 Task: Look for space in East Patchogue, United States from 26th August, 2023 to 10th September, 2023 for 6 adults, 2 children in price range Rs.10000 to Rs.15000. Place can be entire place or shared room with 6 bedrooms having 6 beds and 6 bathrooms. Property type can be house, flat, guest house. Amenities needed are: wifi, TV, free parkinig on premises, gym, breakfast. Booking option can be shelf check-in. Required host language is English.
Action: Mouse moved to (584, 145)
Screenshot: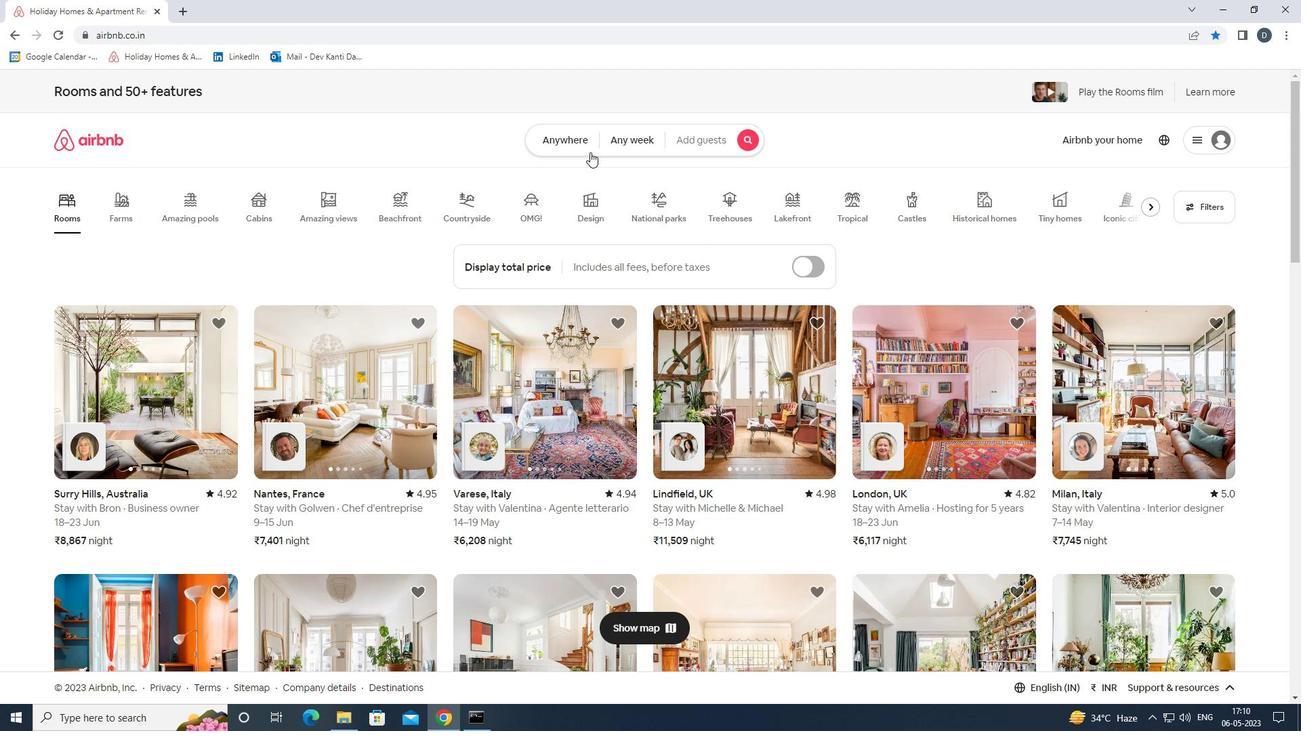 
Action: Mouse pressed left at (584, 145)
Screenshot: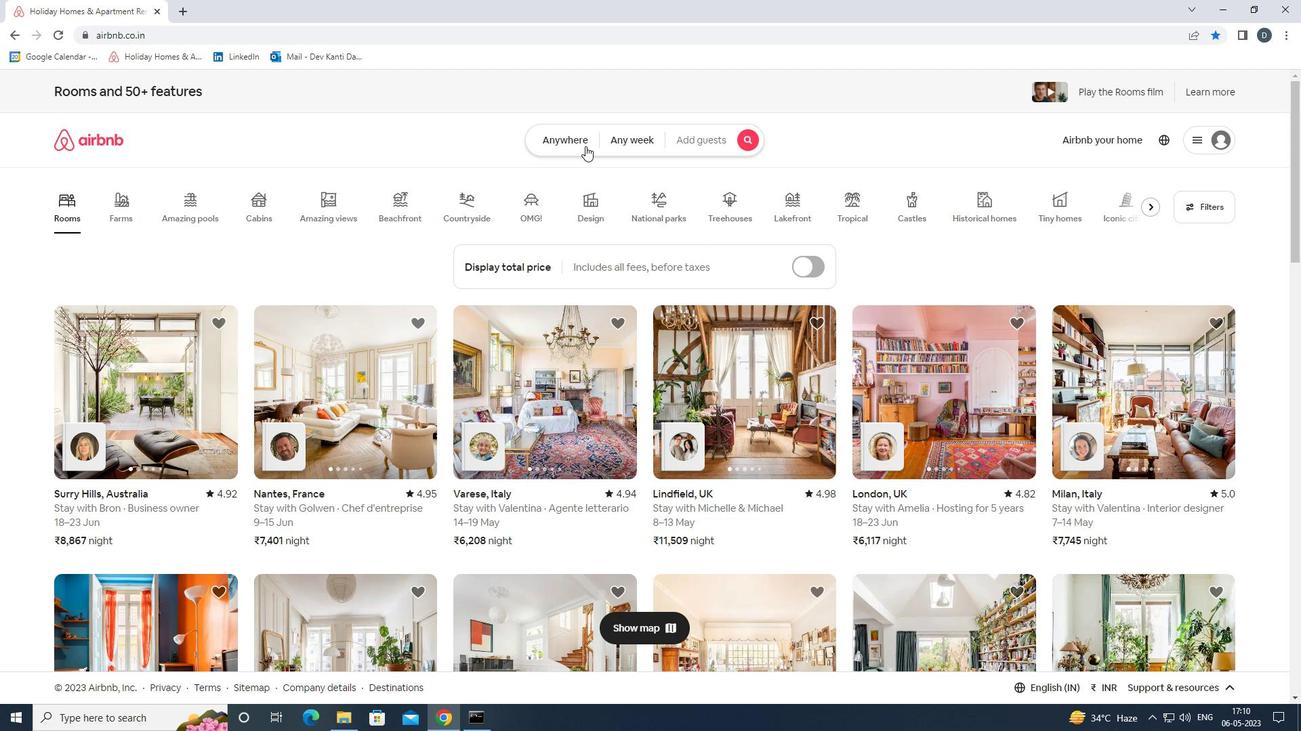 
Action: Mouse moved to (427, 194)
Screenshot: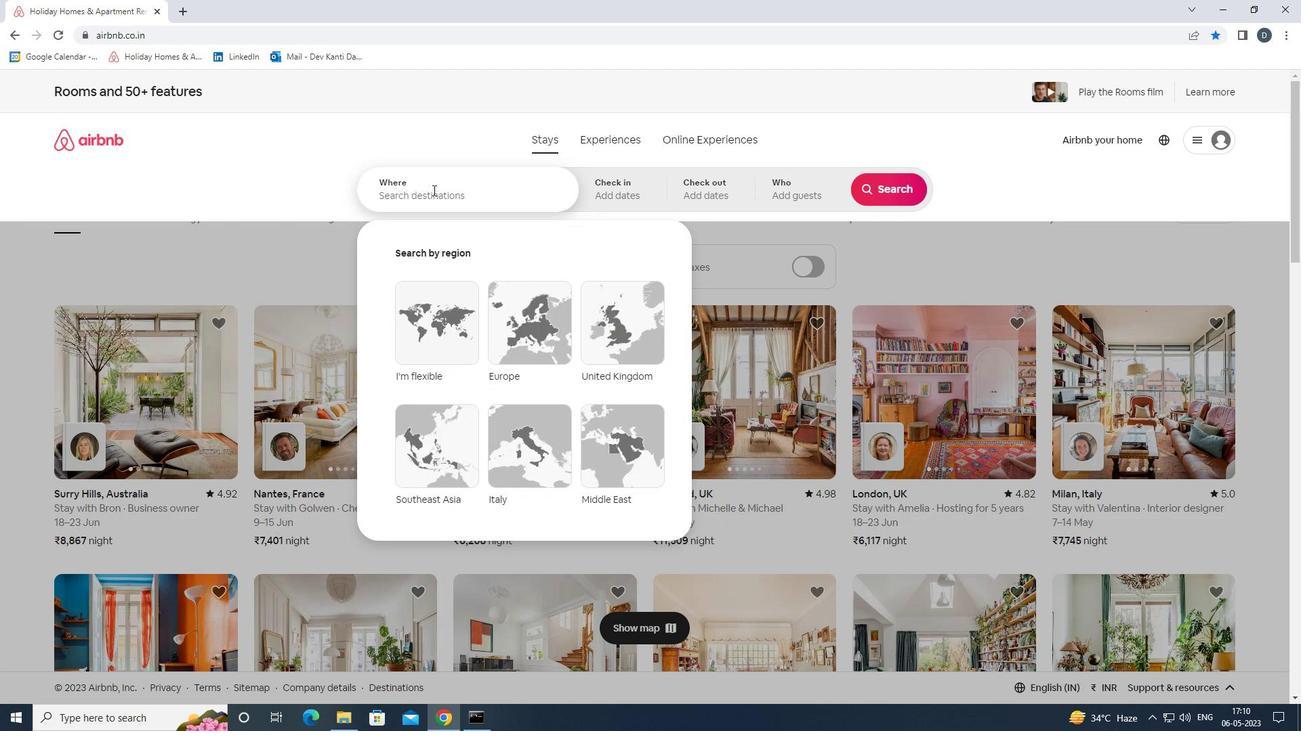 
Action: Mouse pressed left at (427, 194)
Screenshot: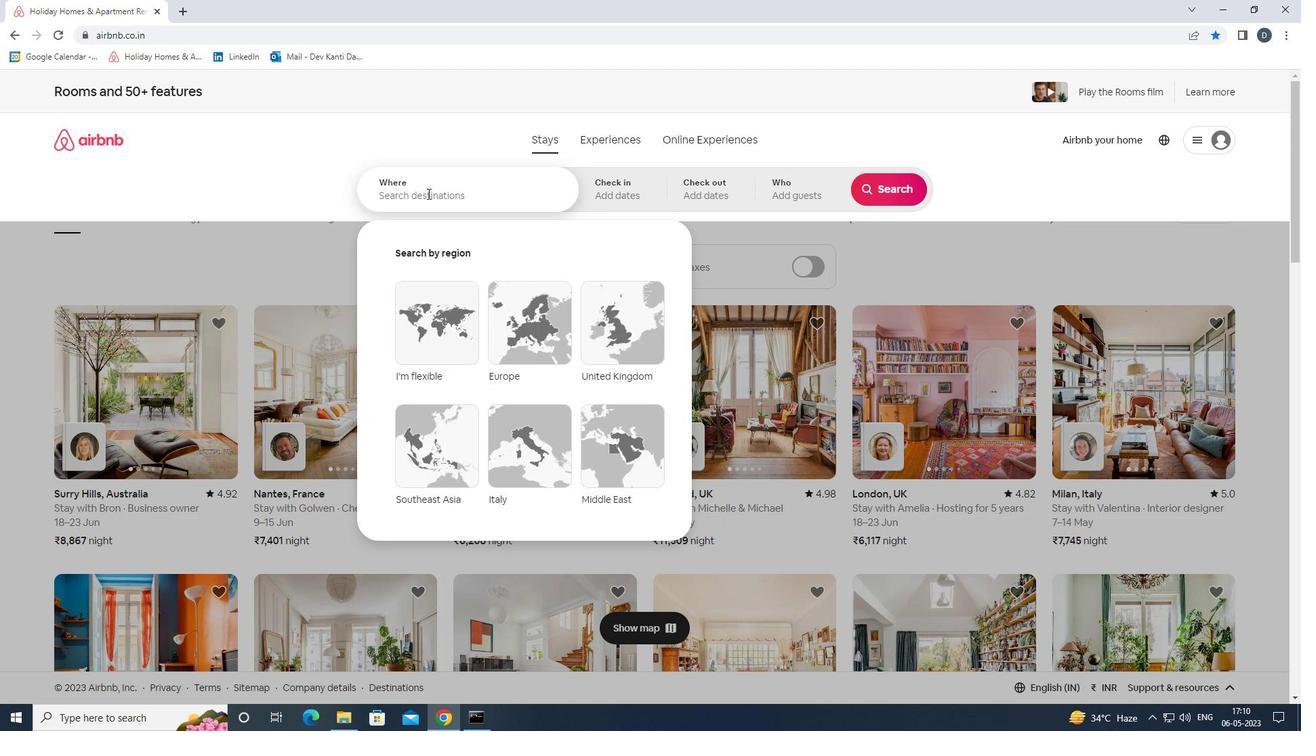 
Action: Mouse moved to (445, 190)
Screenshot: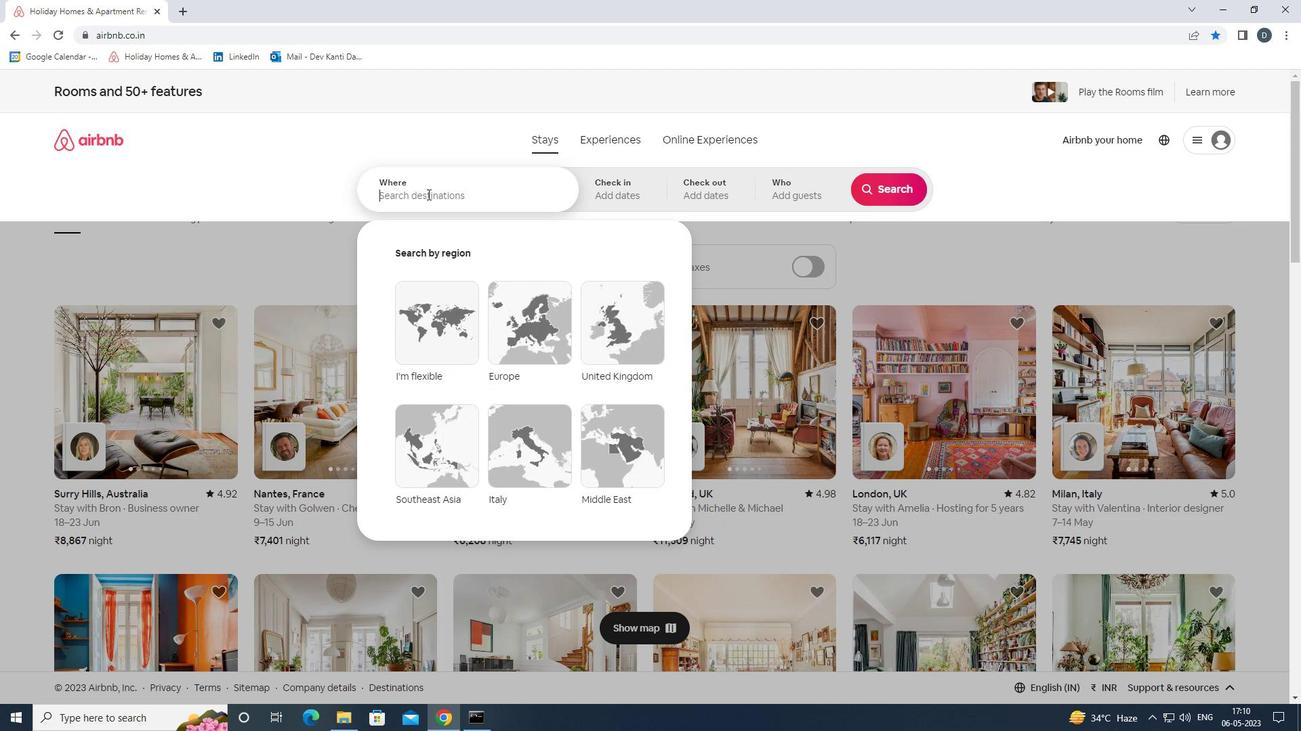 
Action: Key pressed <Key.shift><Key.shift><Key.shift><Key.shift>EAST<Key.space><Key.shift>PATCHOGUE,<Key.shift>UNITED<Key.space><Key.shift>STATES<Key.enter>
Screenshot: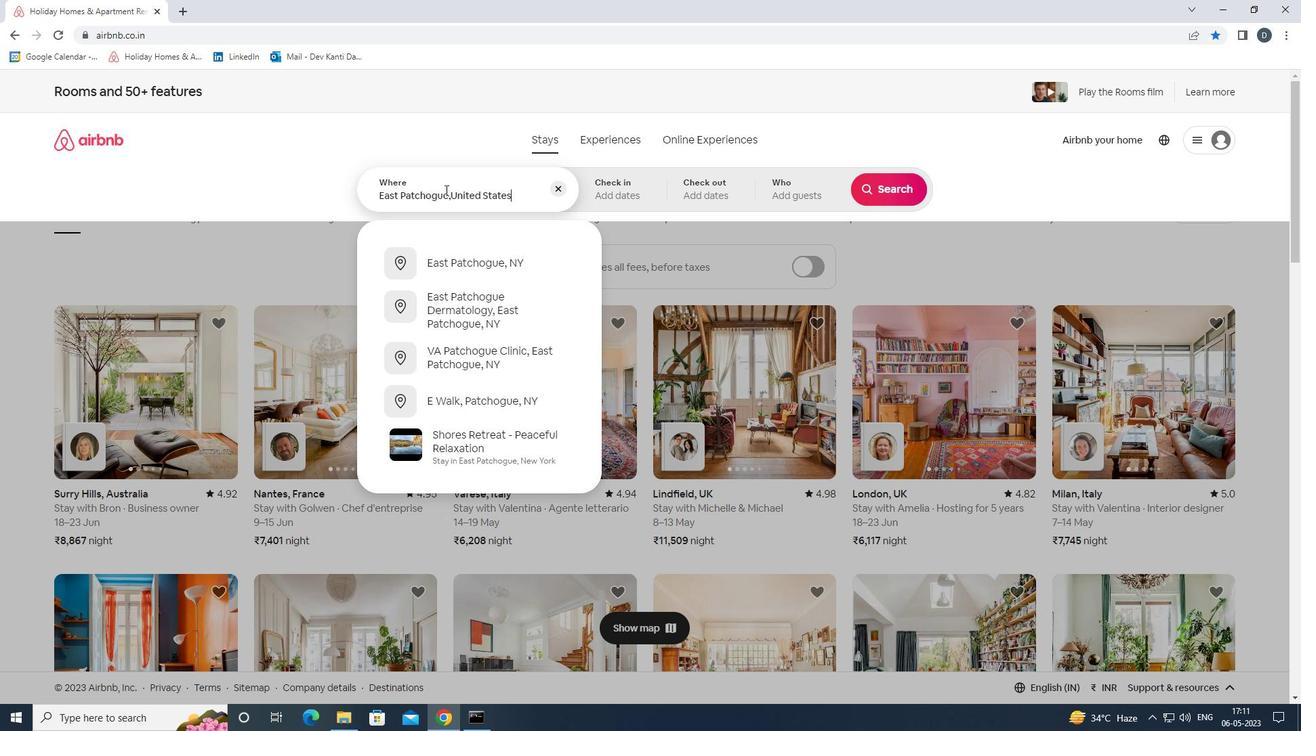 
Action: Mouse moved to (882, 290)
Screenshot: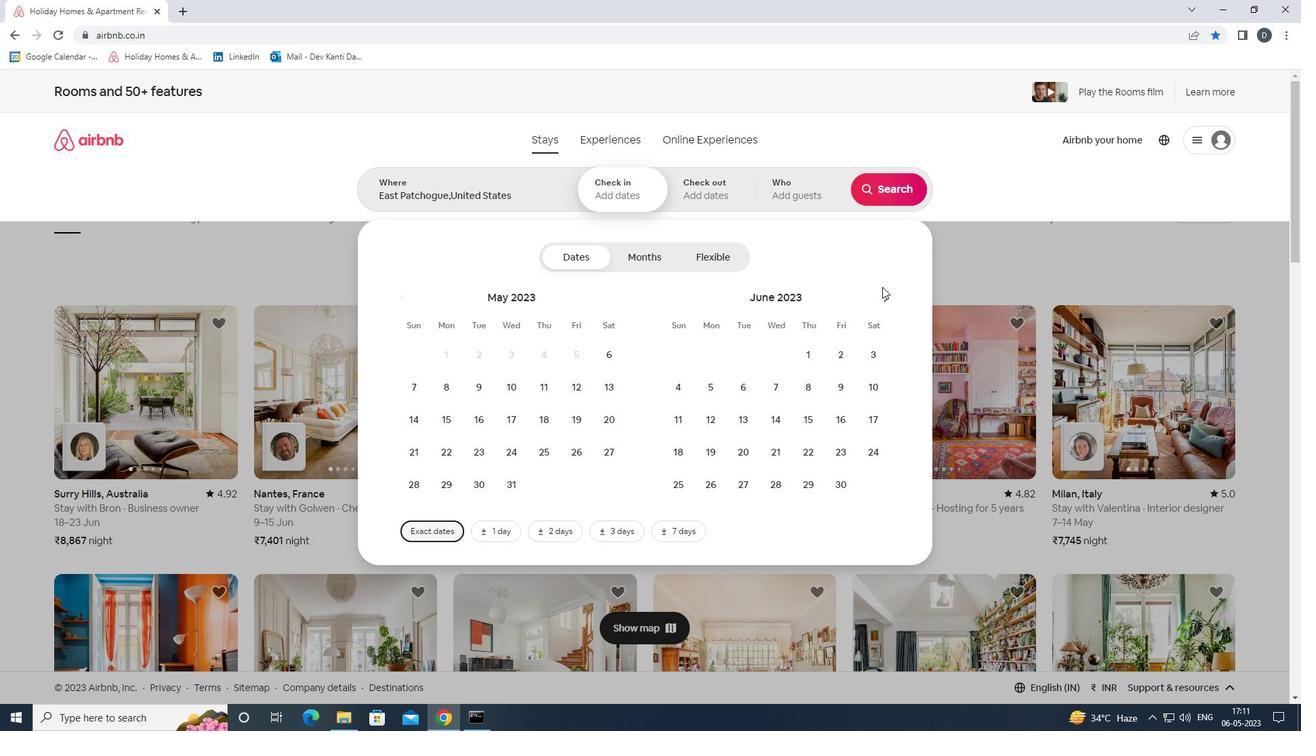 
Action: Mouse pressed left at (882, 290)
Screenshot: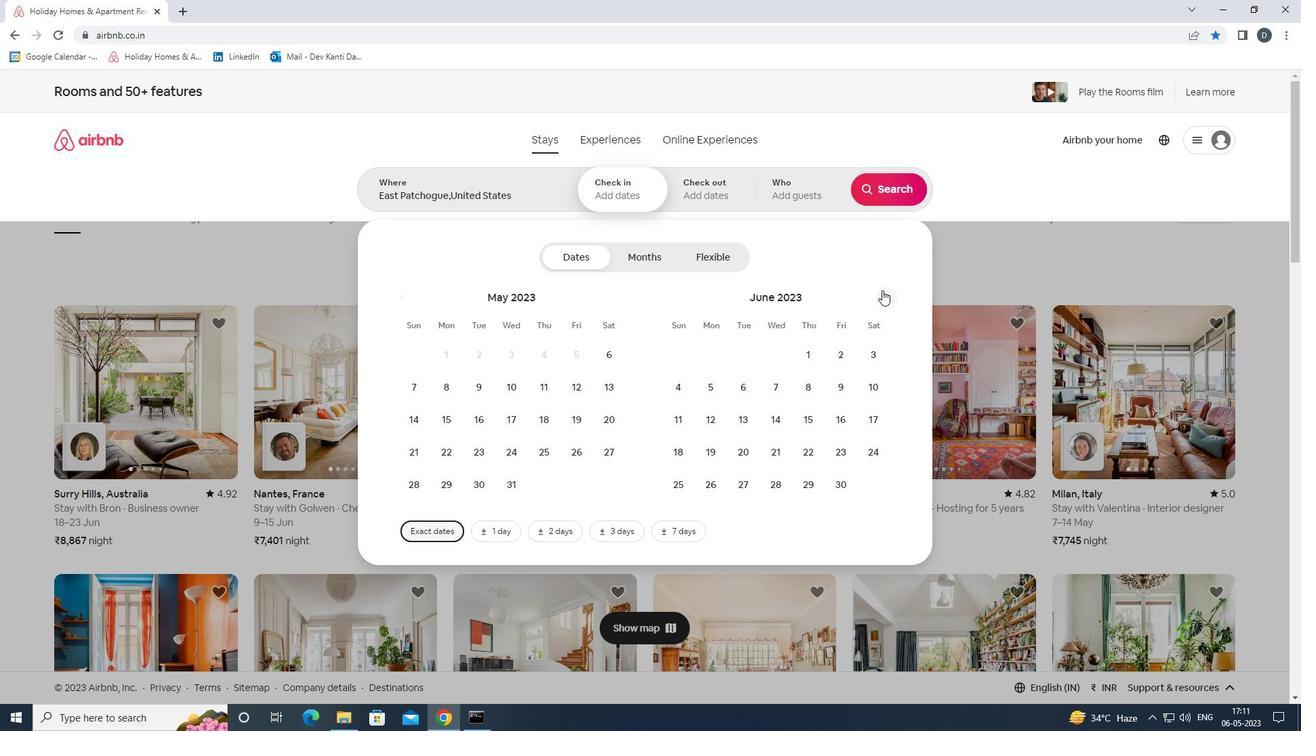 
Action: Mouse moved to (891, 296)
Screenshot: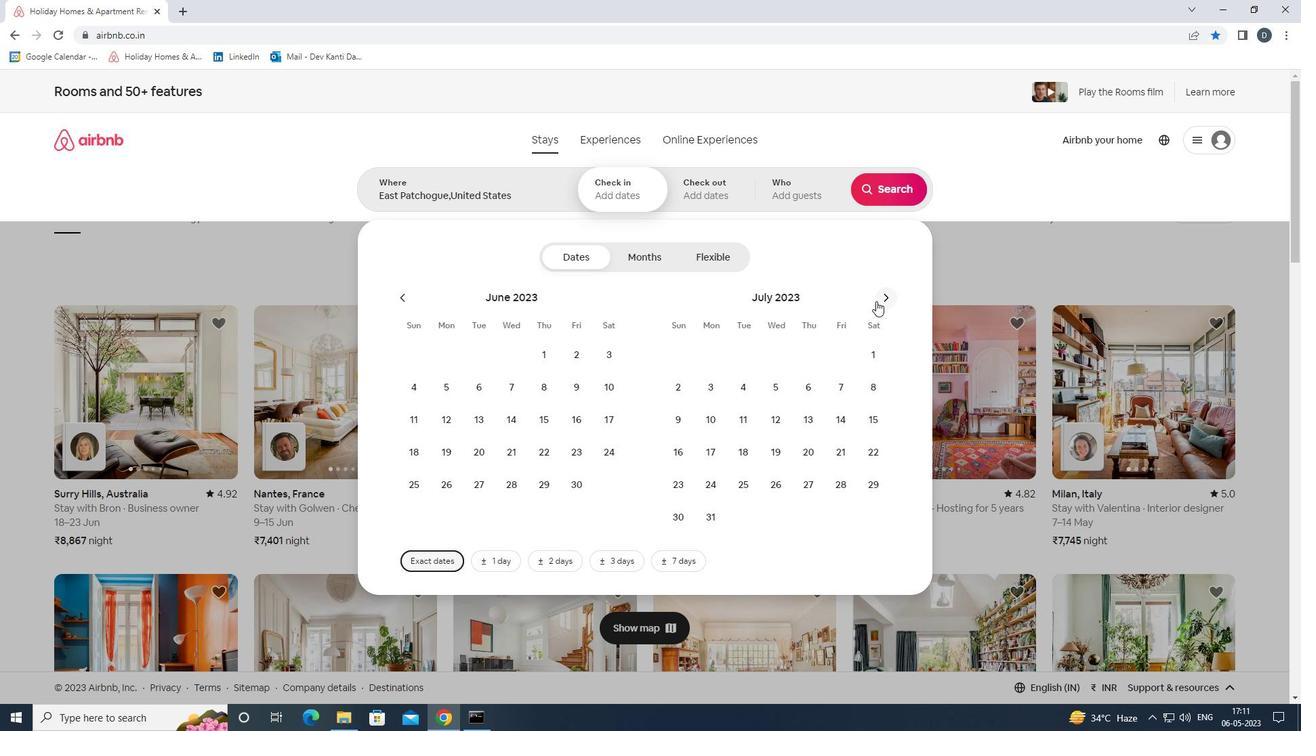
Action: Mouse pressed left at (891, 296)
Screenshot: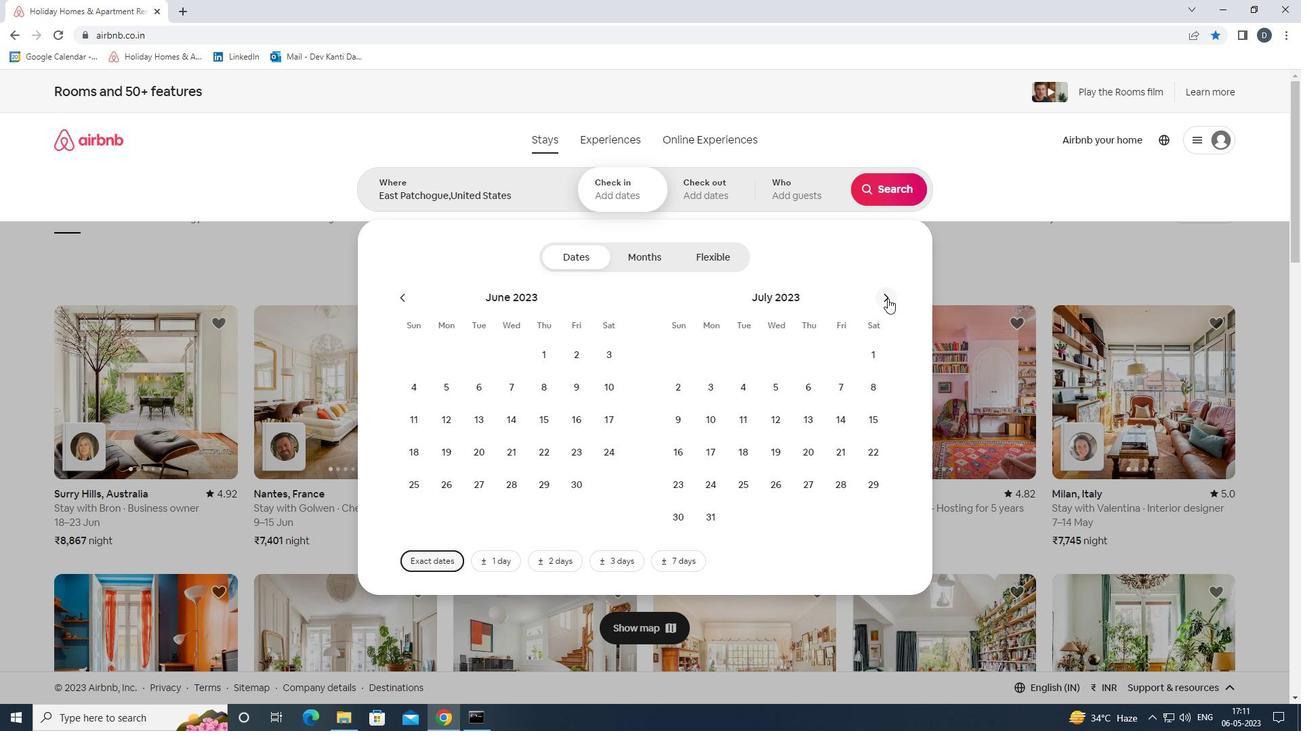 
Action: Mouse pressed left at (891, 296)
Screenshot: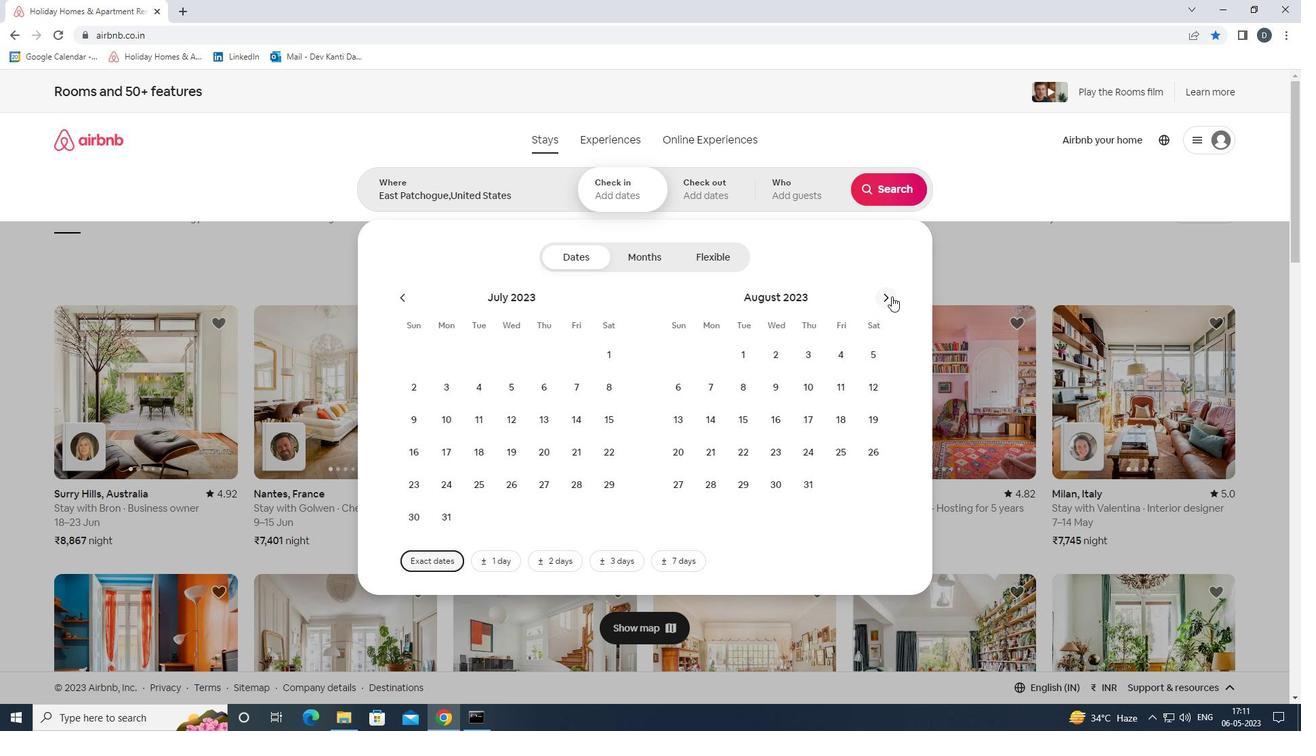 
Action: Mouse moved to (606, 451)
Screenshot: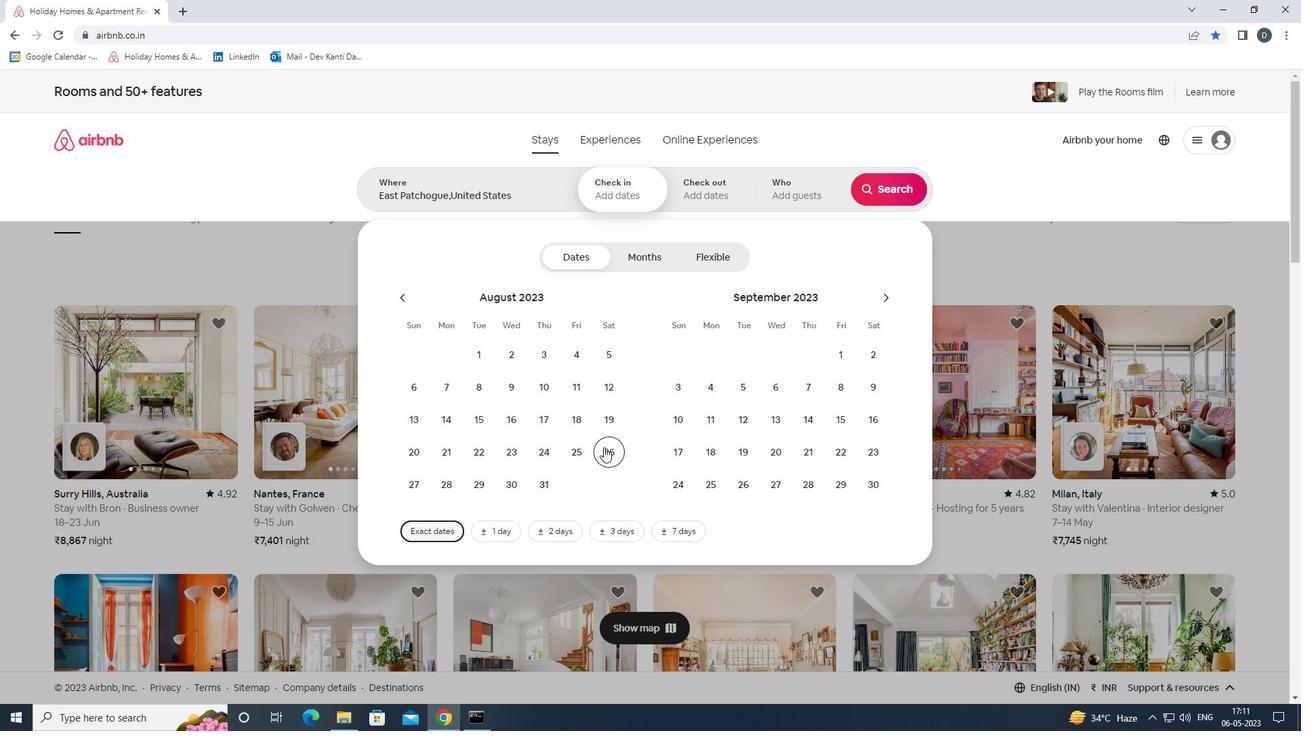 
Action: Mouse pressed left at (606, 451)
Screenshot: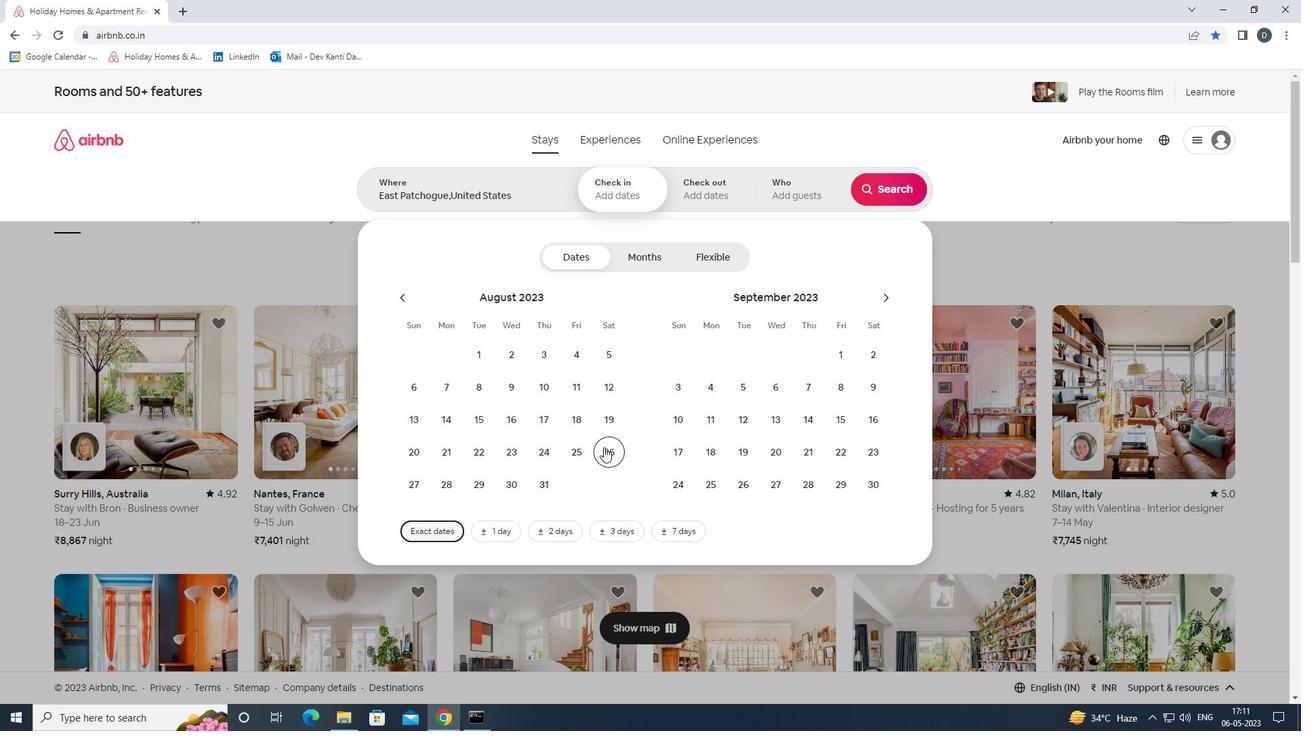 
Action: Mouse moved to (681, 419)
Screenshot: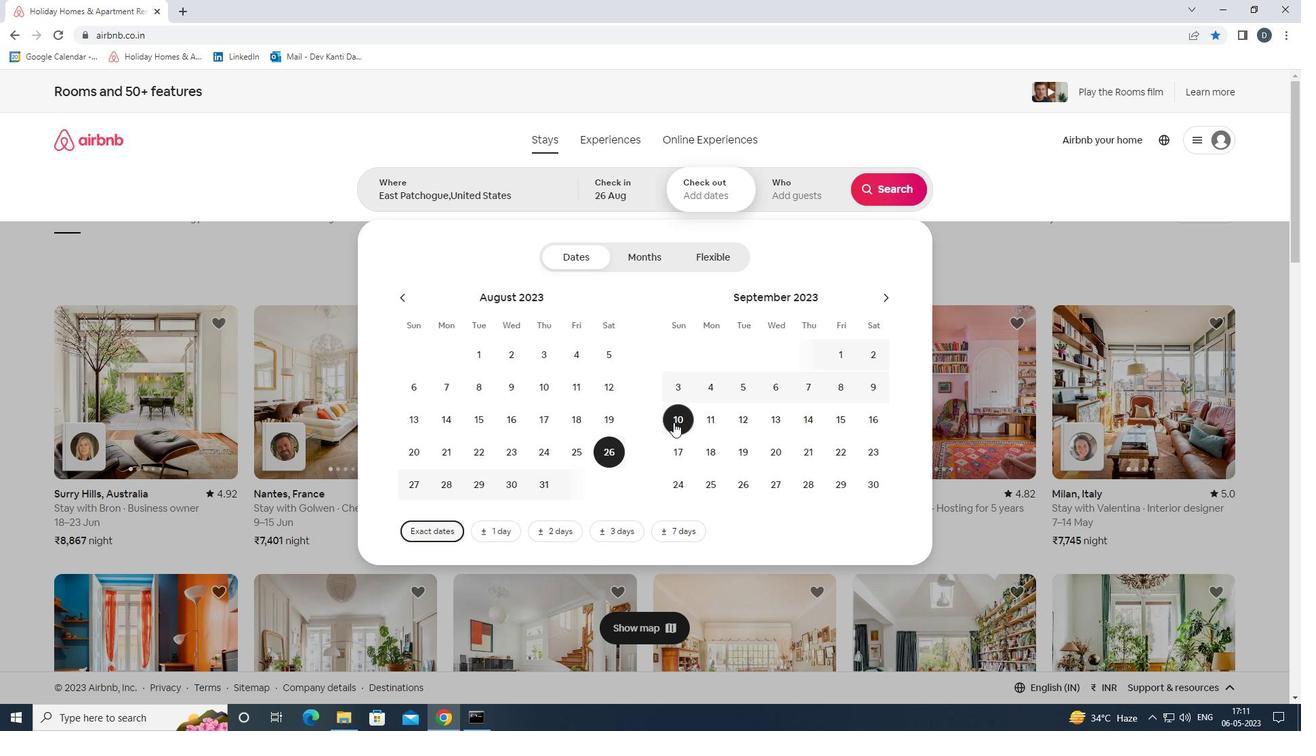 
Action: Mouse pressed left at (681, 419)
Screenshot: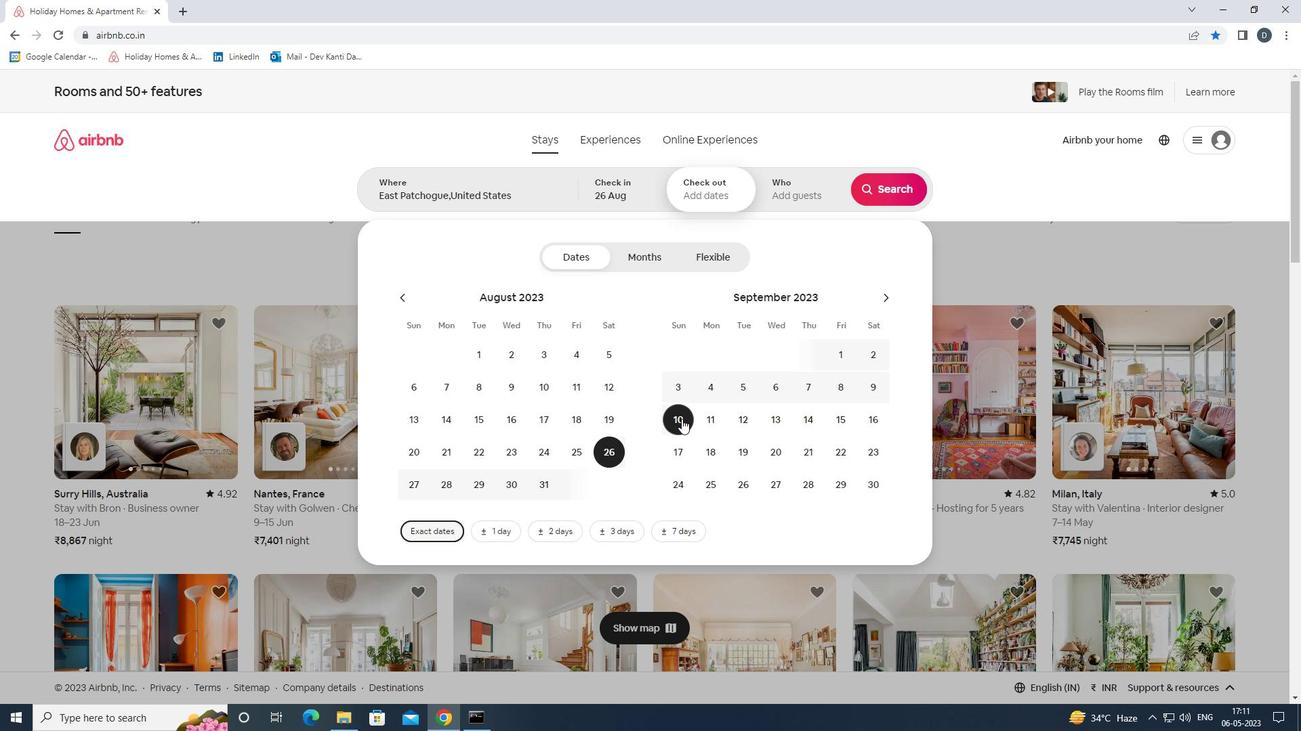 
Action: Mouse moved to (792, 201)
Screenshot: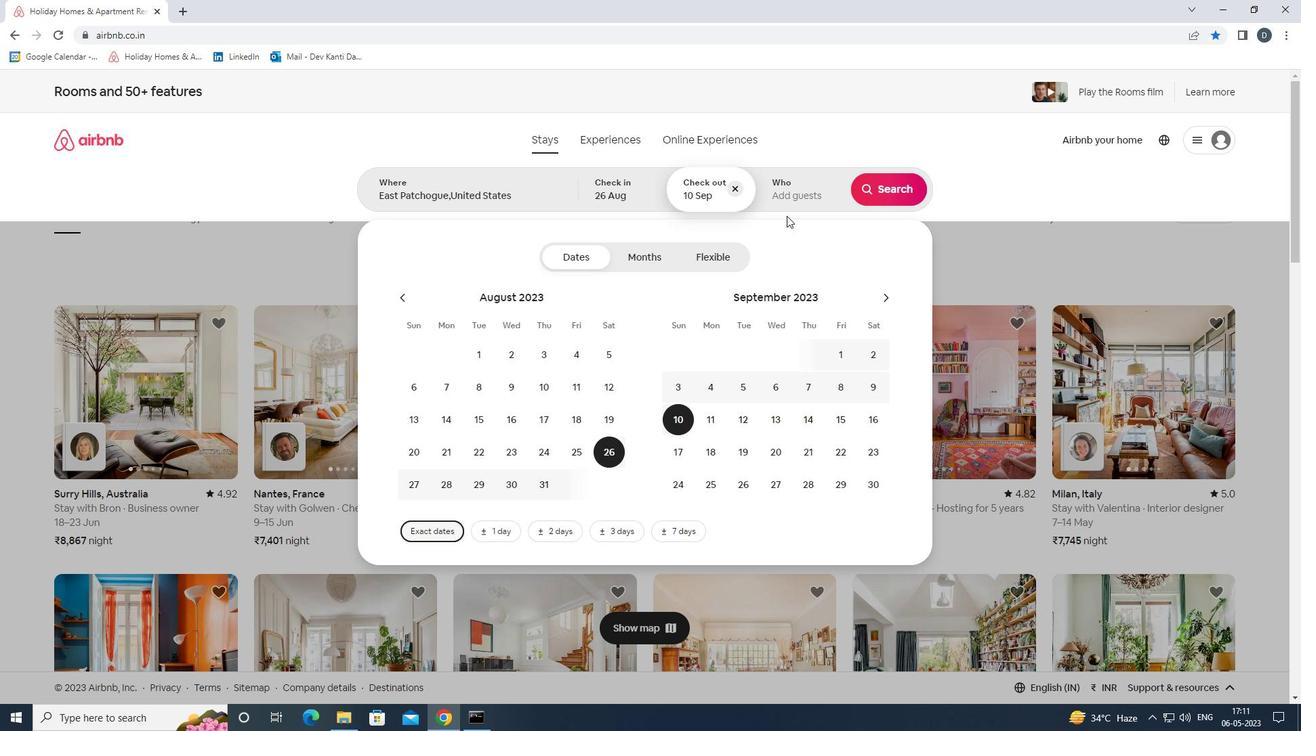 
Action: Mouse pressed left at (792, 201)
Screenshot: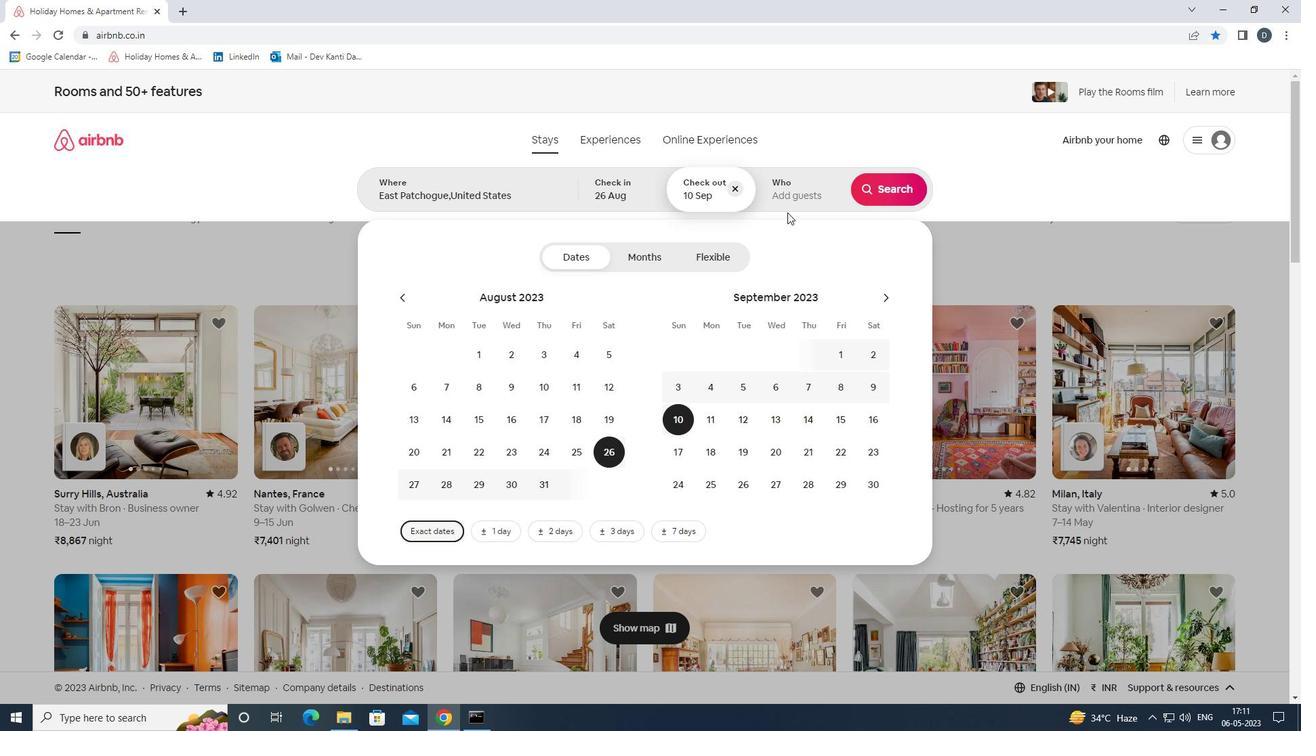 
Action: Mouse moved to (892, 257)
Screenshot: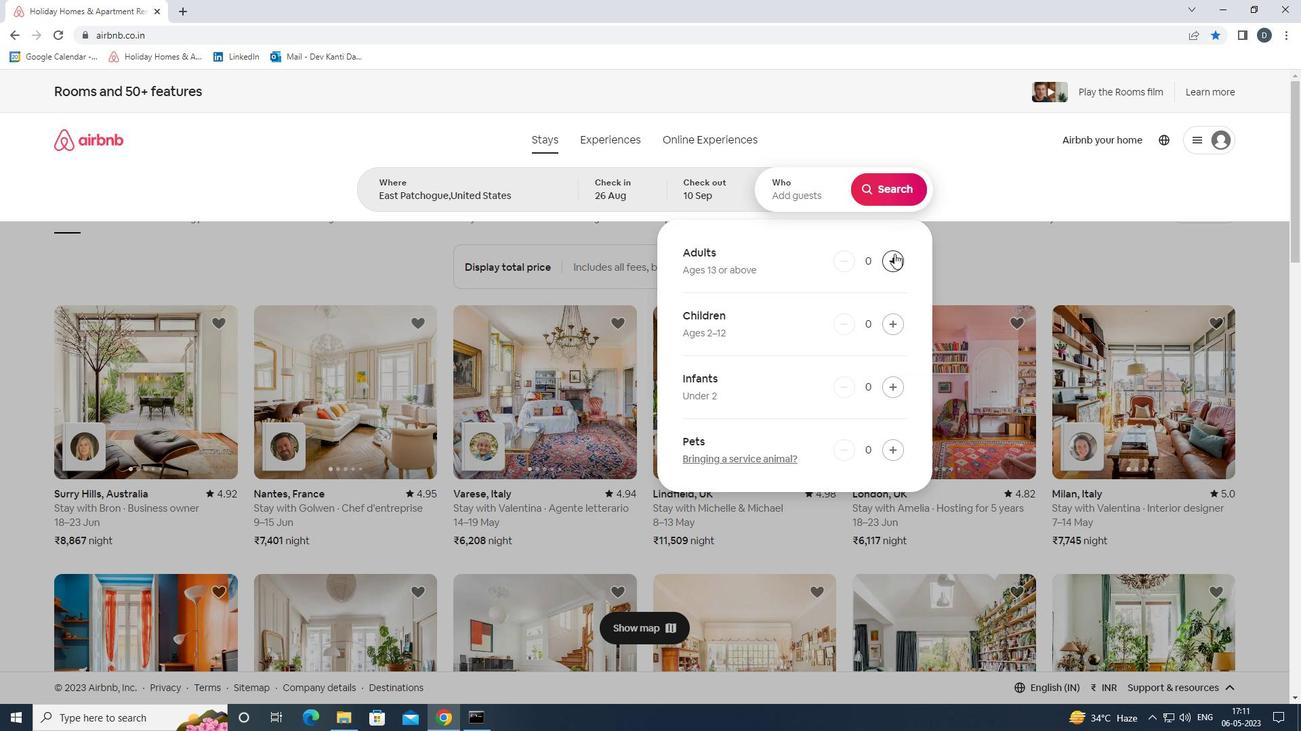
Action: Mouse pressed left at (892, 257)
Screenshot: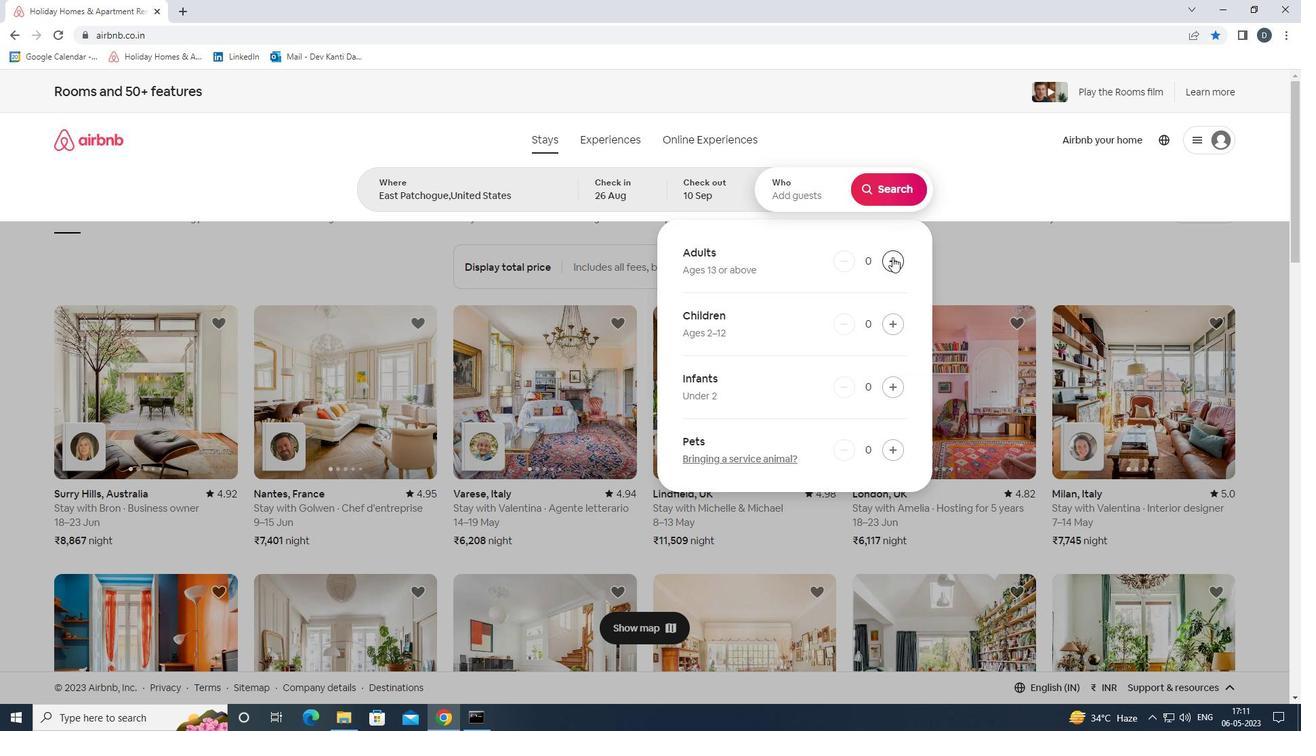 
Action: Mouse pressed left at (892, 257)
Screenshot: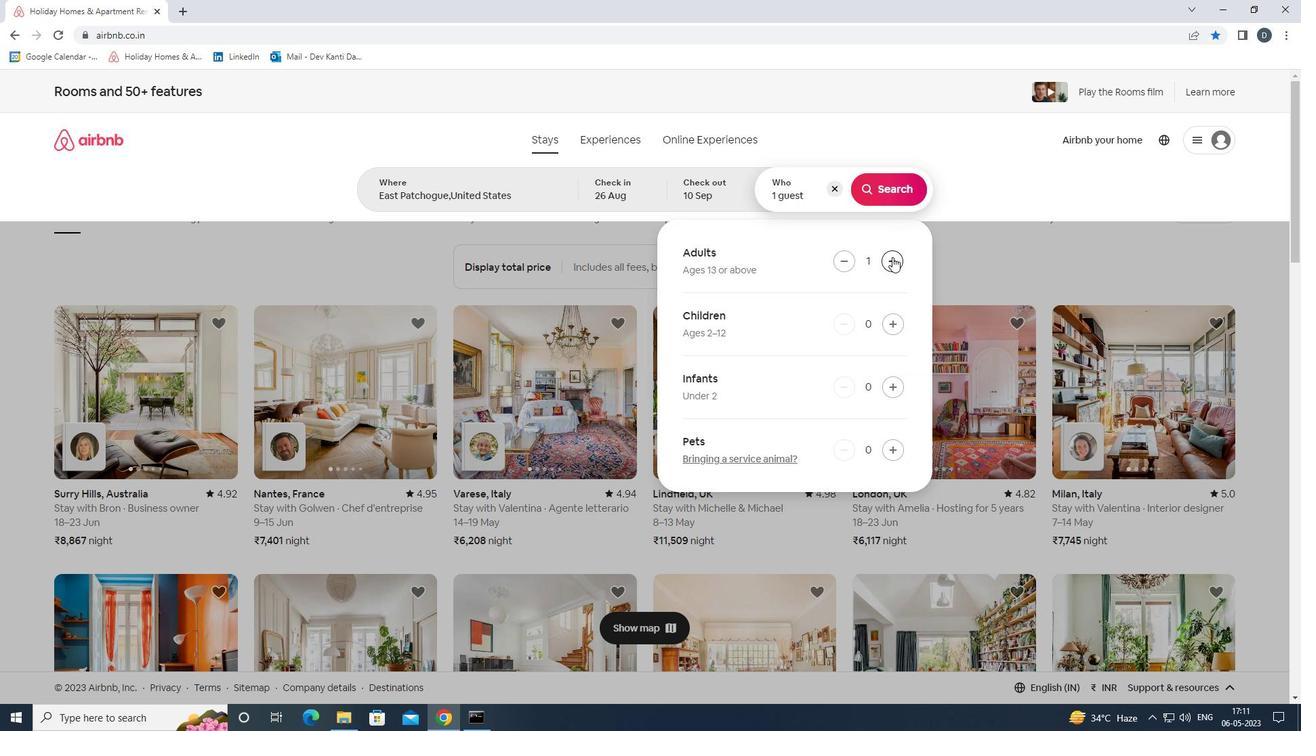 
Action: Mouse pressed left at (892, 257)
Screenshot: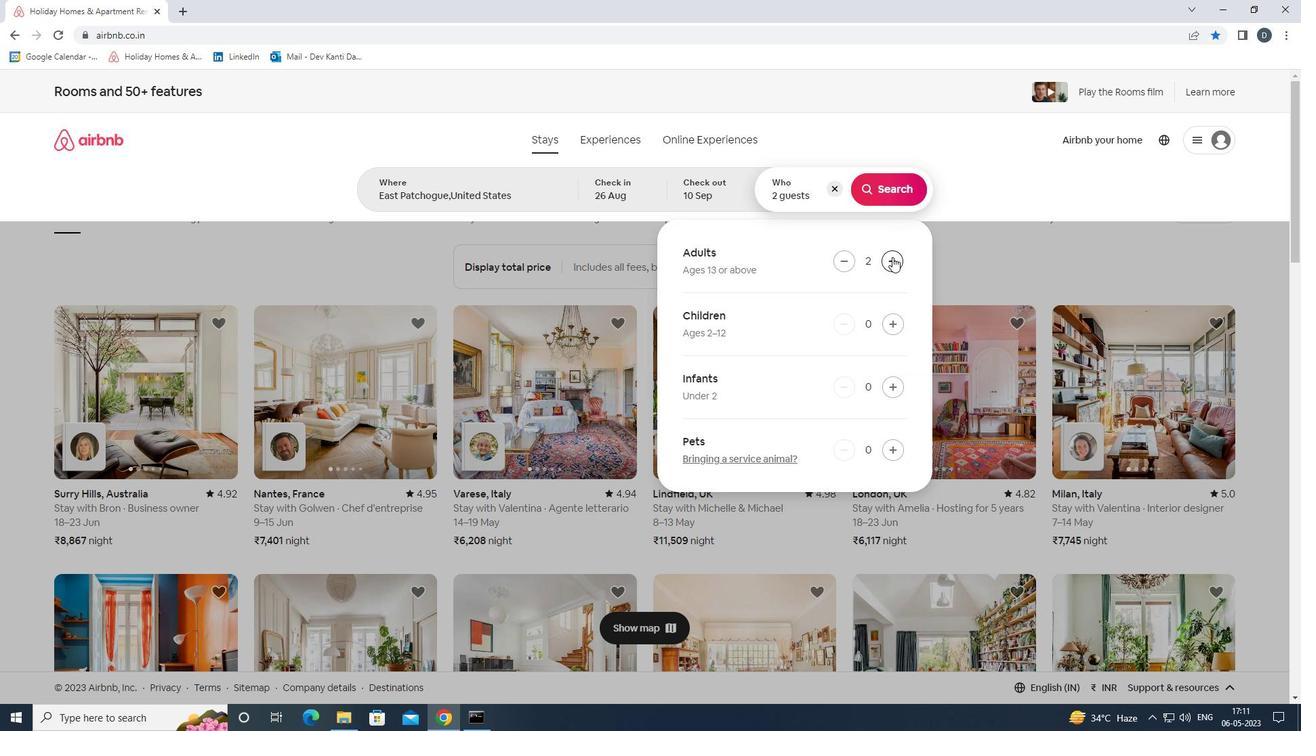 
Action: Mouse pressed left at (892, 257)
Screenshot: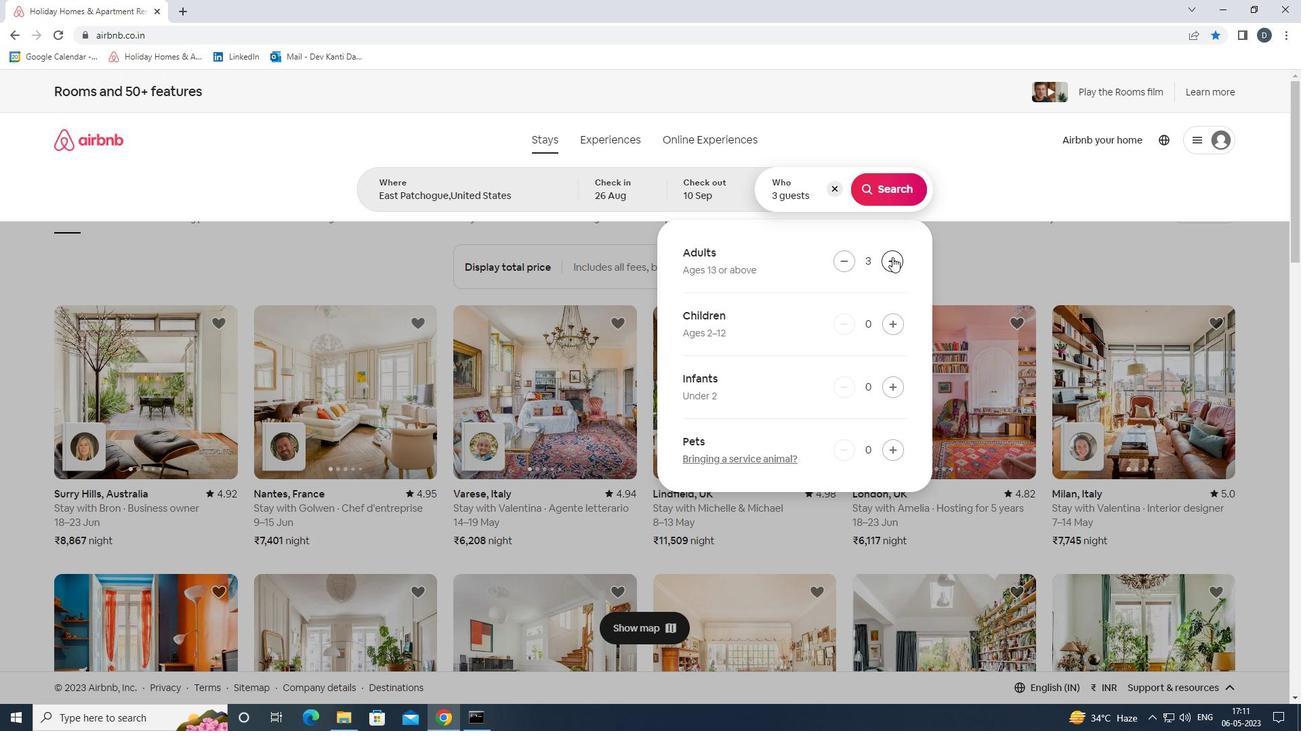 
Action: Mouse pressed left at (892, 257)
Screenshot: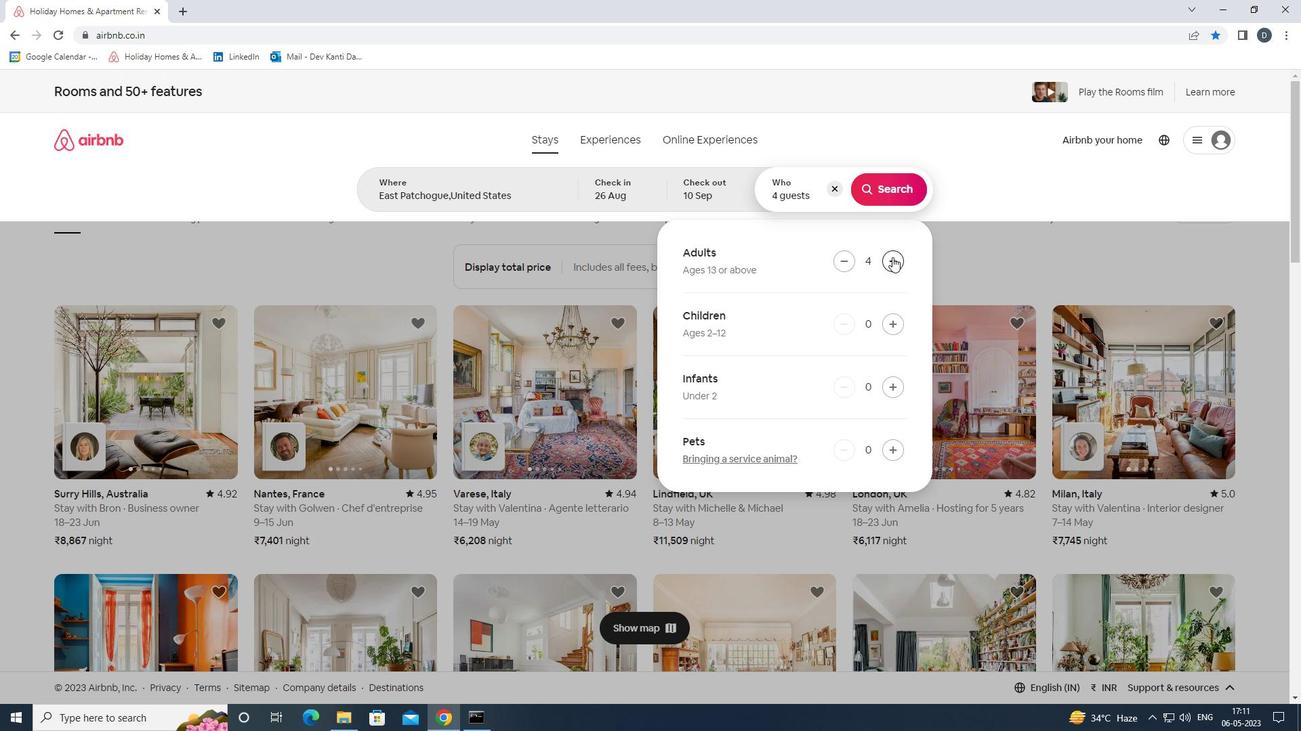 
Action: Mouse pressed left at (892, 257)
Screenshot: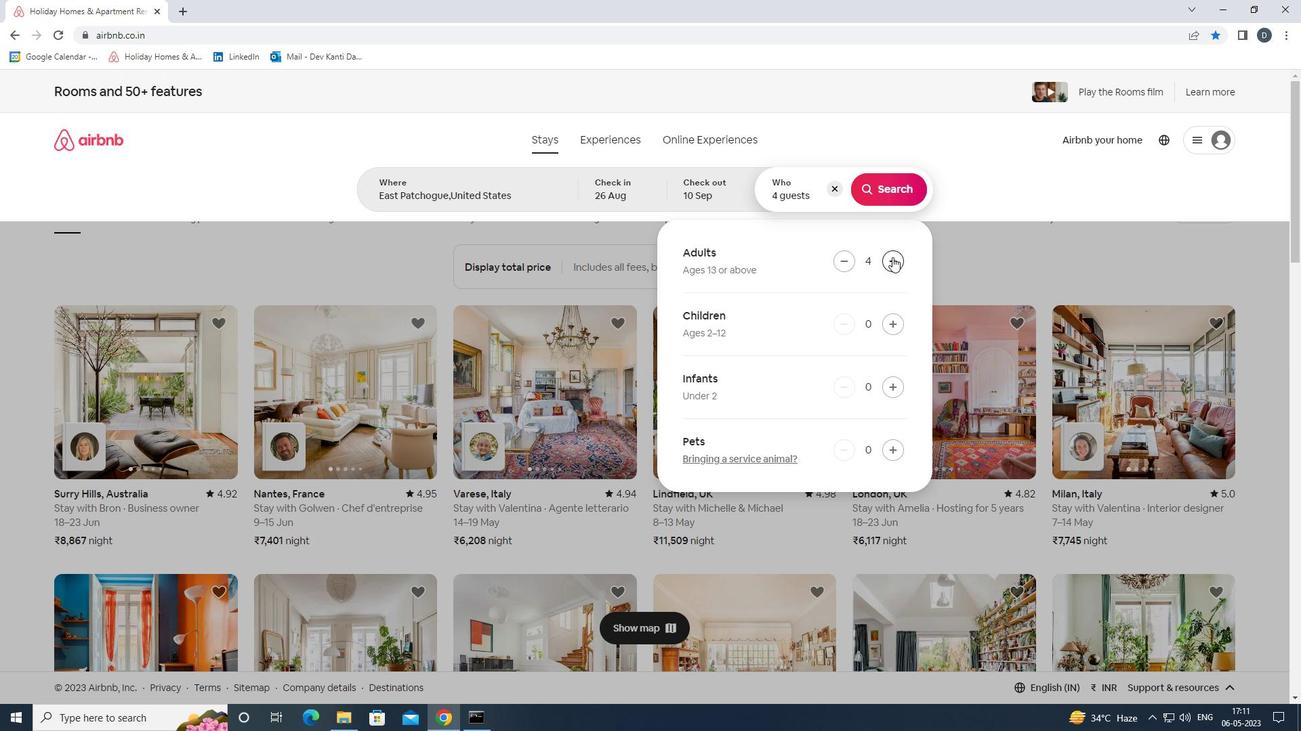 
Action: Mouse moved to (891, 325)
Screenshot: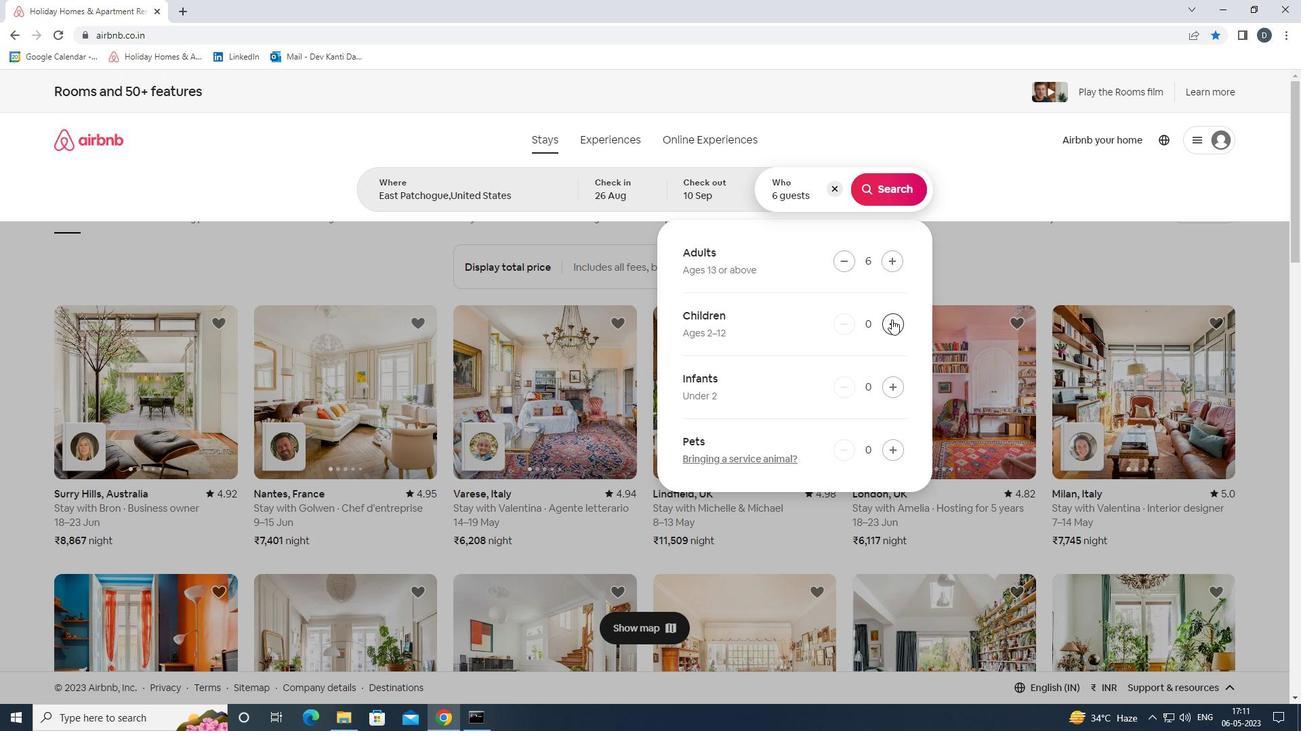 
Action: Mouse pressed left at (891, 325)
Screenshot: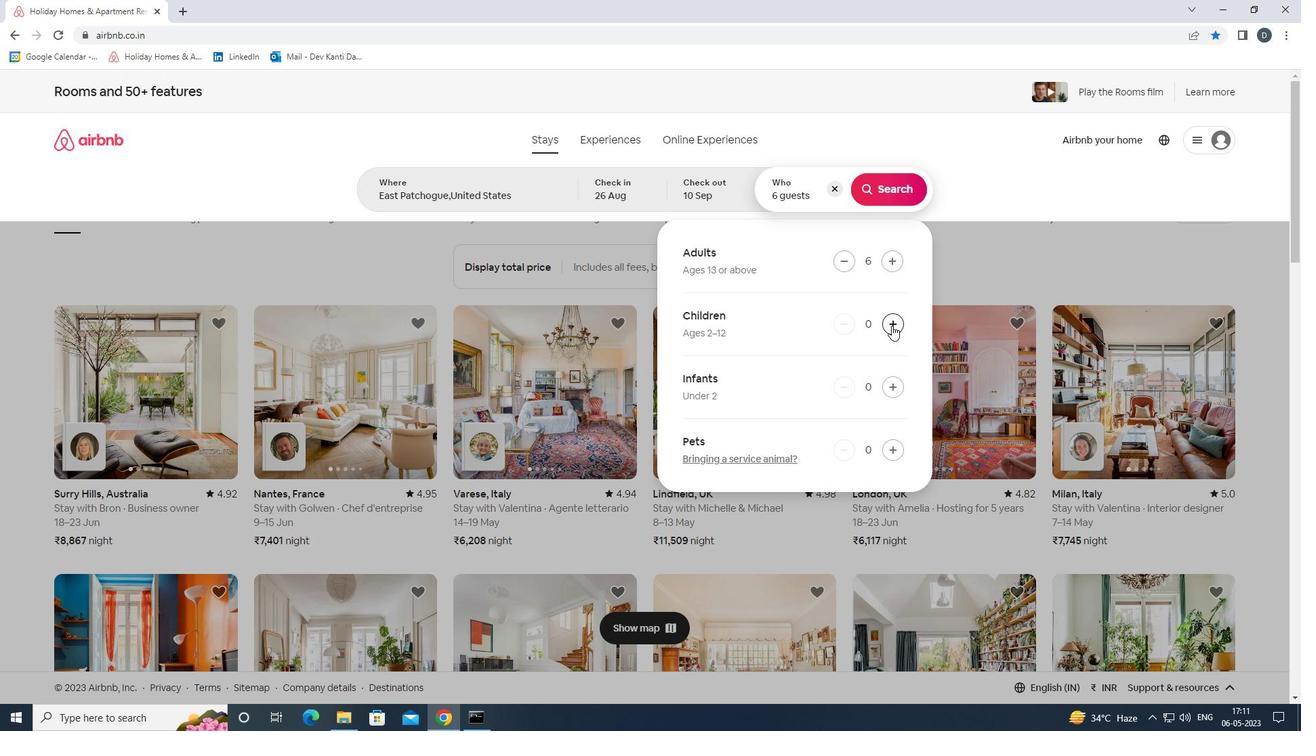 
Action: Mouse moved to (891, 326)
Screenshot: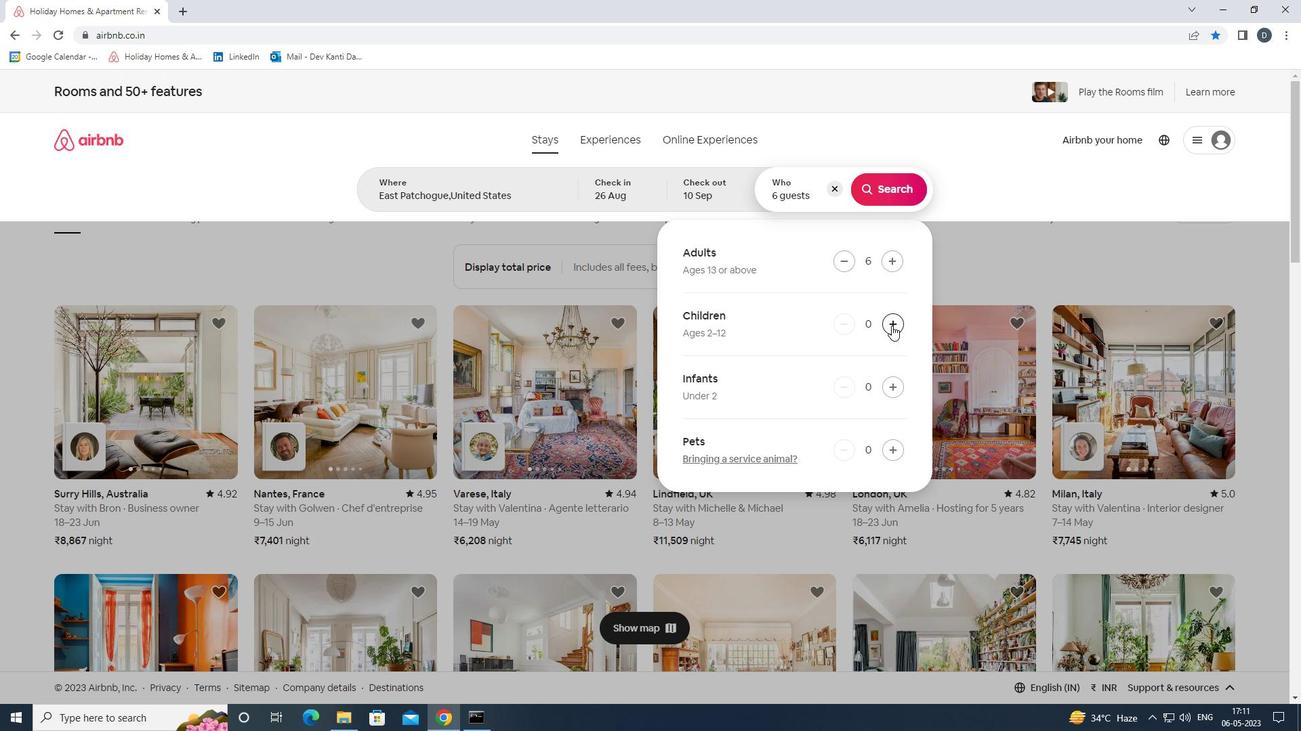 
Action: Mouse pressed left at (891, 326)
Screenshot: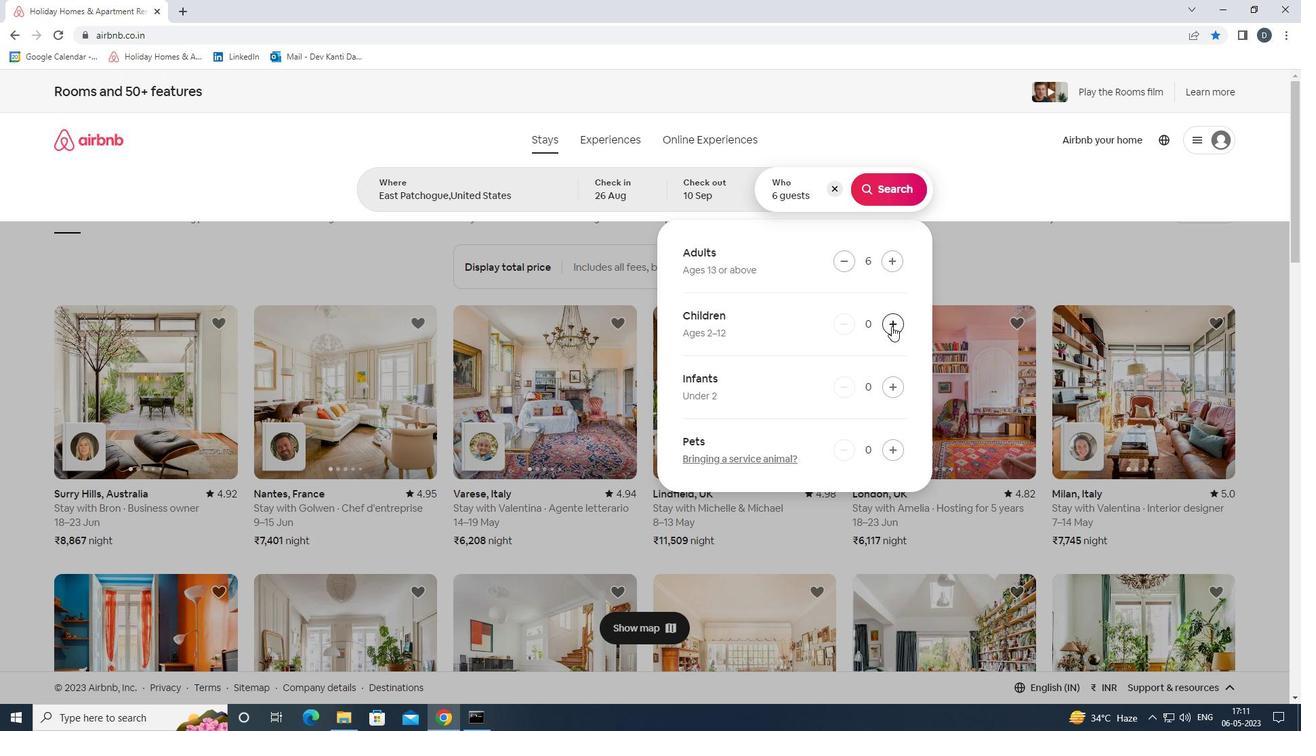 
Action: Mouse moved to (898, 198)
Screenshot: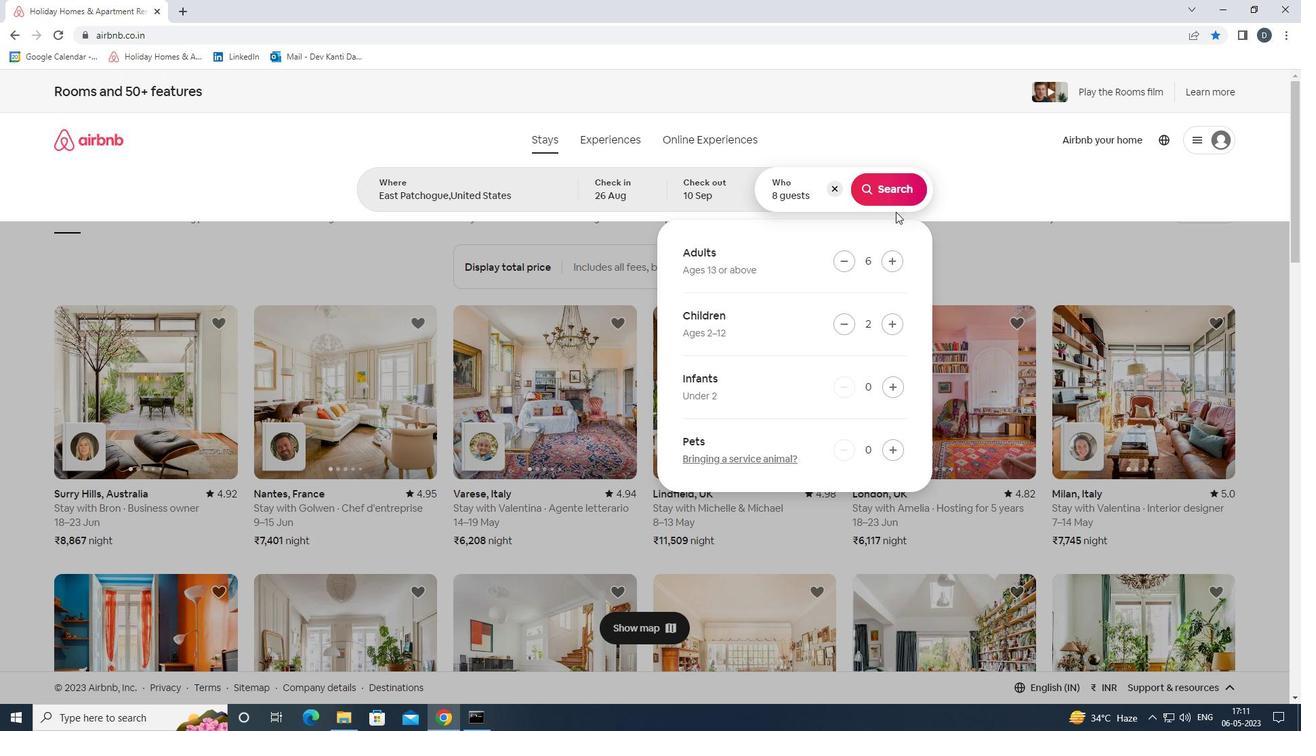 
Action: Mouse pressed left at (898, 198)
Screenshot: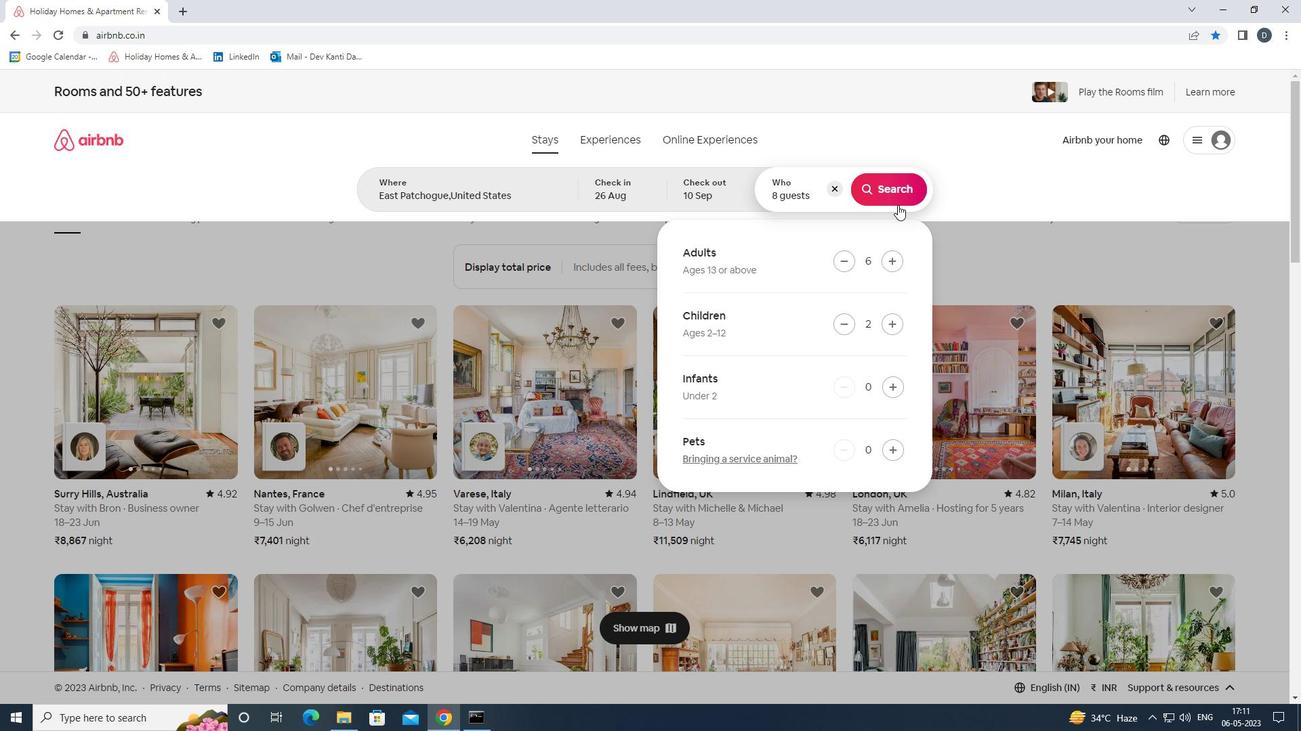 
Action: Mouse moved to (1230, 161)
Screenshot: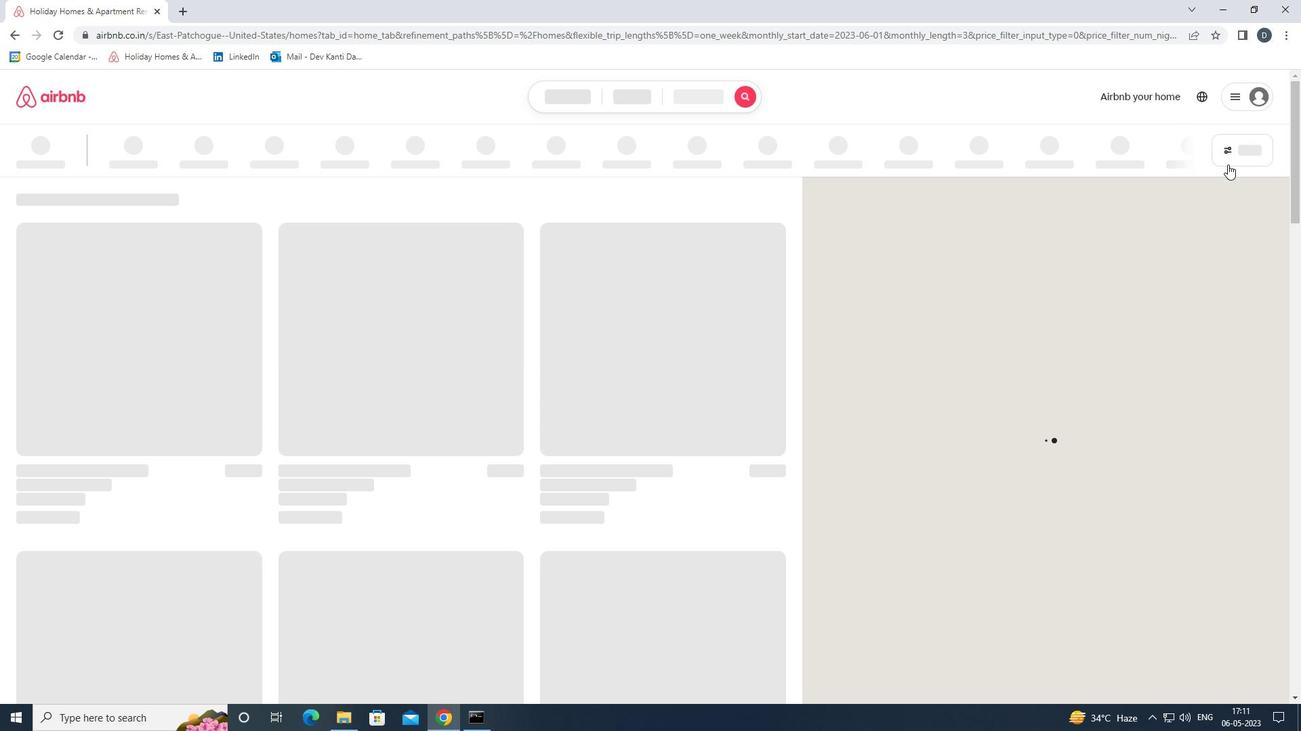 
Action: Mouse pressed left at (1230, 161)
Screenshot: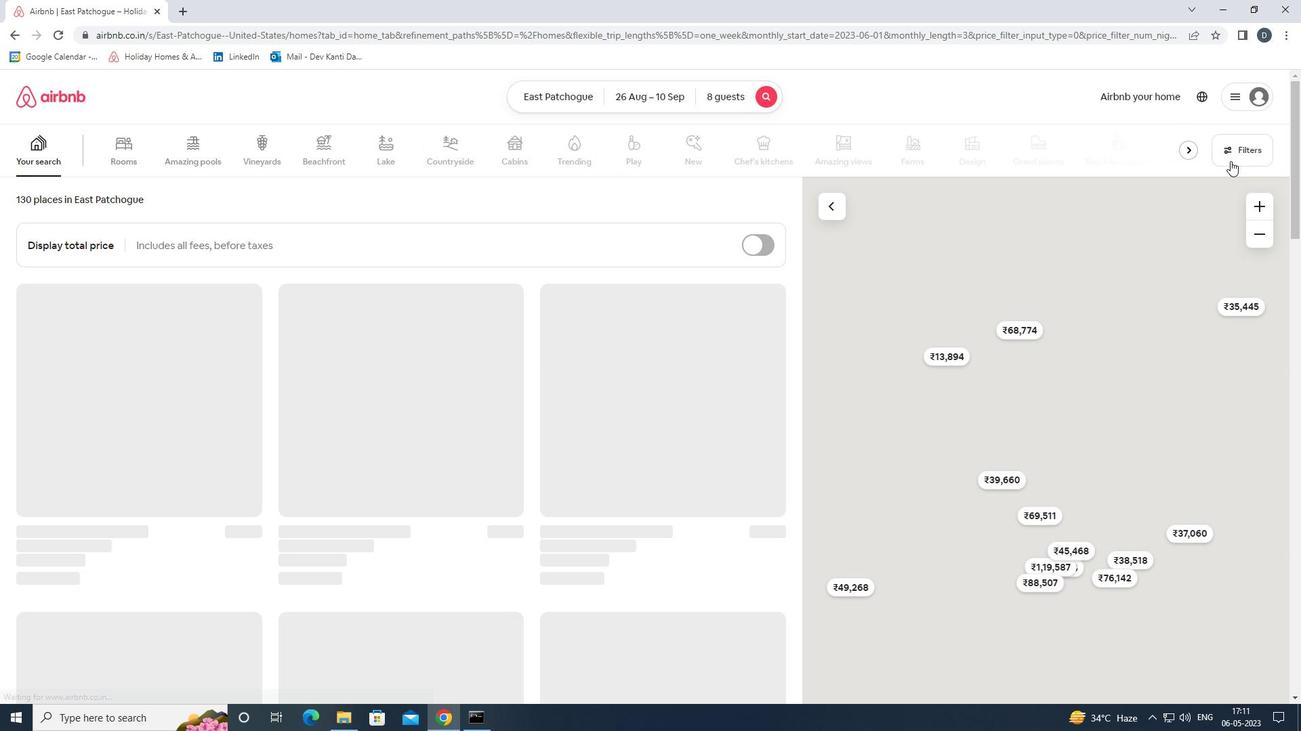 
Action: Mouse moved to (498, 483)
Screenshot: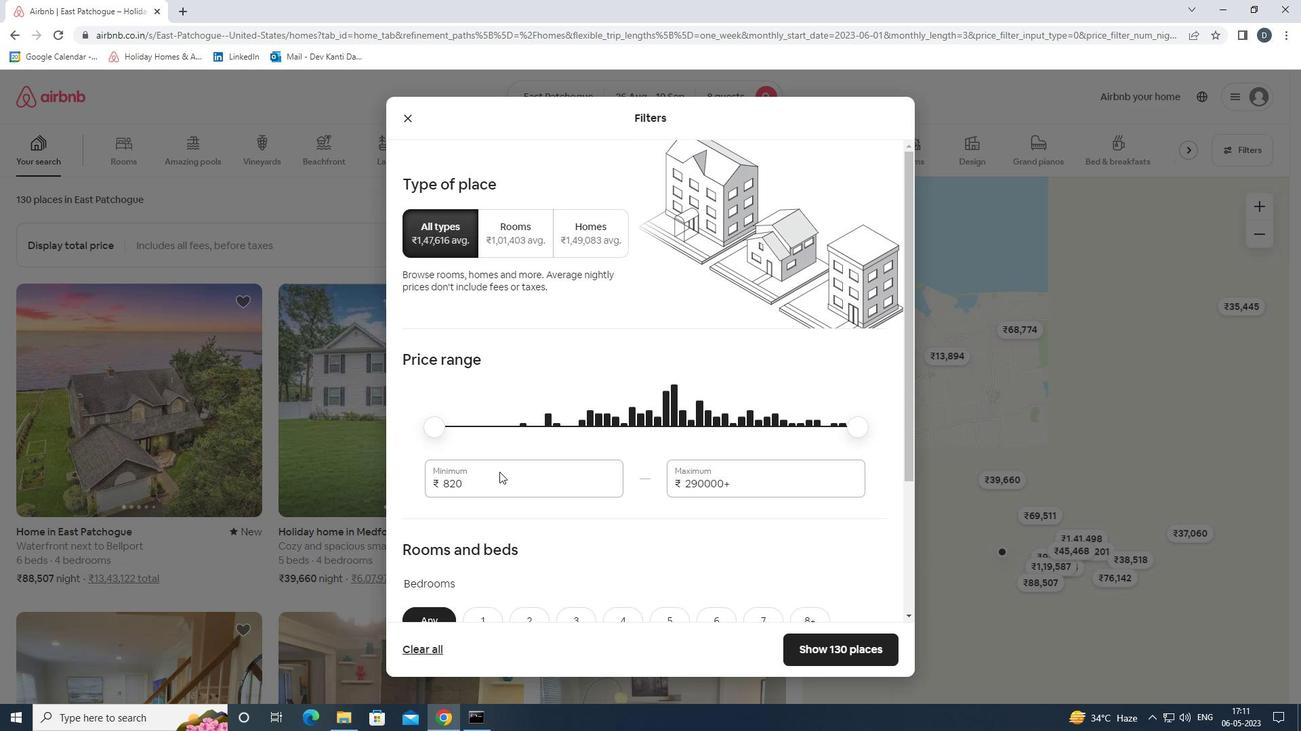 
Action: Mouse pressed left at (498, 483)
Screenshot: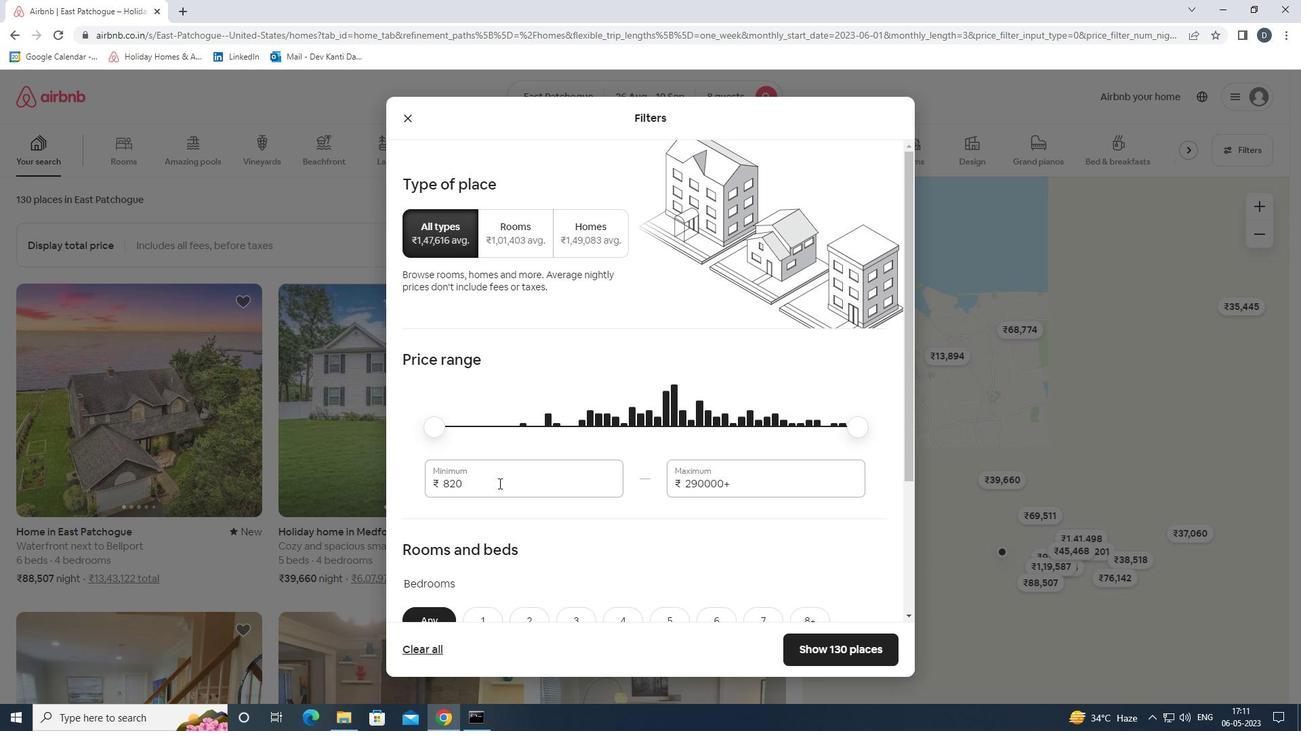 
Action: Mouse pressed left at (498, 483)
Screenshot: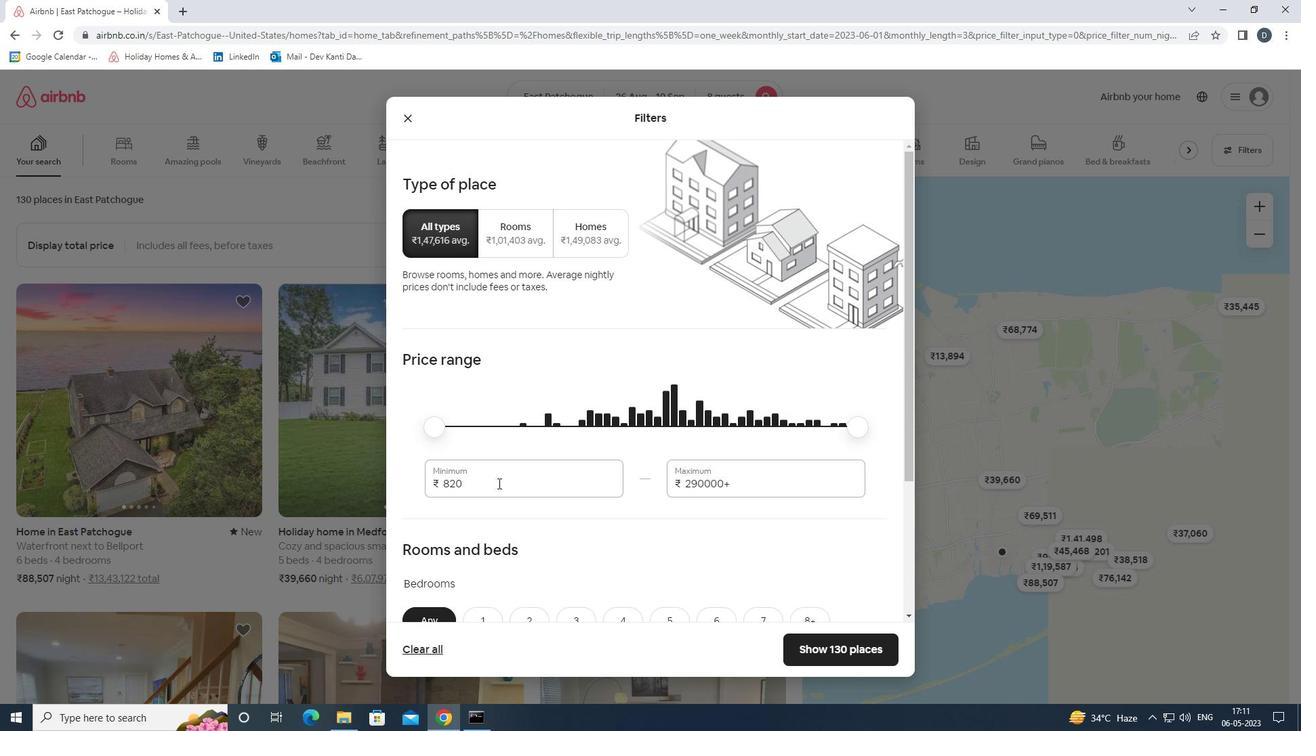 
Action: Key pressed 10000<Key.tab>15000
Screenshot: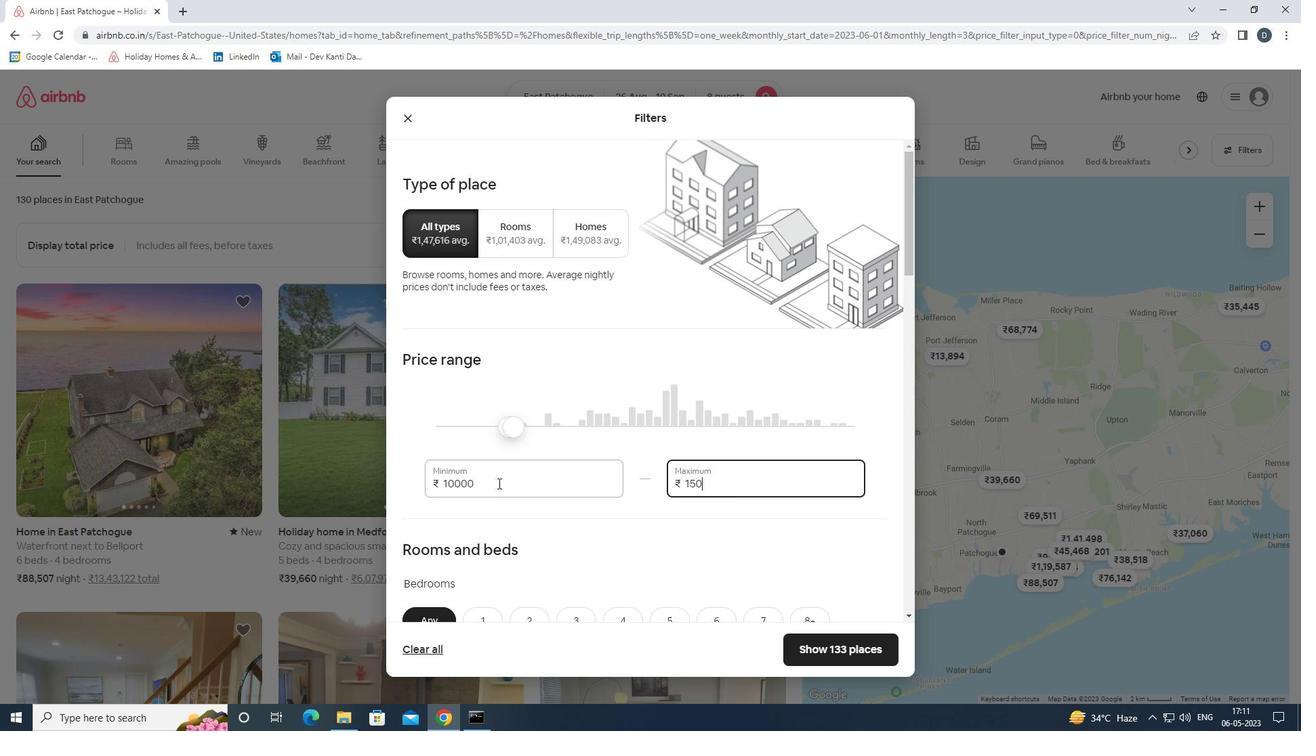 
Action: Mouse scrolled (498, 483) with delta (0, 0)
Screenshot: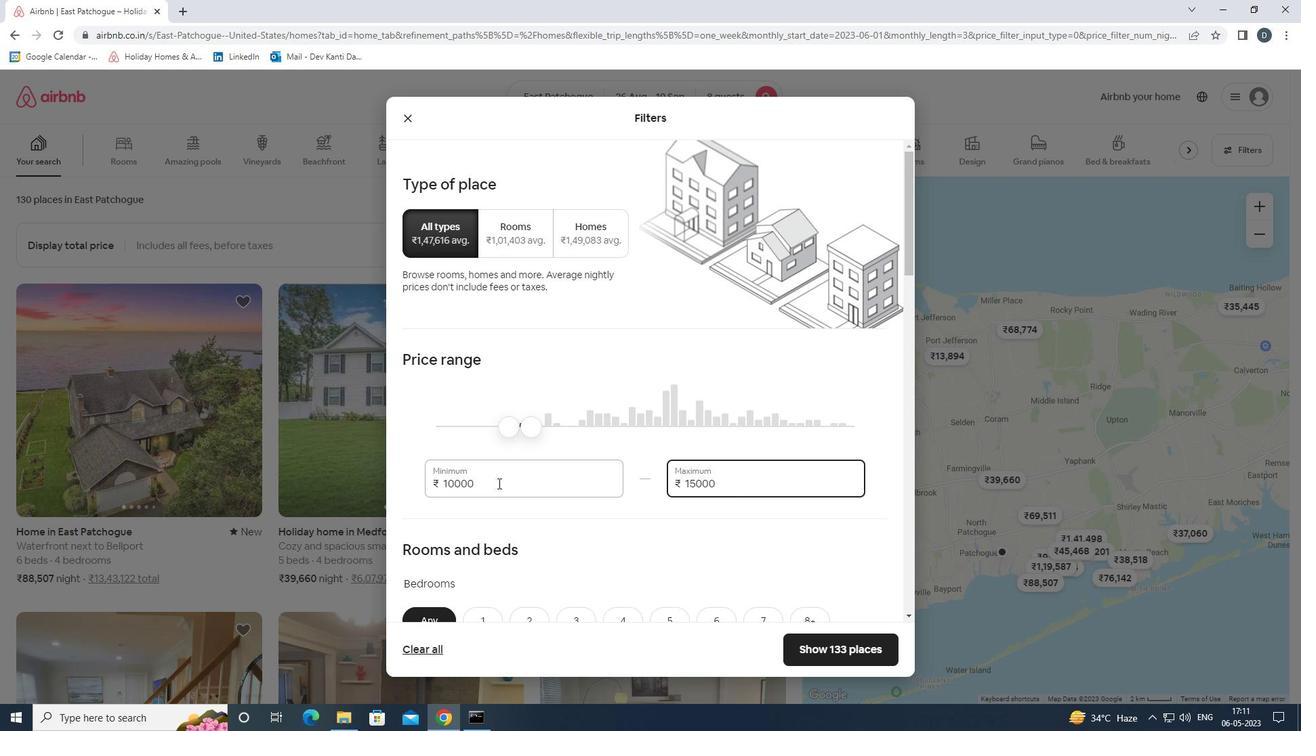 
Action: Mouse scrolled (498, 483) with delta (0, 0)
Screenshot: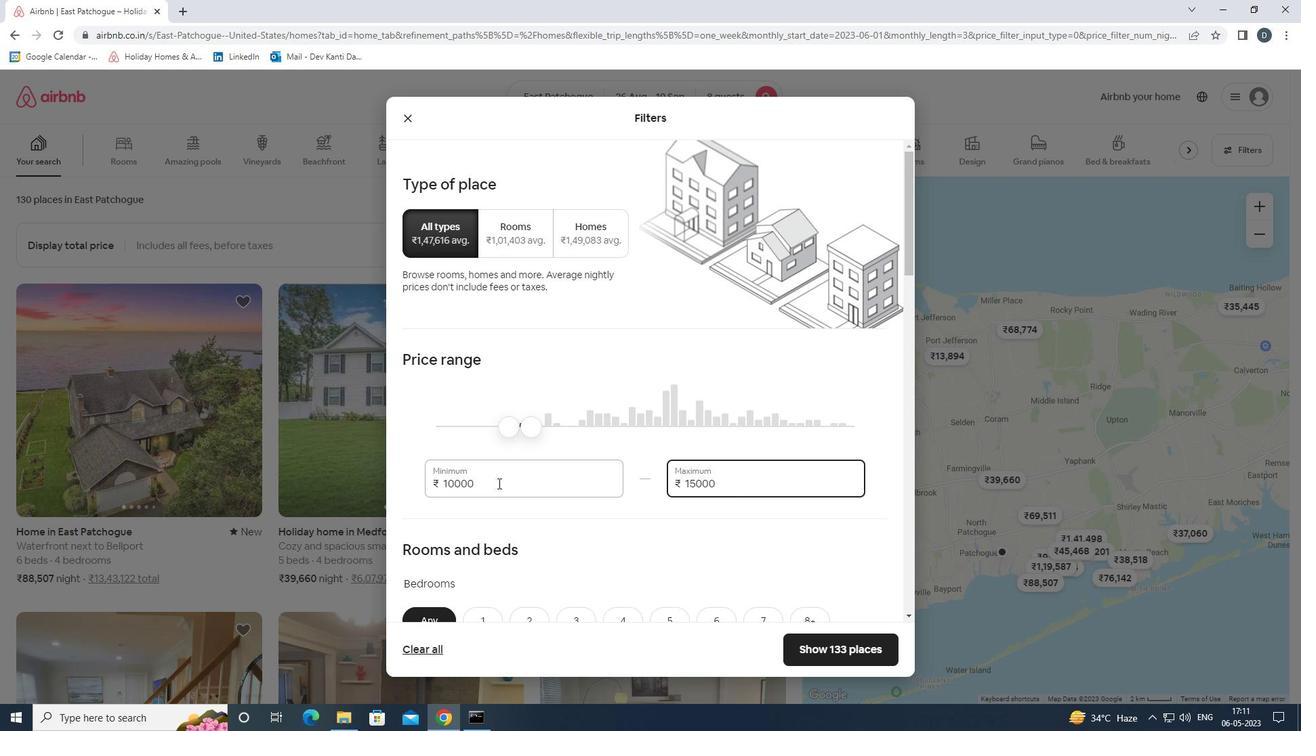 
Action: Mouse scrolled (498, 483) with delta (0, 0)
Screenshot: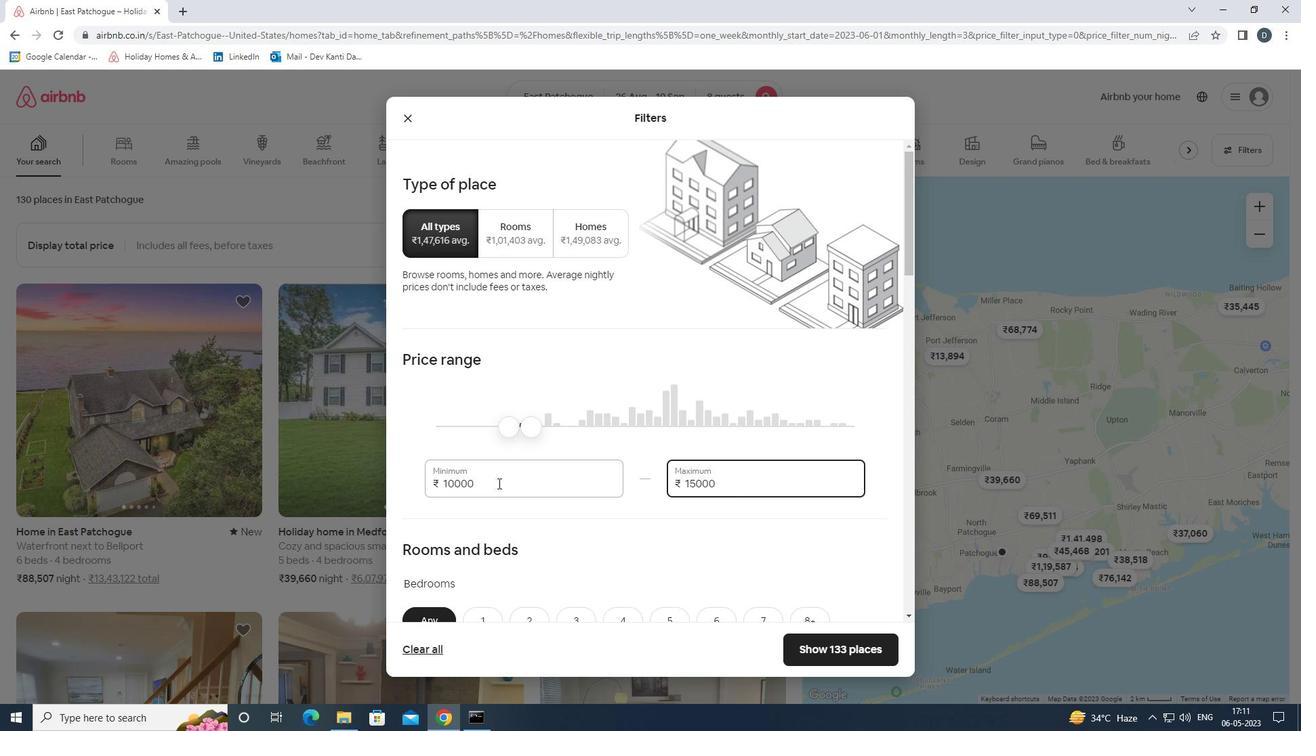 
Action: Mouse moved to (708, 412)
Screenshot: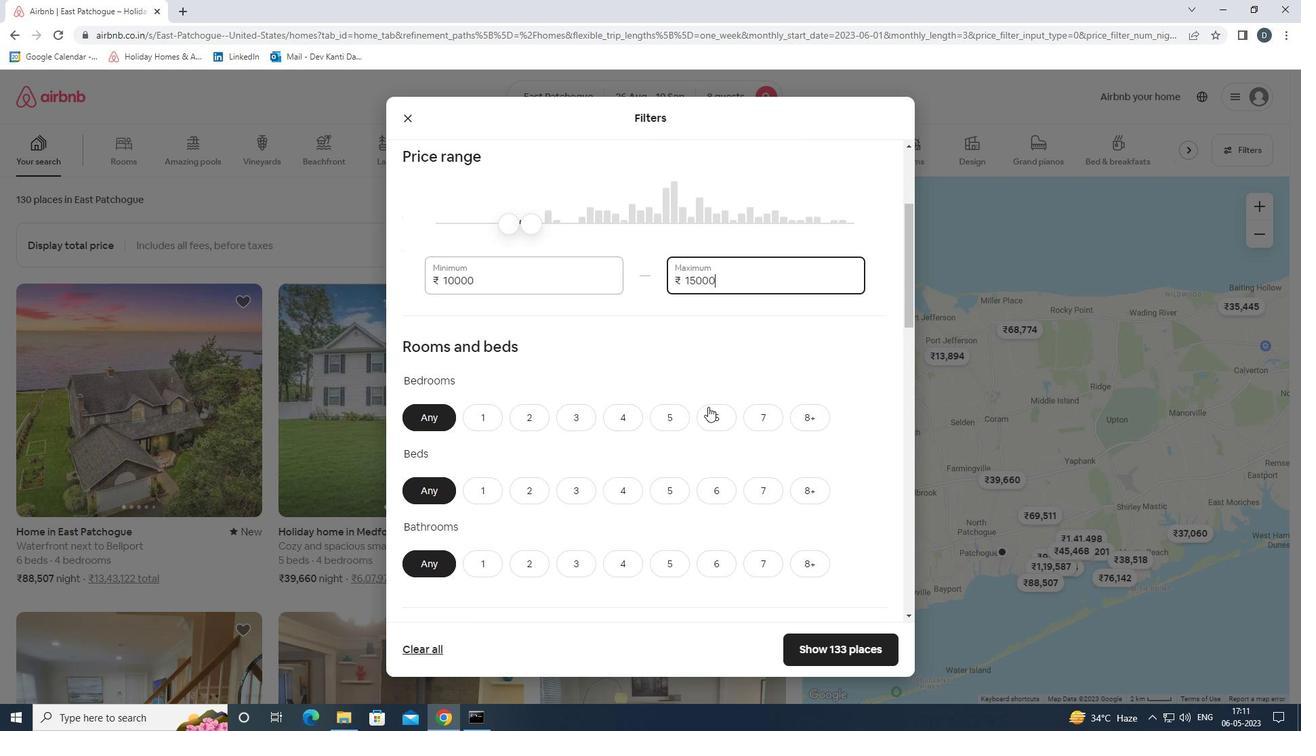 
Action: Mouse pressed left at (708, 412)
Screenshot: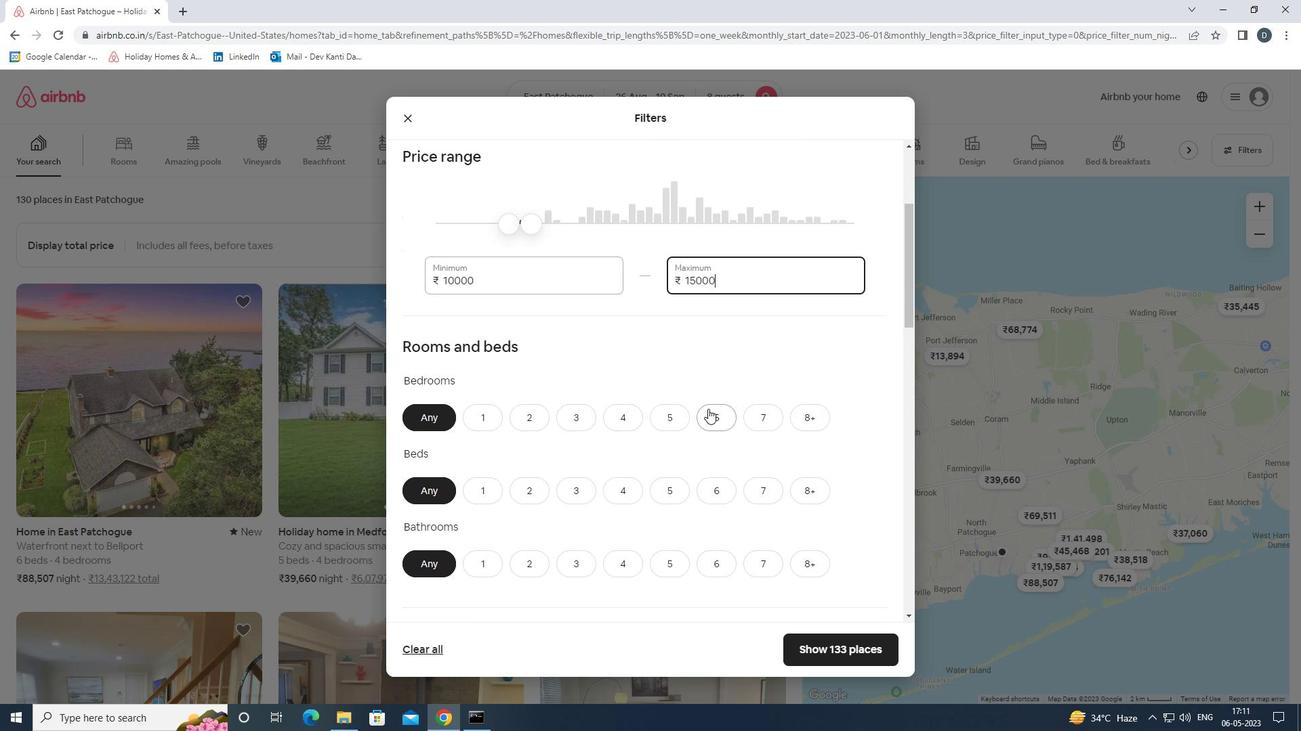 
Action: Mouse moved to (711, 485)
Screenshot: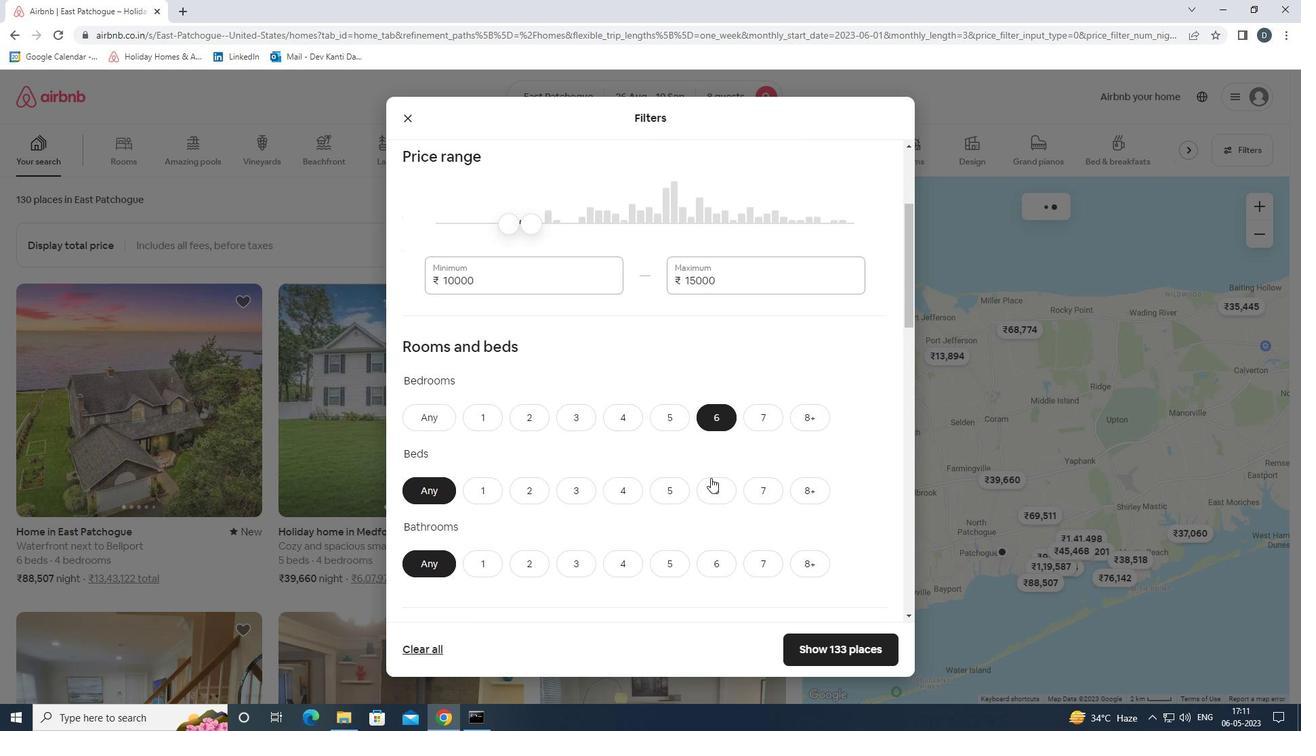 
Action: Mouse pressed left at (711, 485)
Screenshot: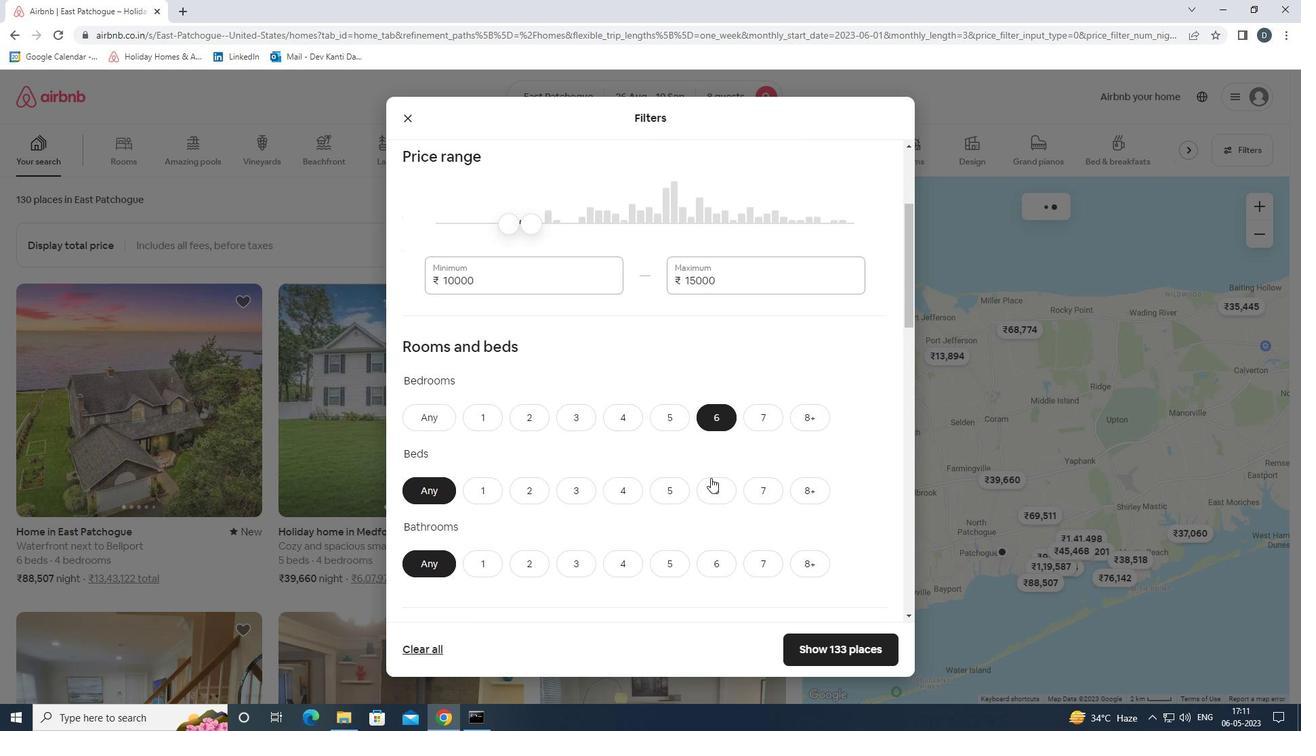 
Action: Mouse moved to (706, 560)
Screenshot: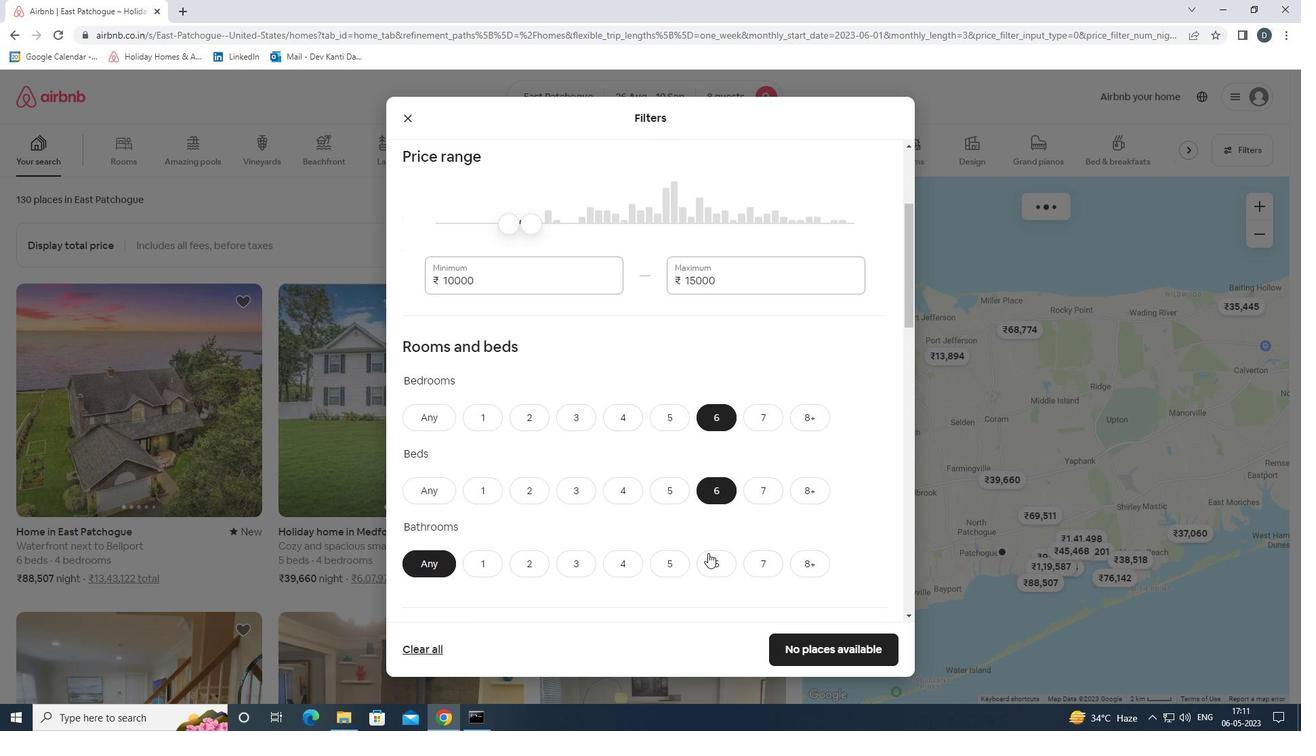 
Action: Mouse pressed left at (706, 560)
Screenshot: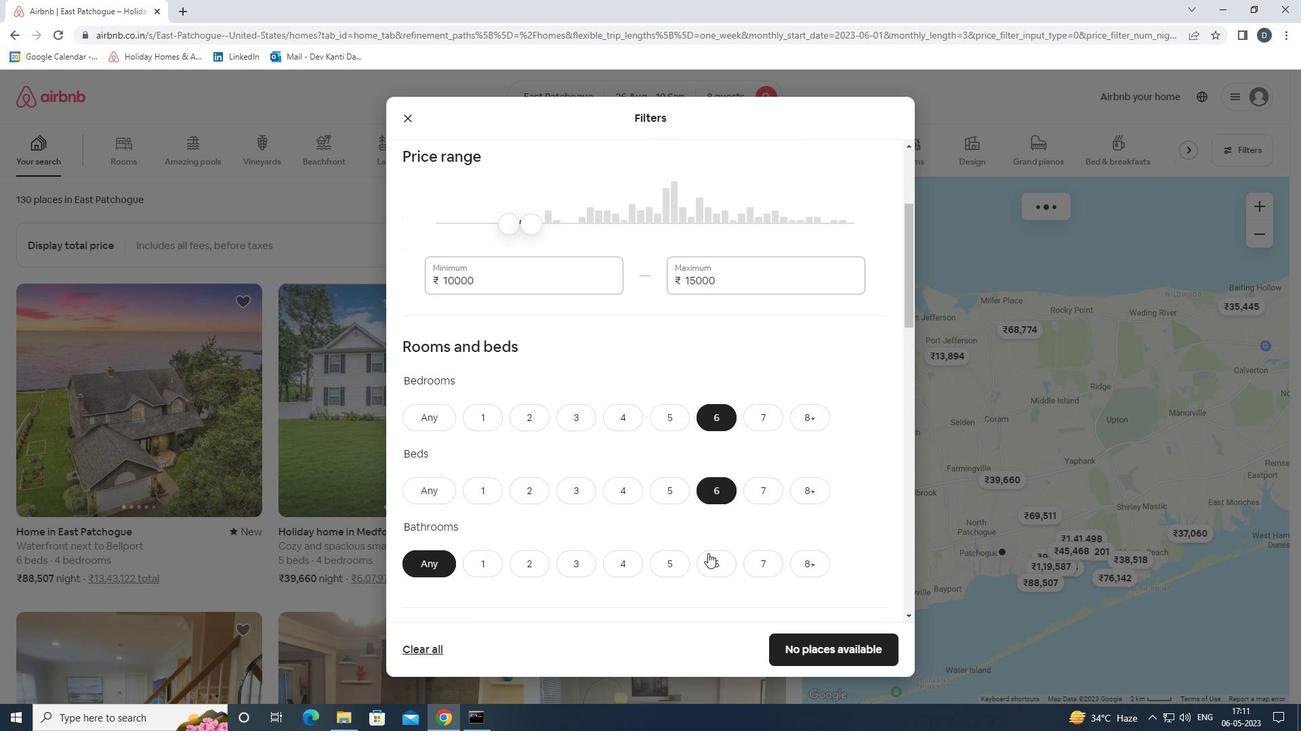 
Action: Mouse moved to (712, 524)
Screenshot: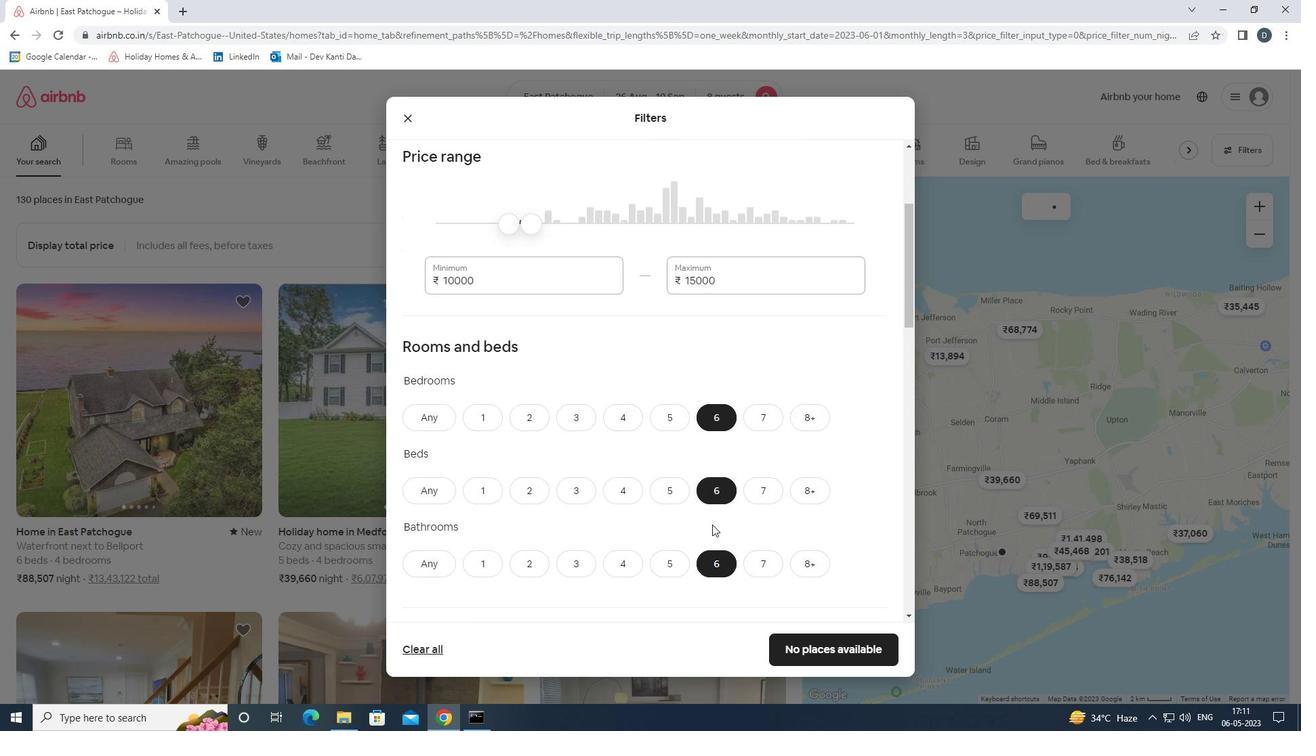 
Action: Mouse scrolled (712, 523) with delta (0, 0)
Screenshot: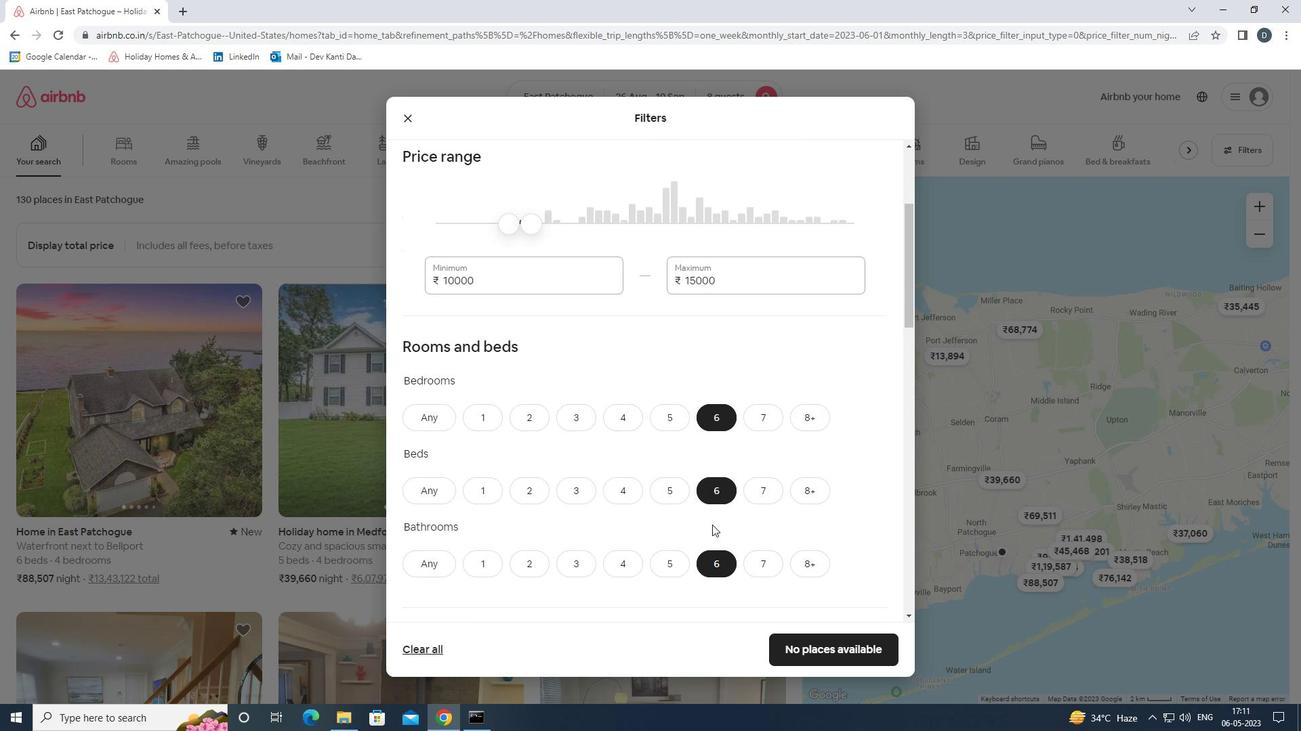 
Action: Mouse scrolled (712, 523) with delta (0, 0)
Screenshot: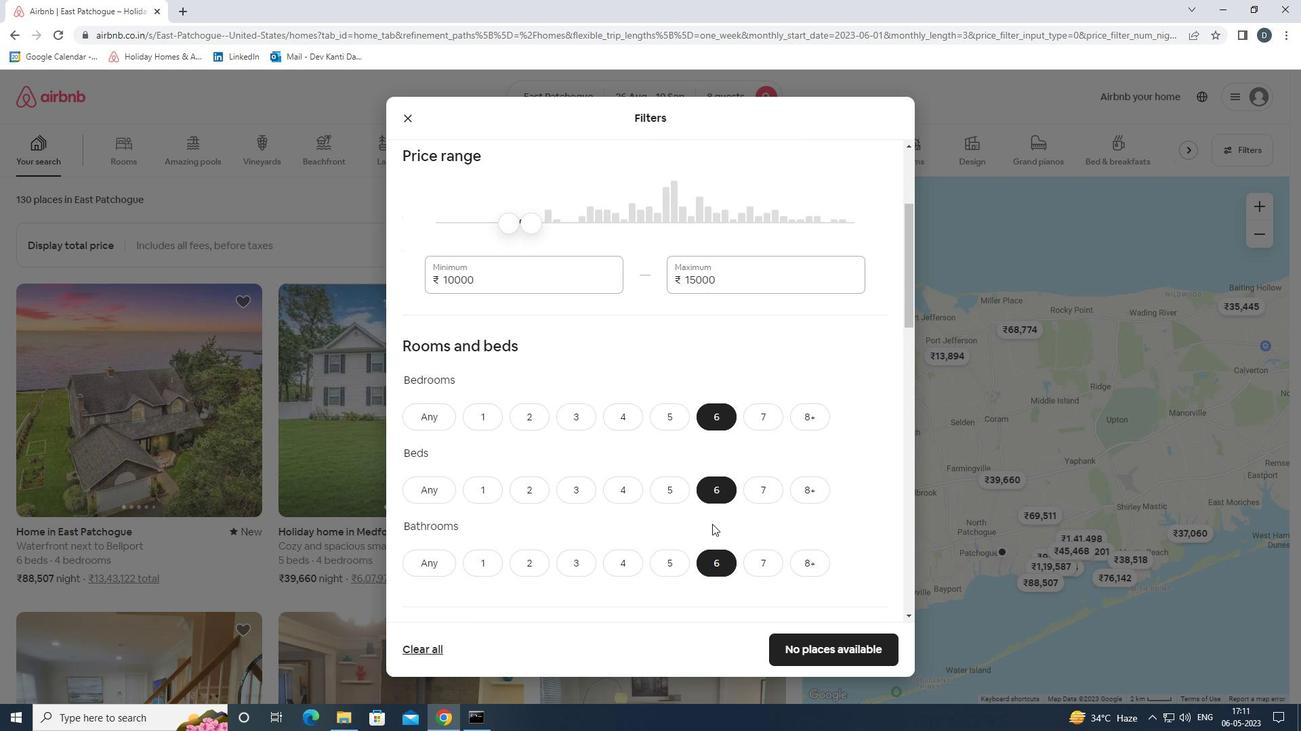 
Action: Mouse scrolled (712, 523) with delta (0, 0)
Screenshot: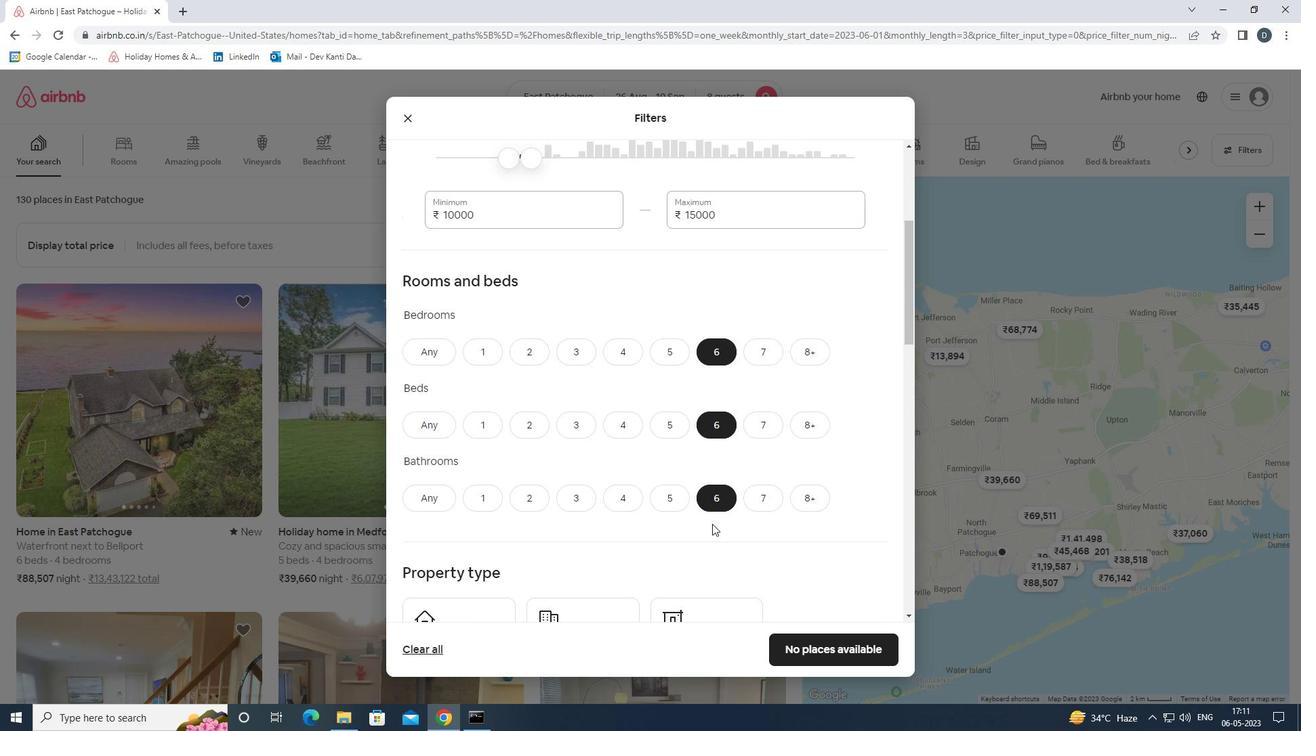 
Action: Mouse scrolled (712, 523) with delta (0, 0)
Screenshot: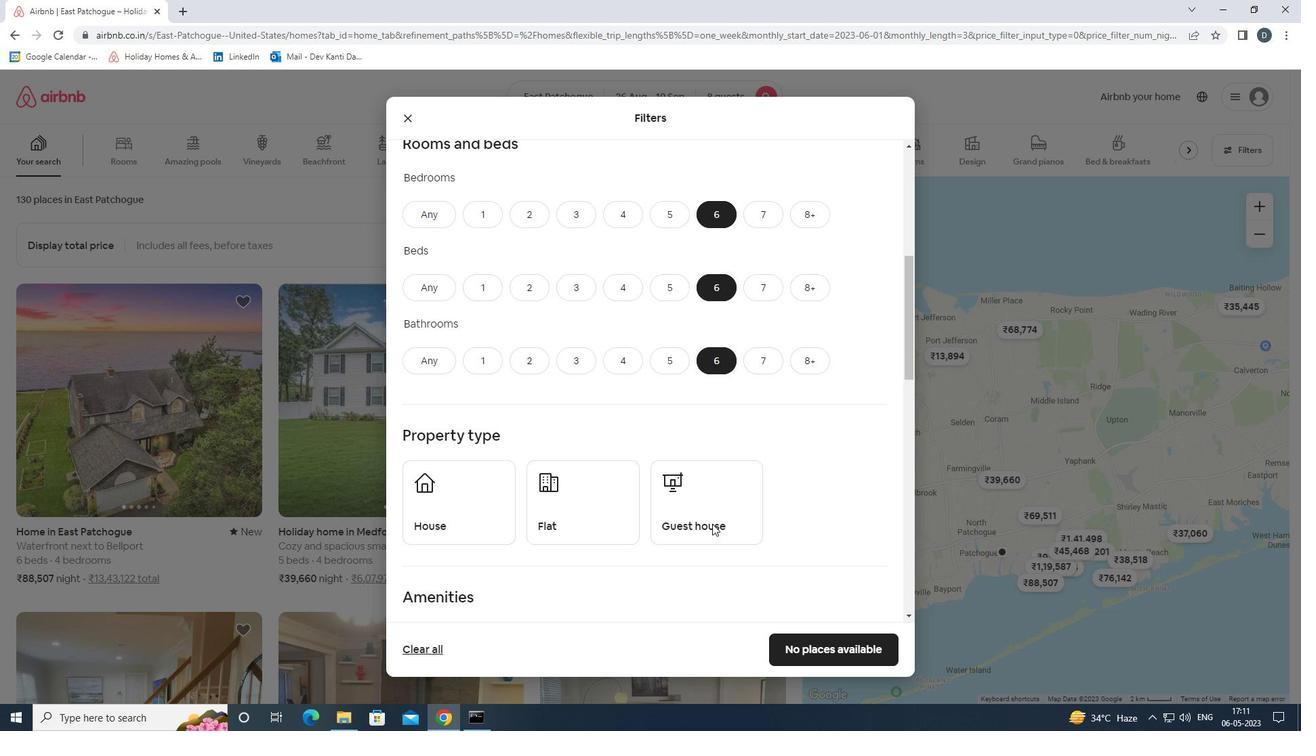 
Action: Mouse scrolled (712, 523) with delta (0, 0)
Screenshot: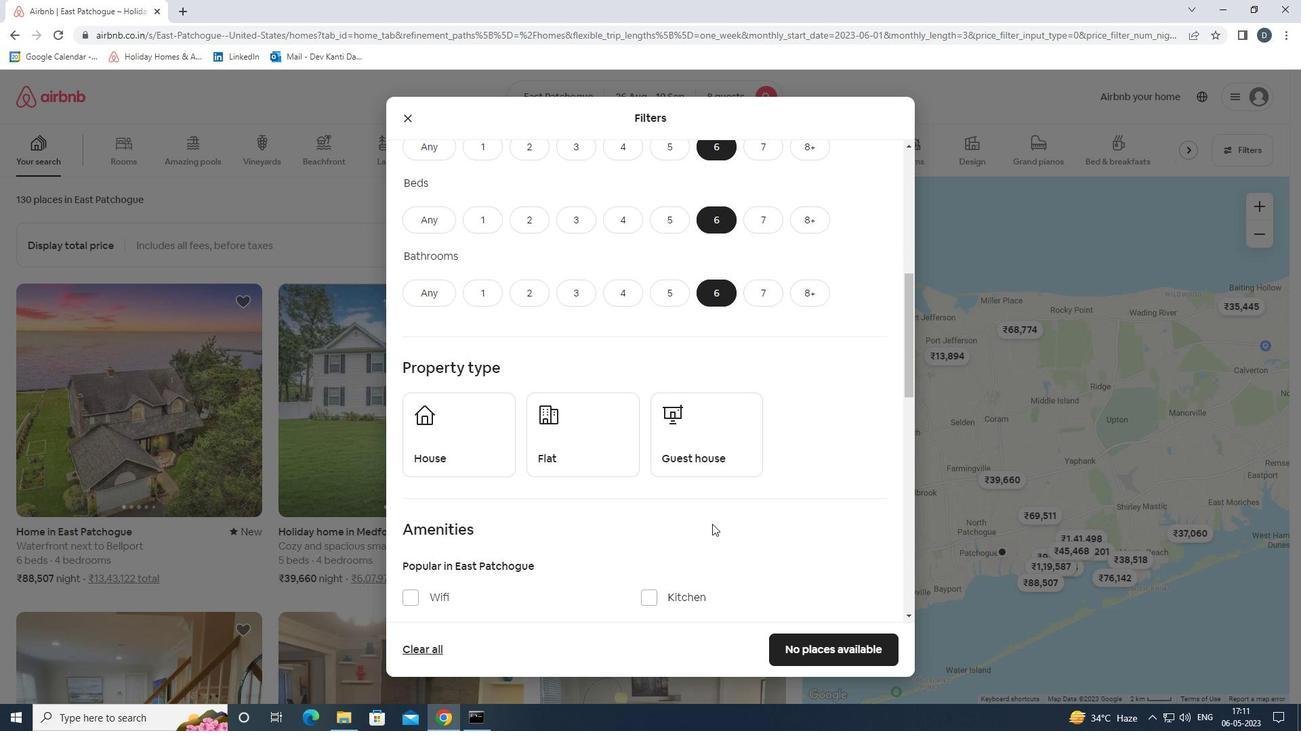 
Action: Mouse moved to (496, 390)
Screenshot: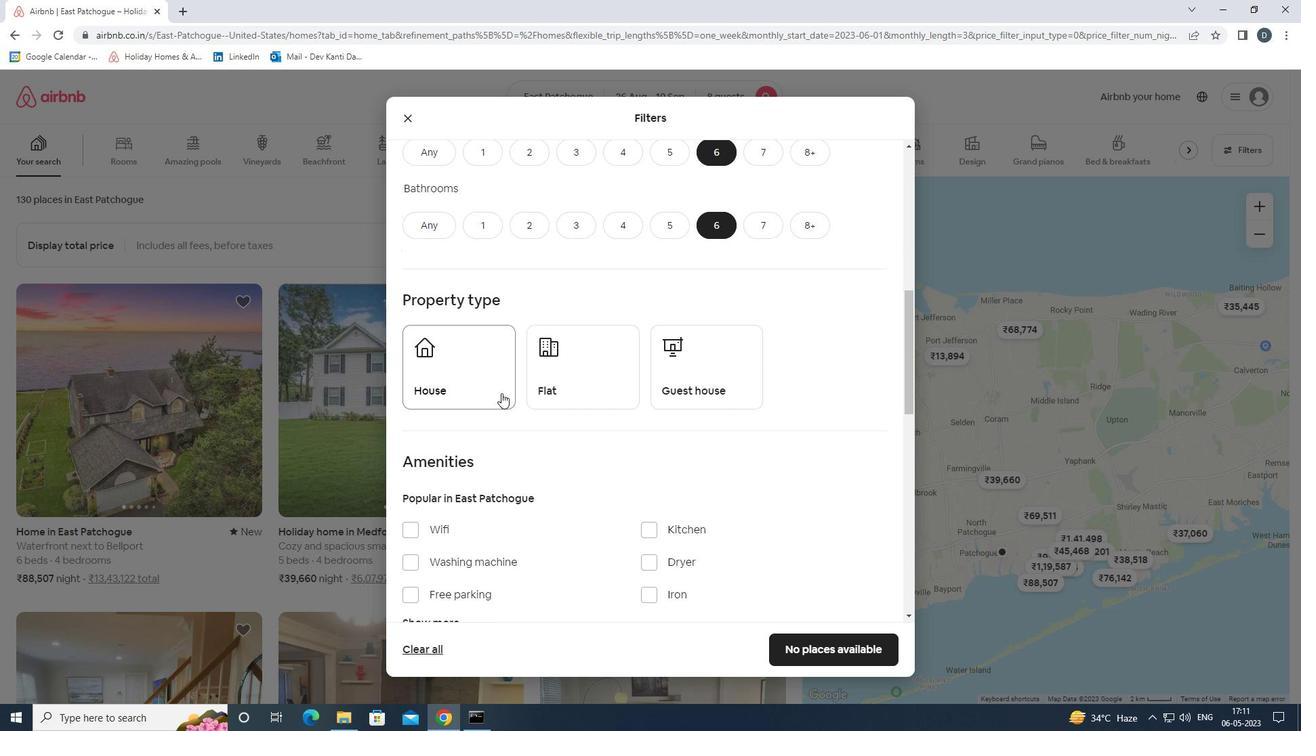 
Action: Mouse pressed left at (496, 390)
Screenshot: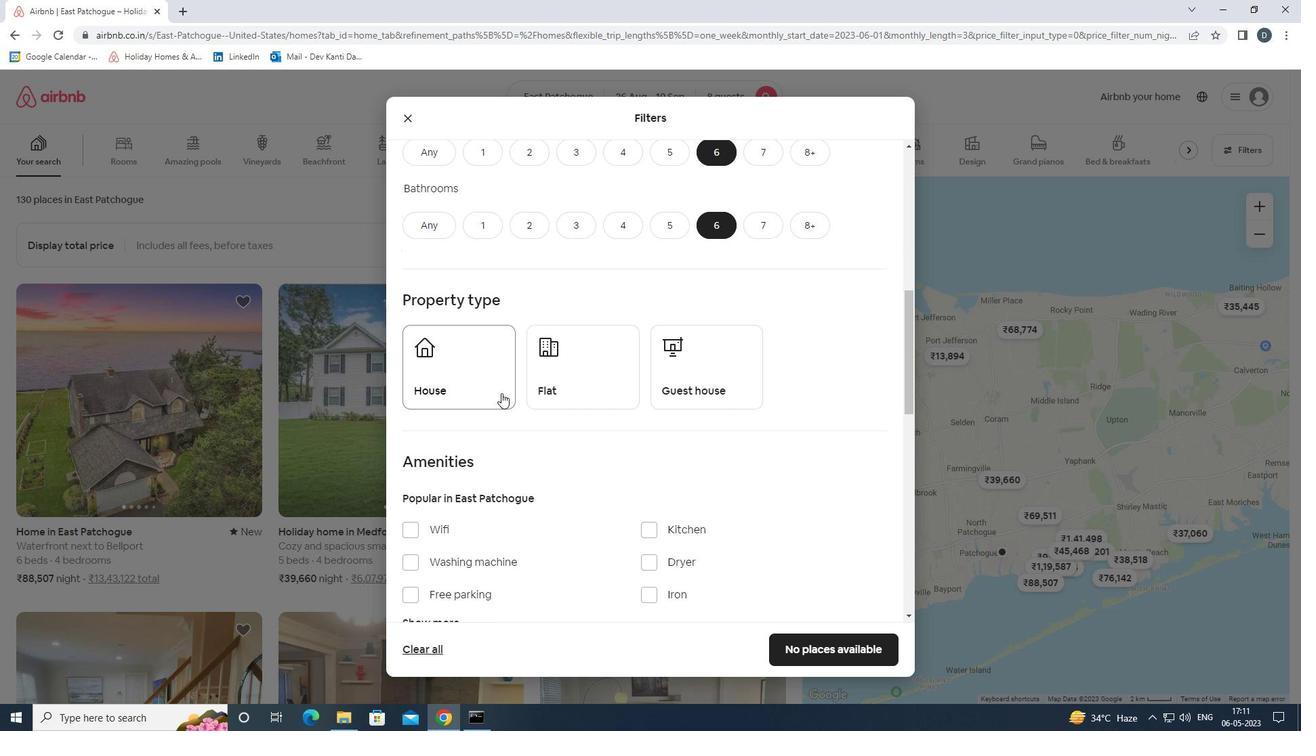 
Action: Mouse moved to (568, 384)
Screenshot: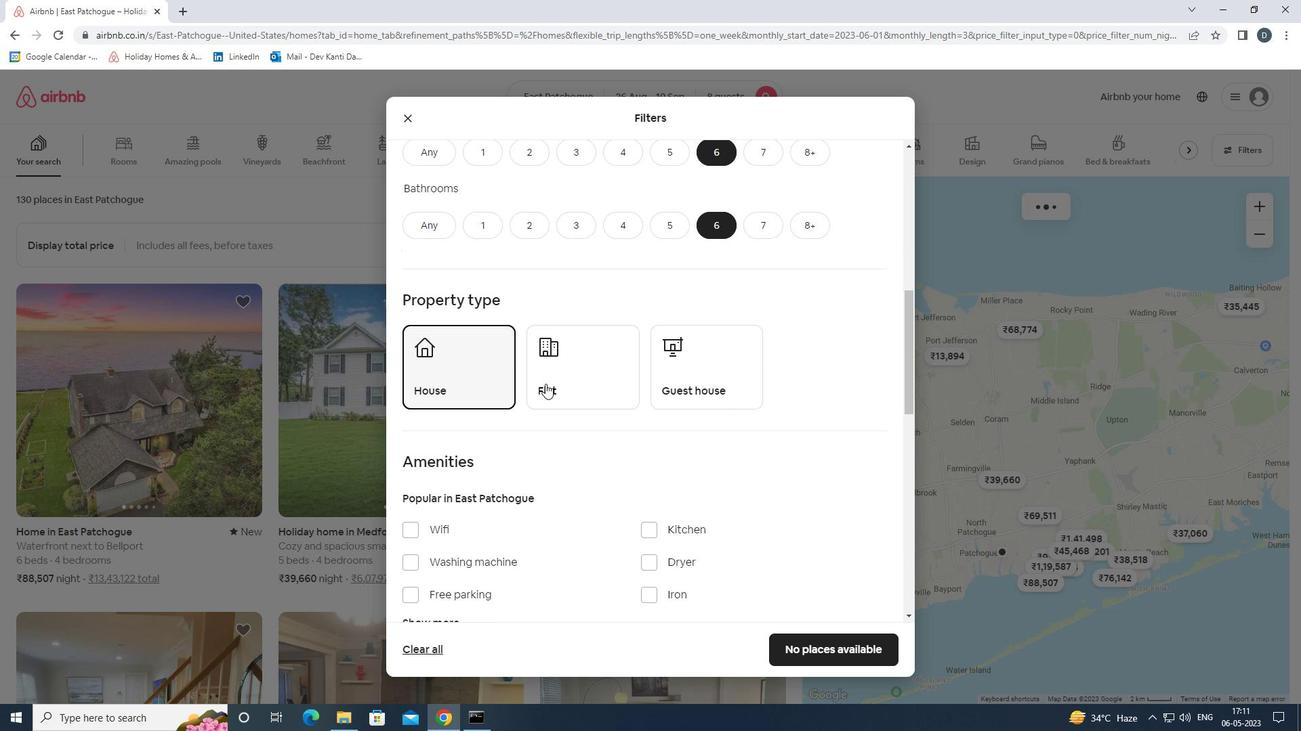 
Action: Mouse pressed left at (568, 384)
Screenshot: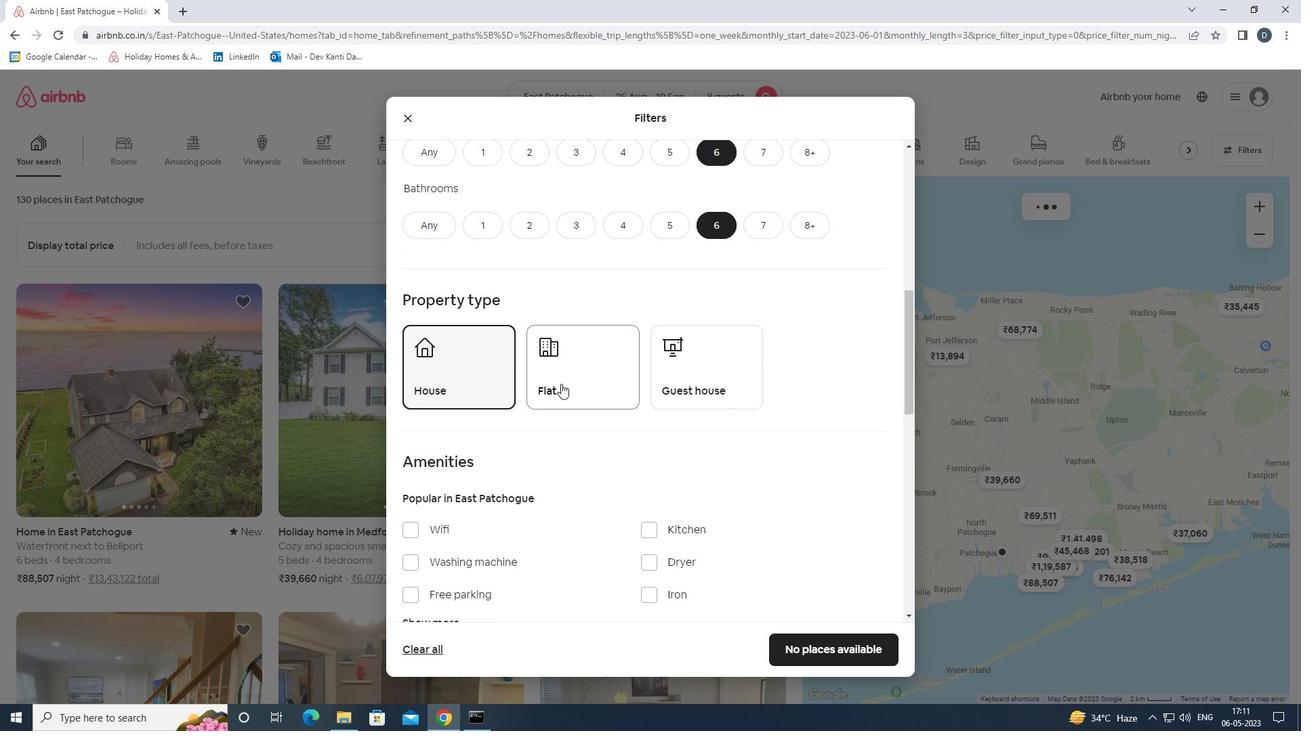 
Action: Mouse moved to (695, 372)
Screenshot: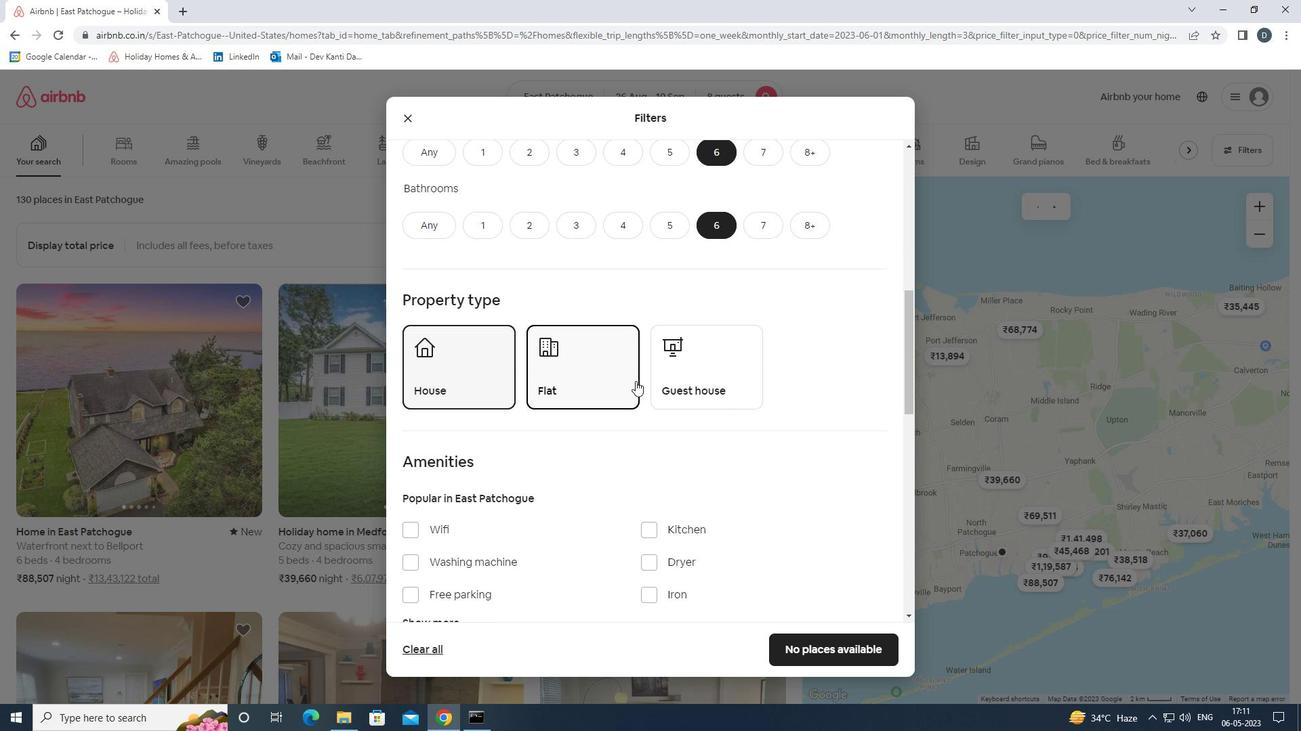 
Action: Mouse pressed left at (695, 372)
Screenshot: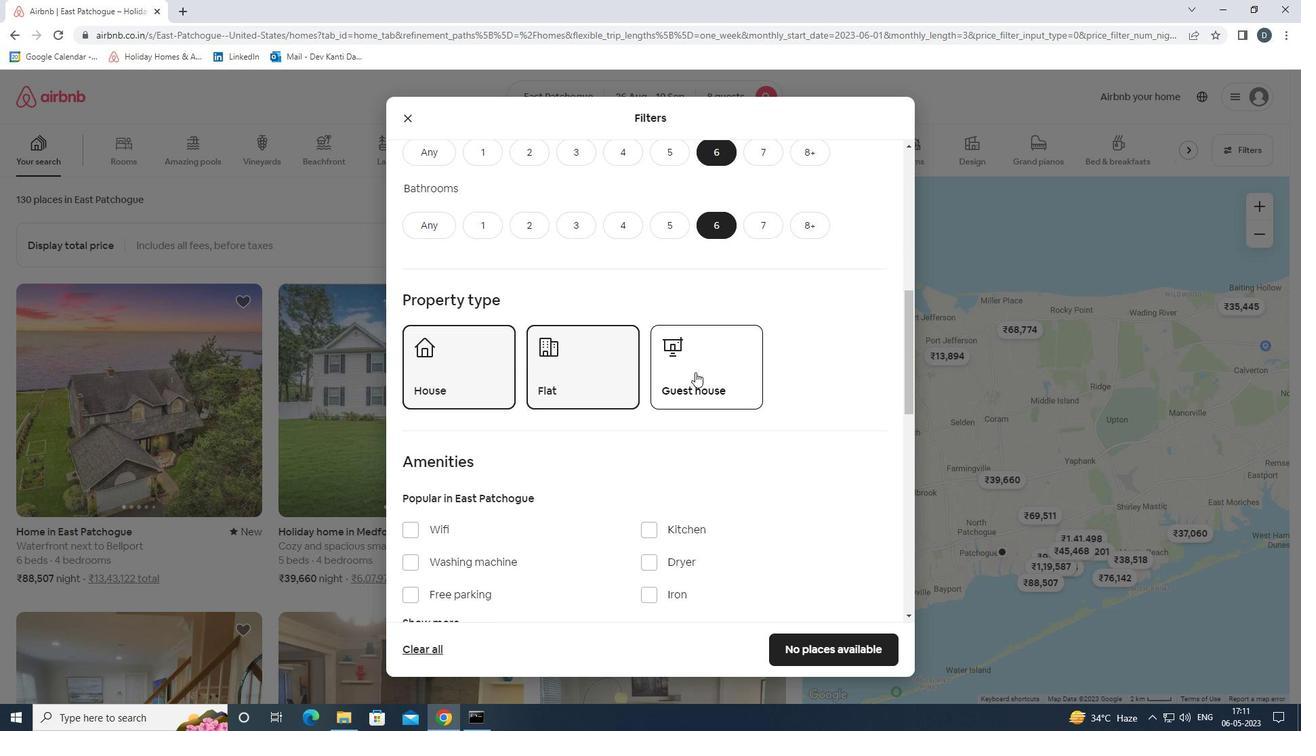 
Action: Mouse scrolled (695, 372) with delta (0, 0)
Screenshot: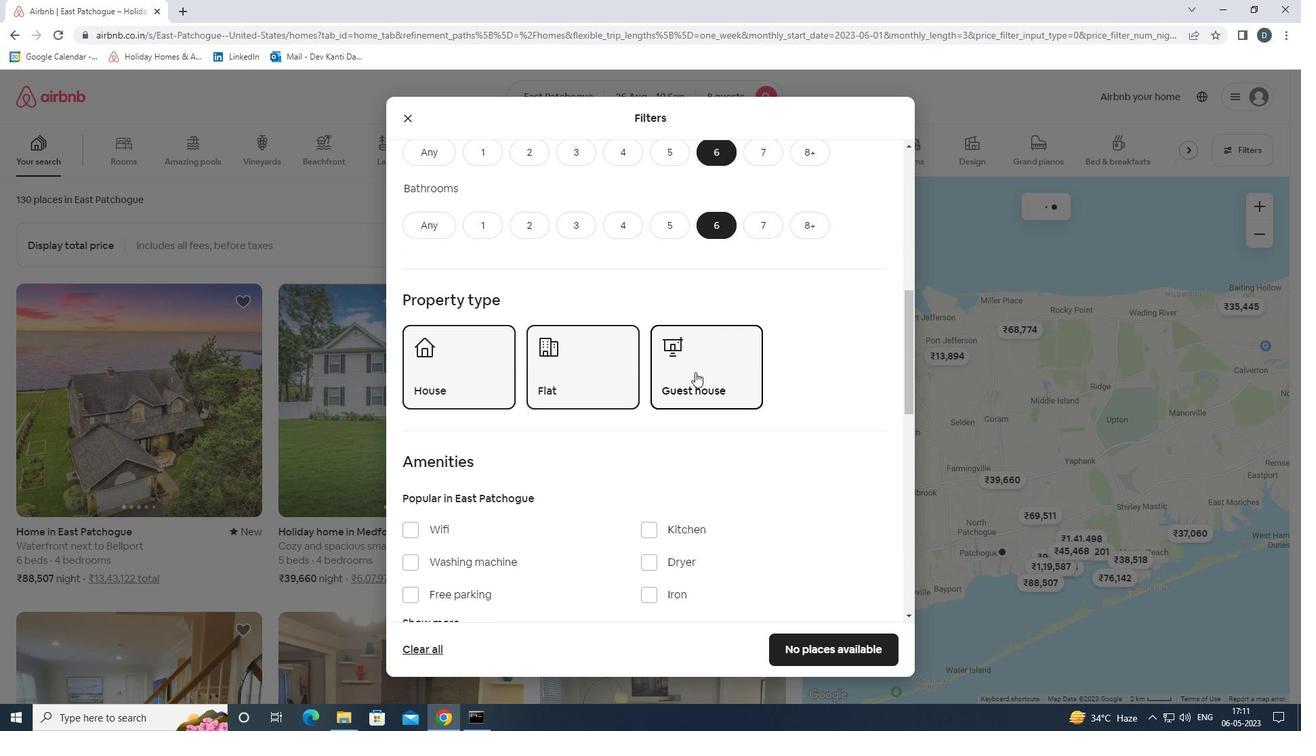 
Action: Mouse scrolled (695, 372) with delta (0, 0)
Screenshot: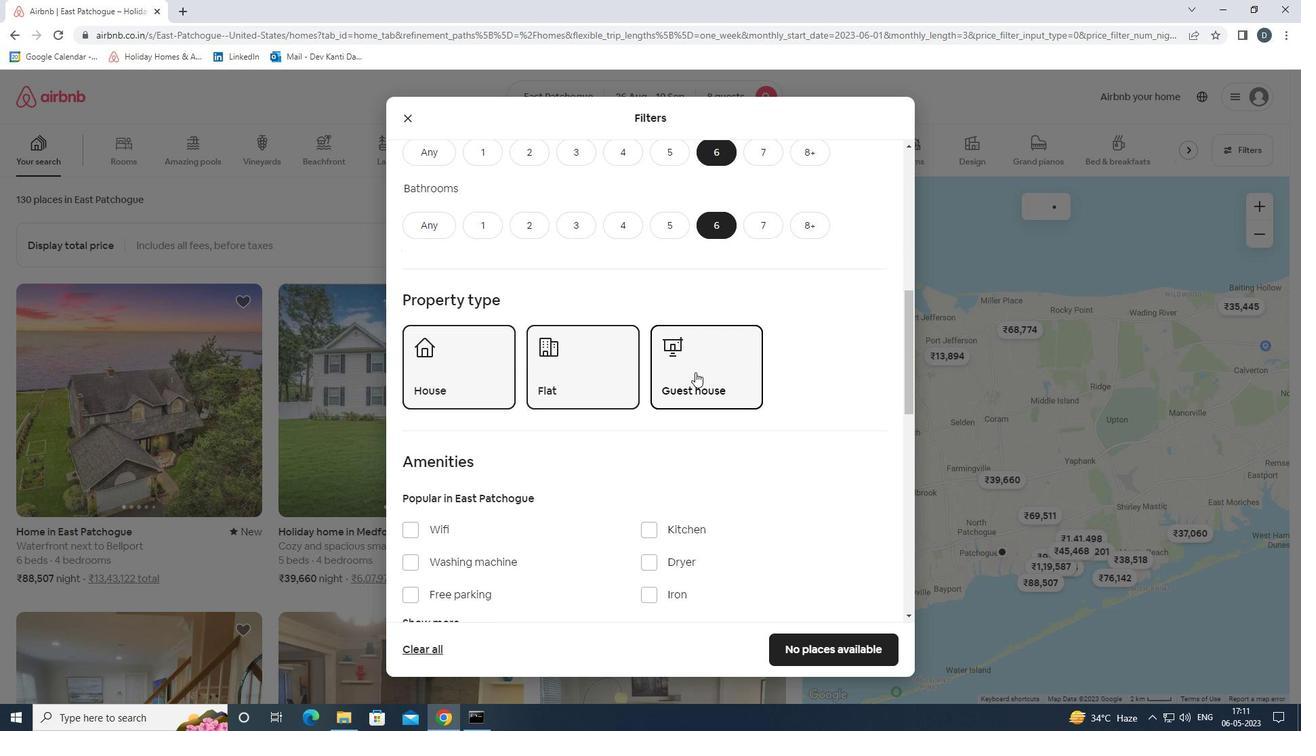 
Action: Mouse moved to (437, 398)
Screenshot: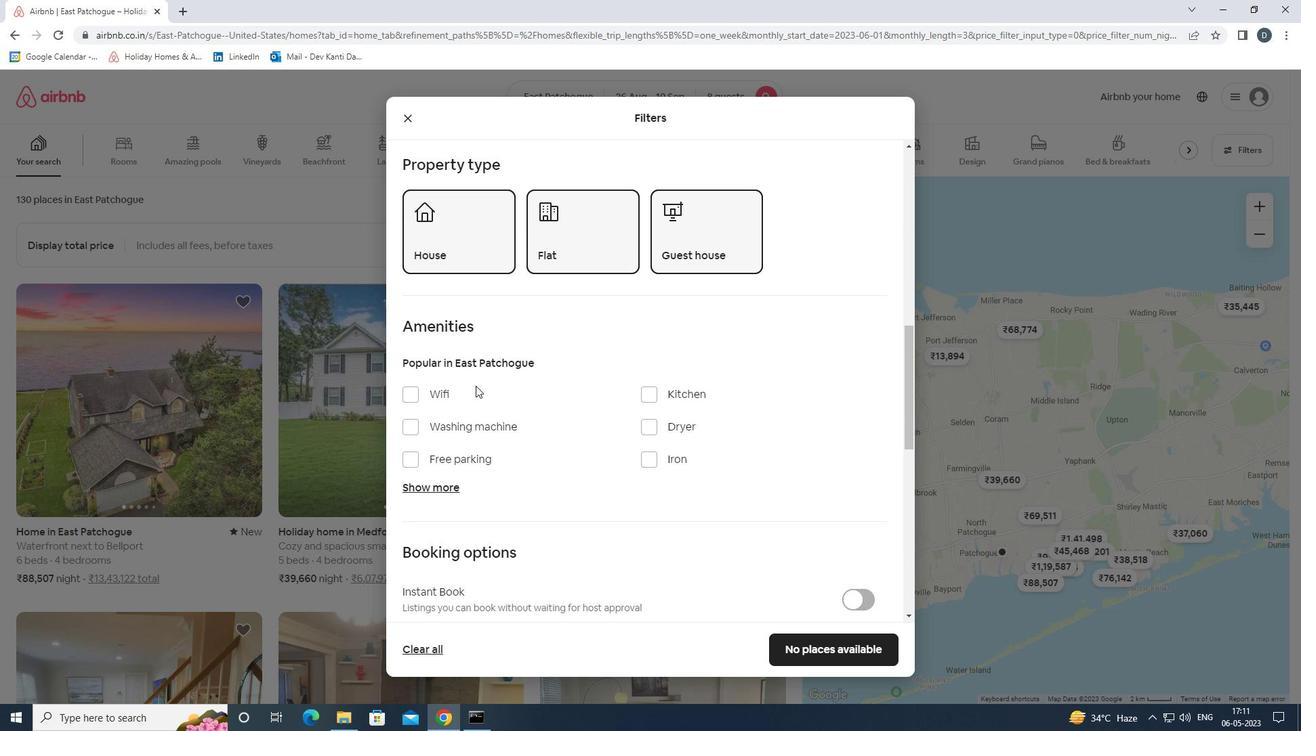 
Action: Mouse pressed left at (437, 398)
Screenshot: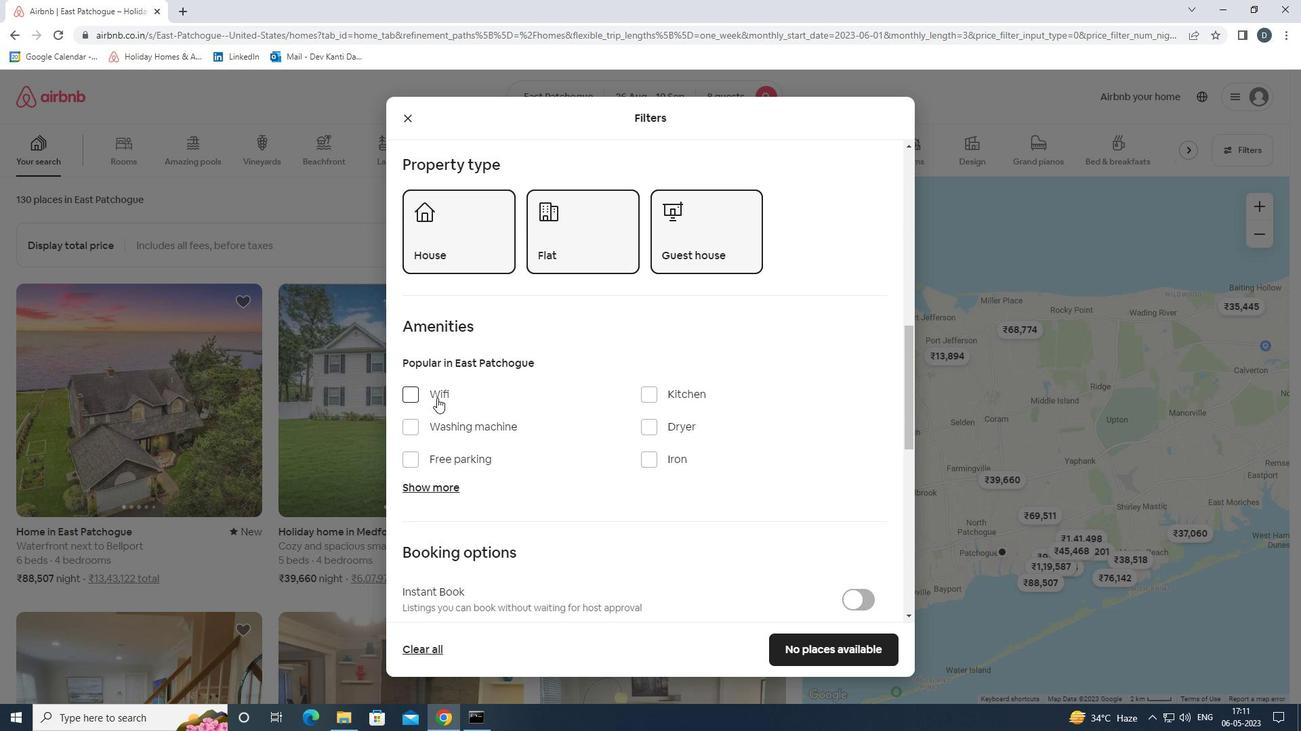 
Action: Mouse moved to (460, 457)
Screenshot: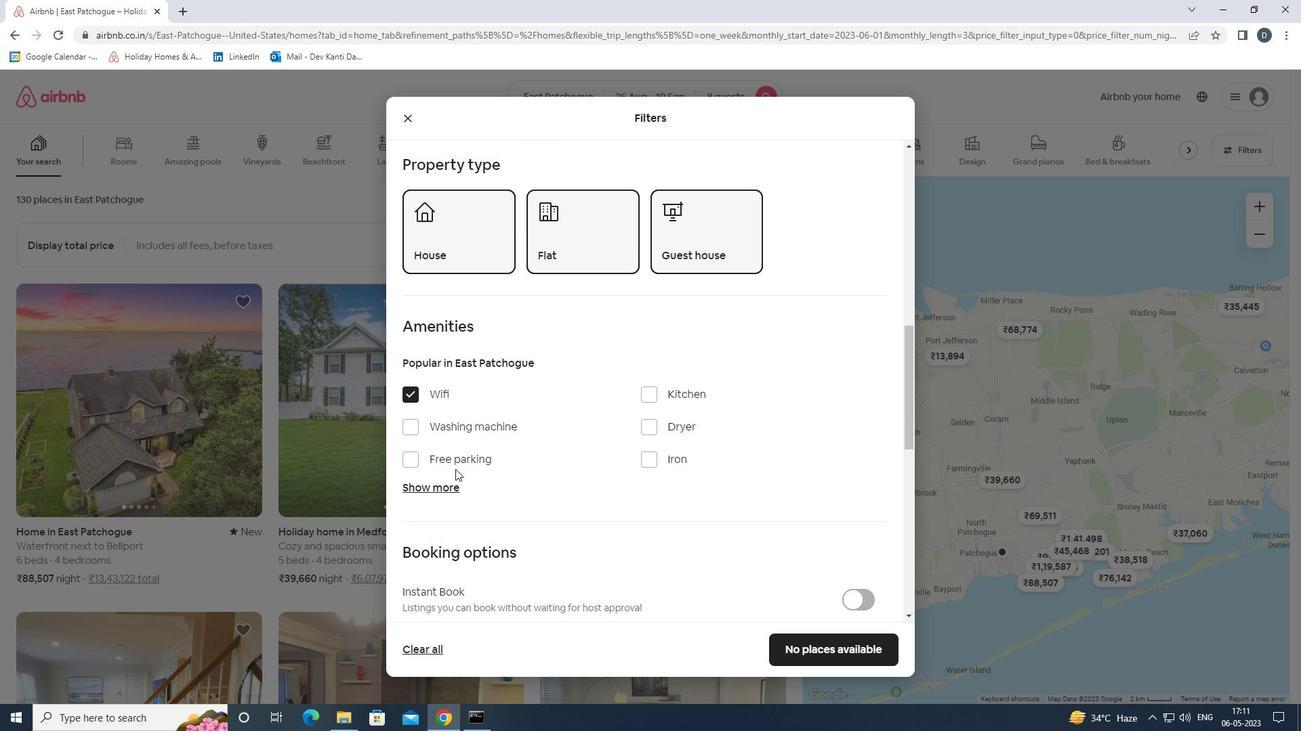 
Action: Mouse pressed left at (460, 457)
Screenshot: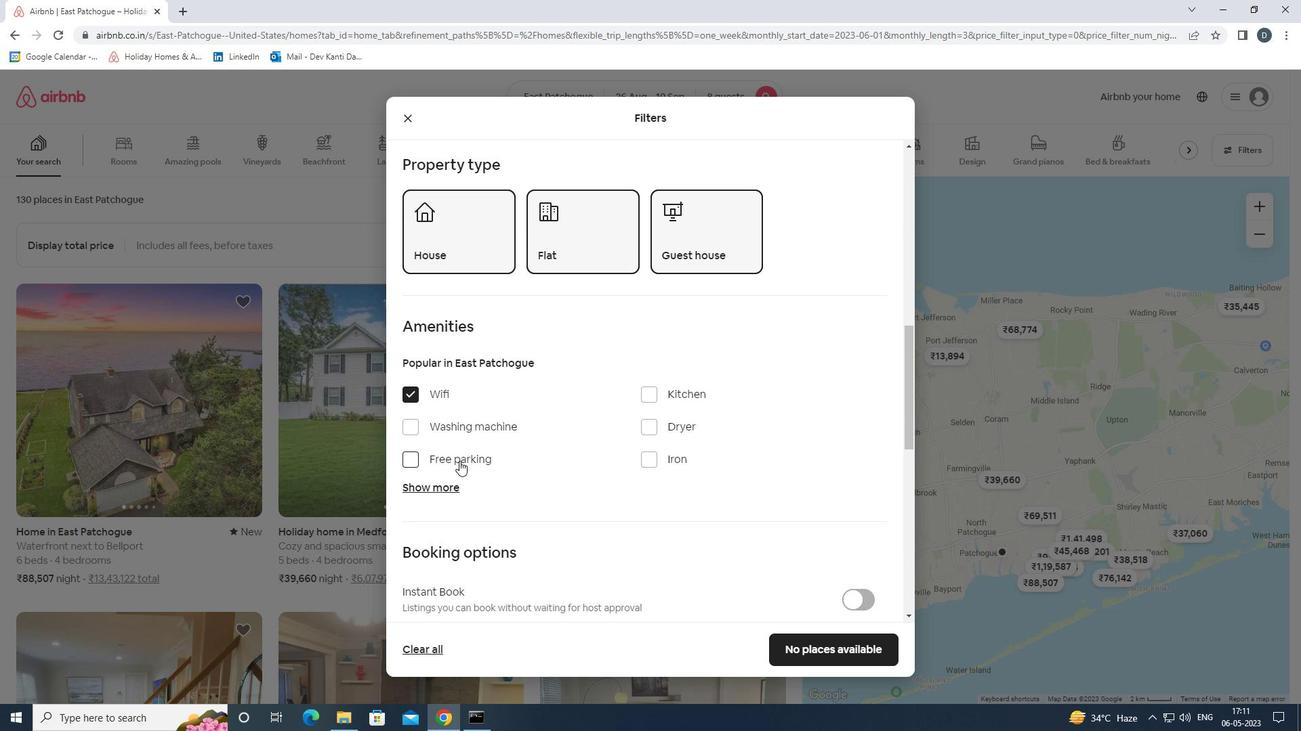 
Action: Mouse moved to (441, 493)
Screenshot: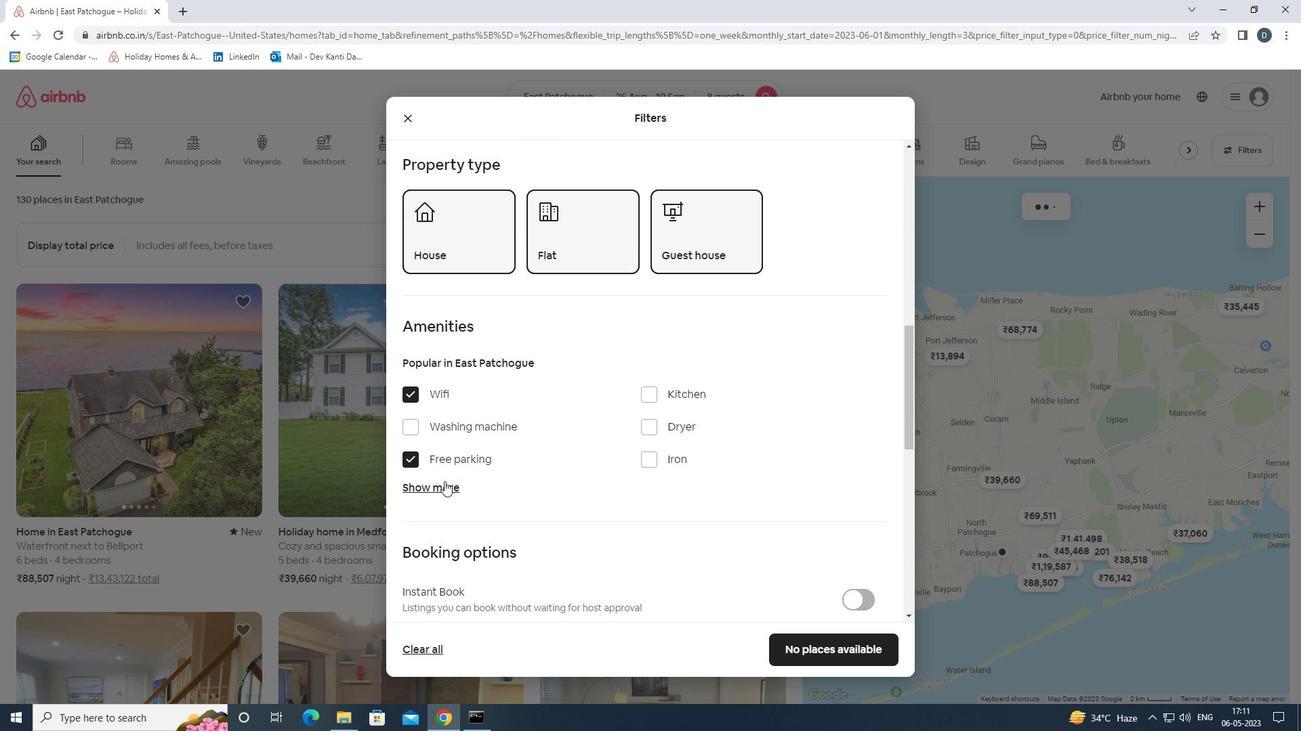 
Action: Mouse pressed left at (441, 493)
Screenshot: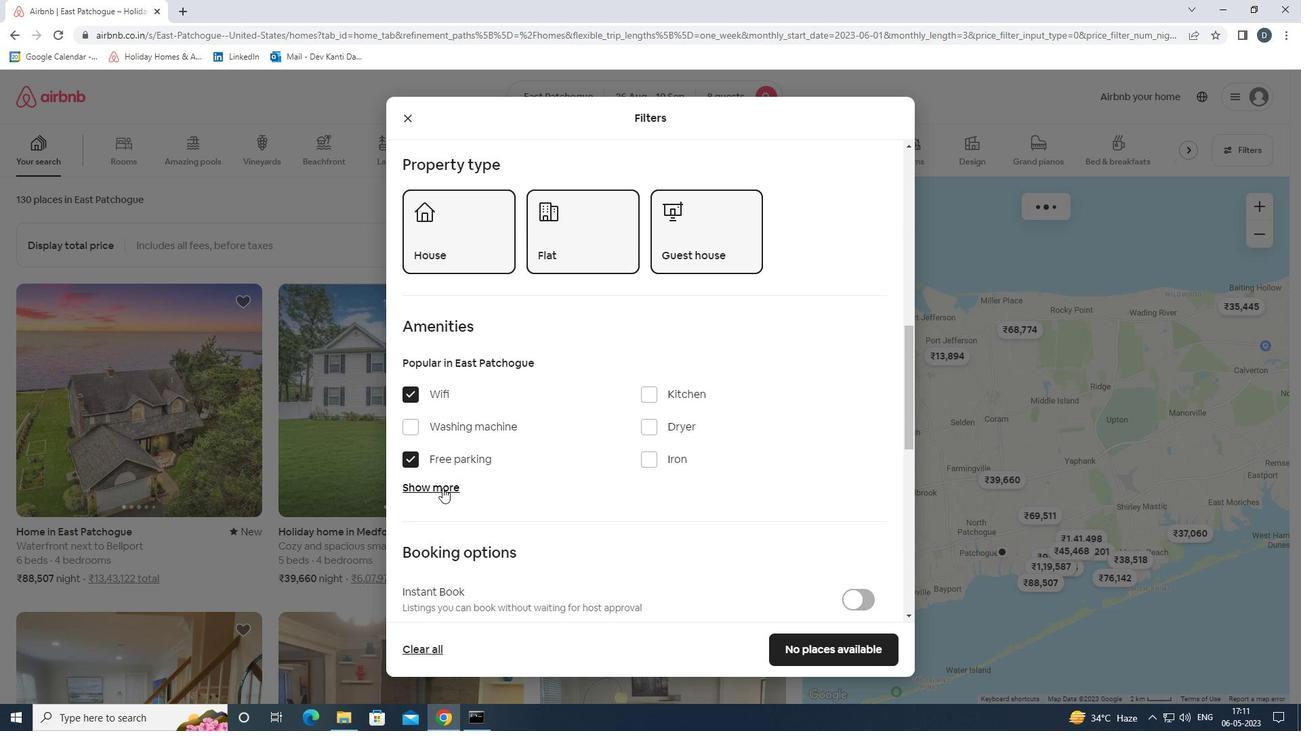 
Action: Mouse moved to (547, 475)
Screenshot: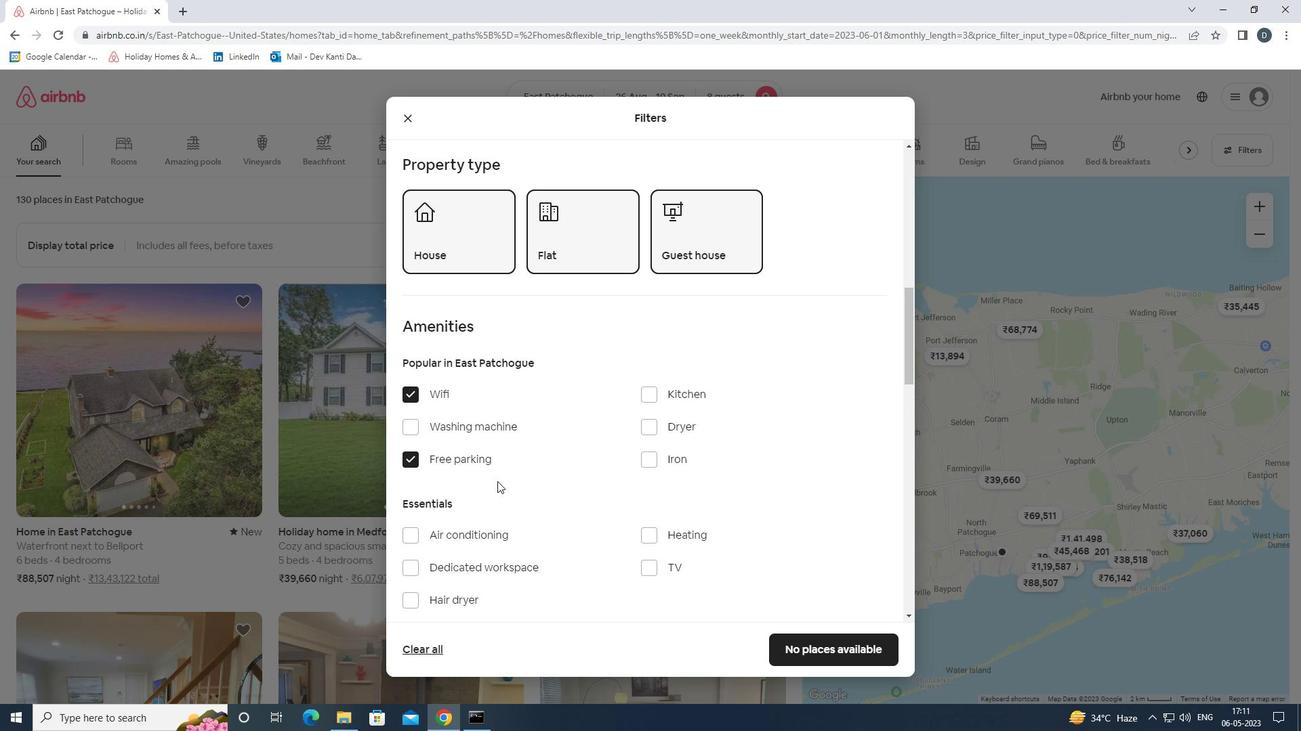 
Action: Mouse scrolled (547, 475) with delta (0, 0)
Screenshot: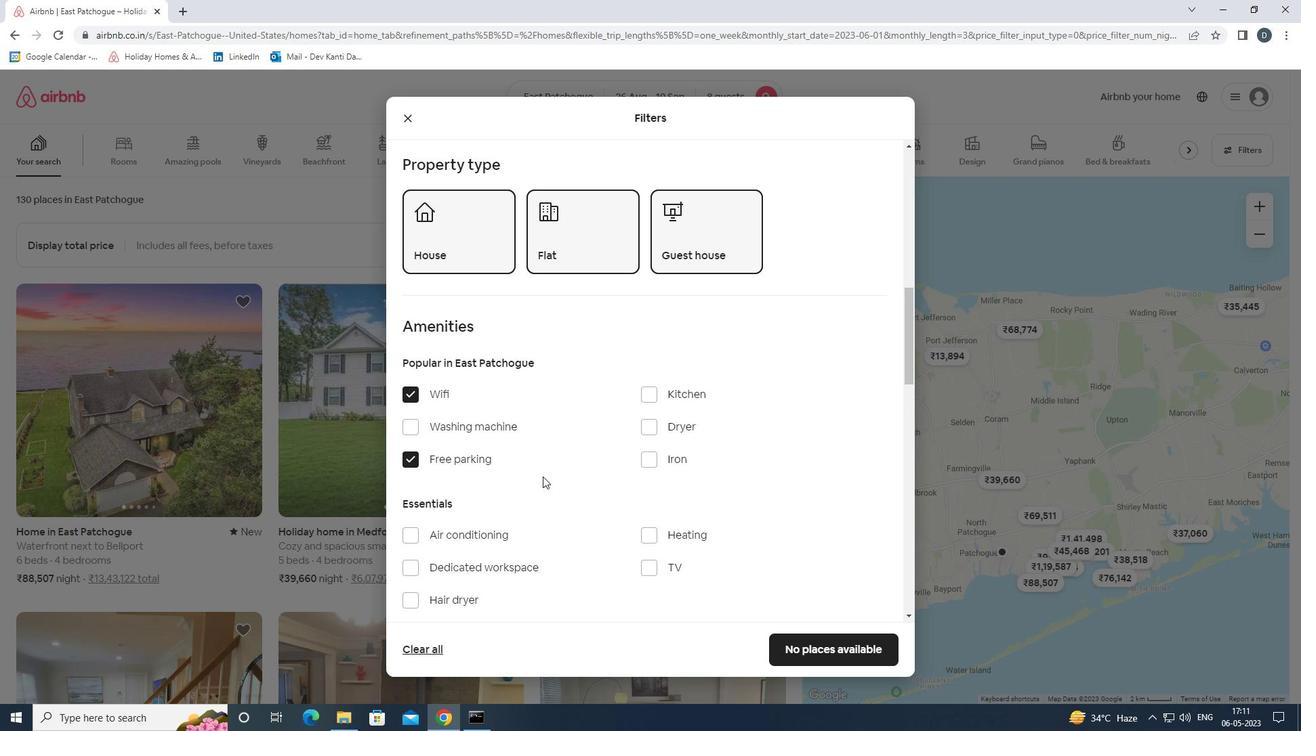 
Action: Mouse moved to (552, 475)
Screenshot: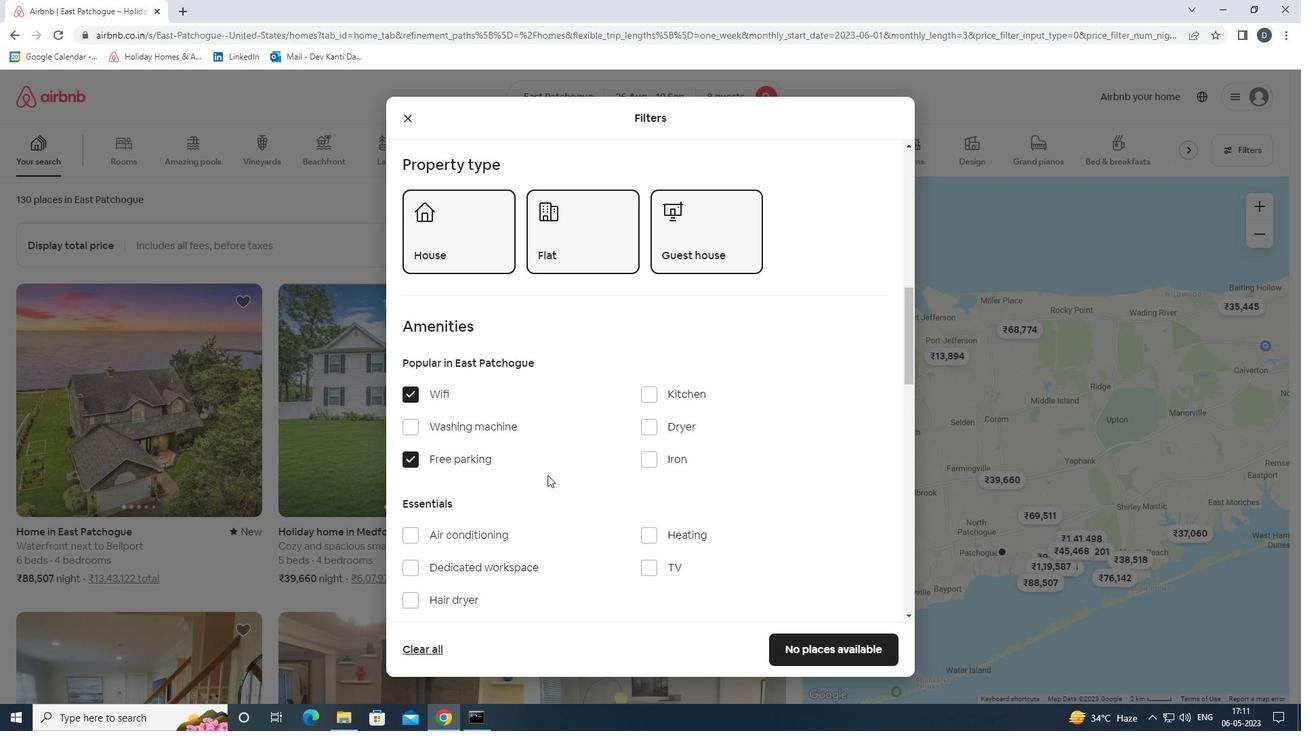 
Action: Mouse scrolled (552, 475) with delta (0, 0)
Screenshot: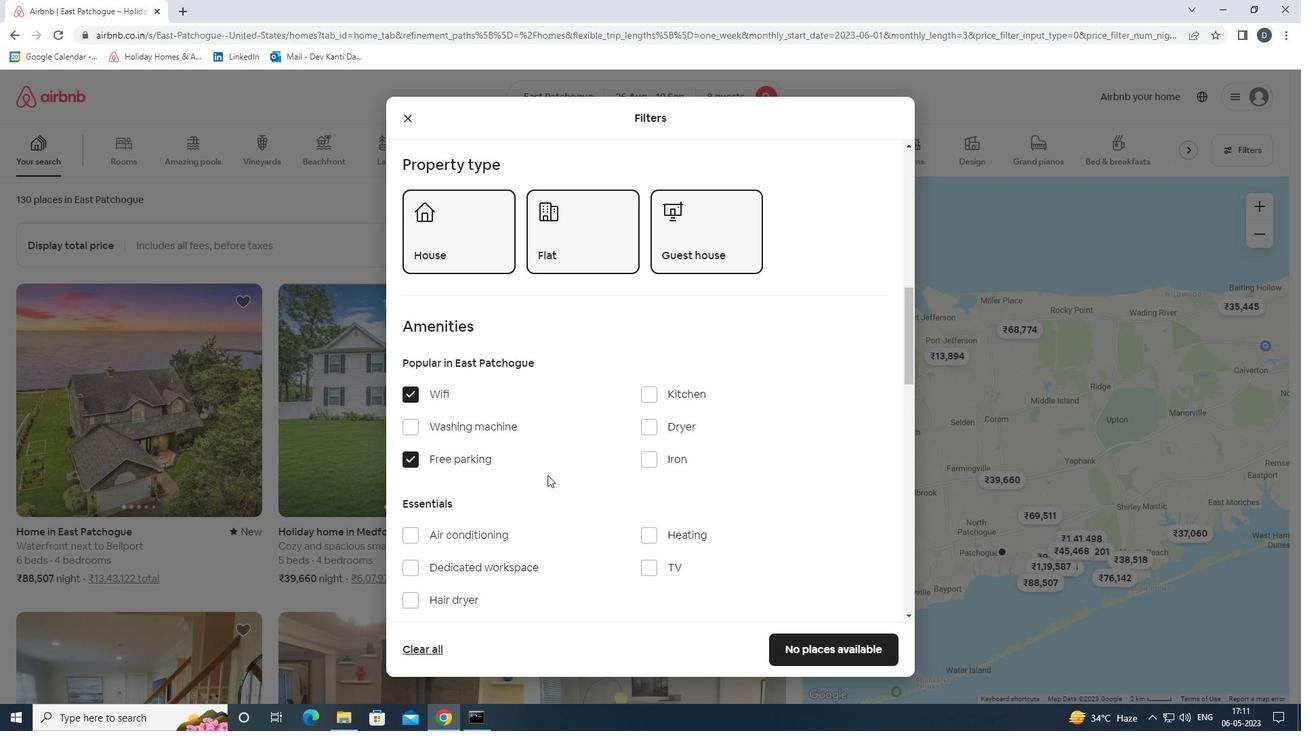 
Action: Mouse moved to (656, 432)
Screenshot: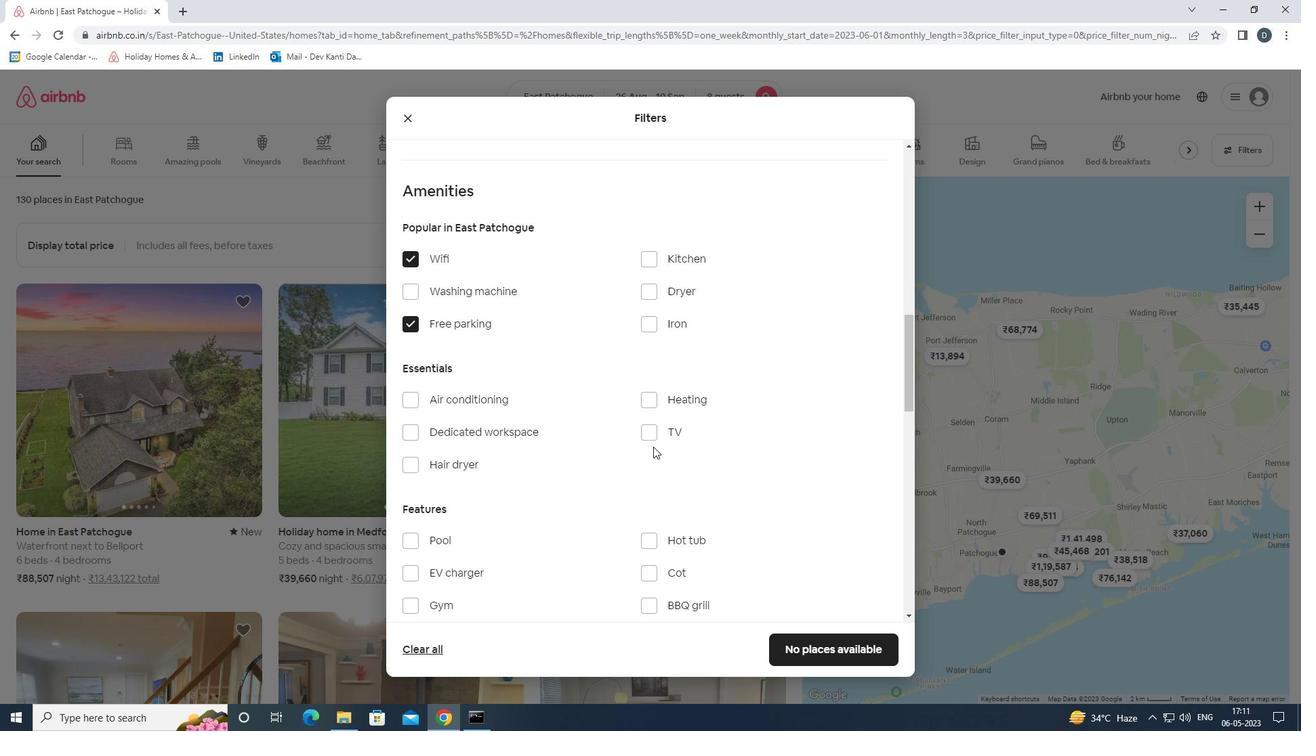 
Action: Mouse pressed left at (656, 432)
Screenshot: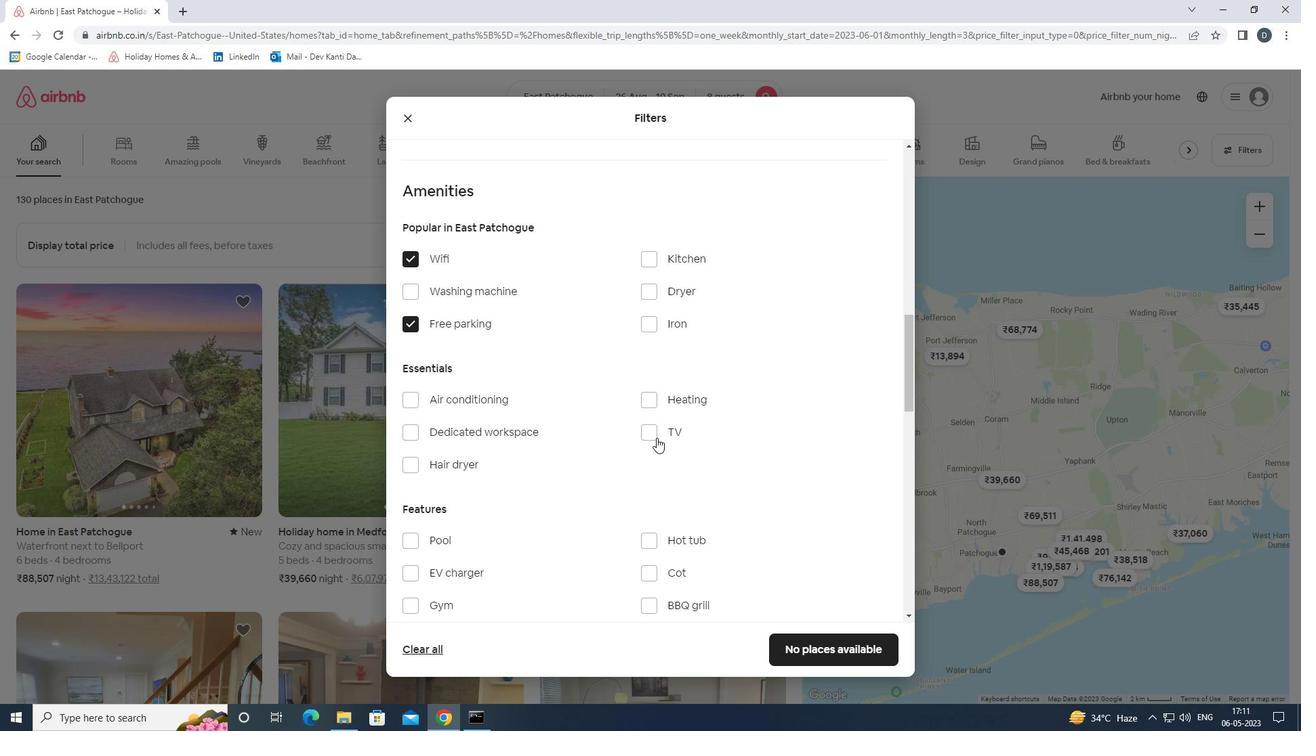 
Action: Mouse scrolled (656, 431) with delta (0, 0)
Screenshot: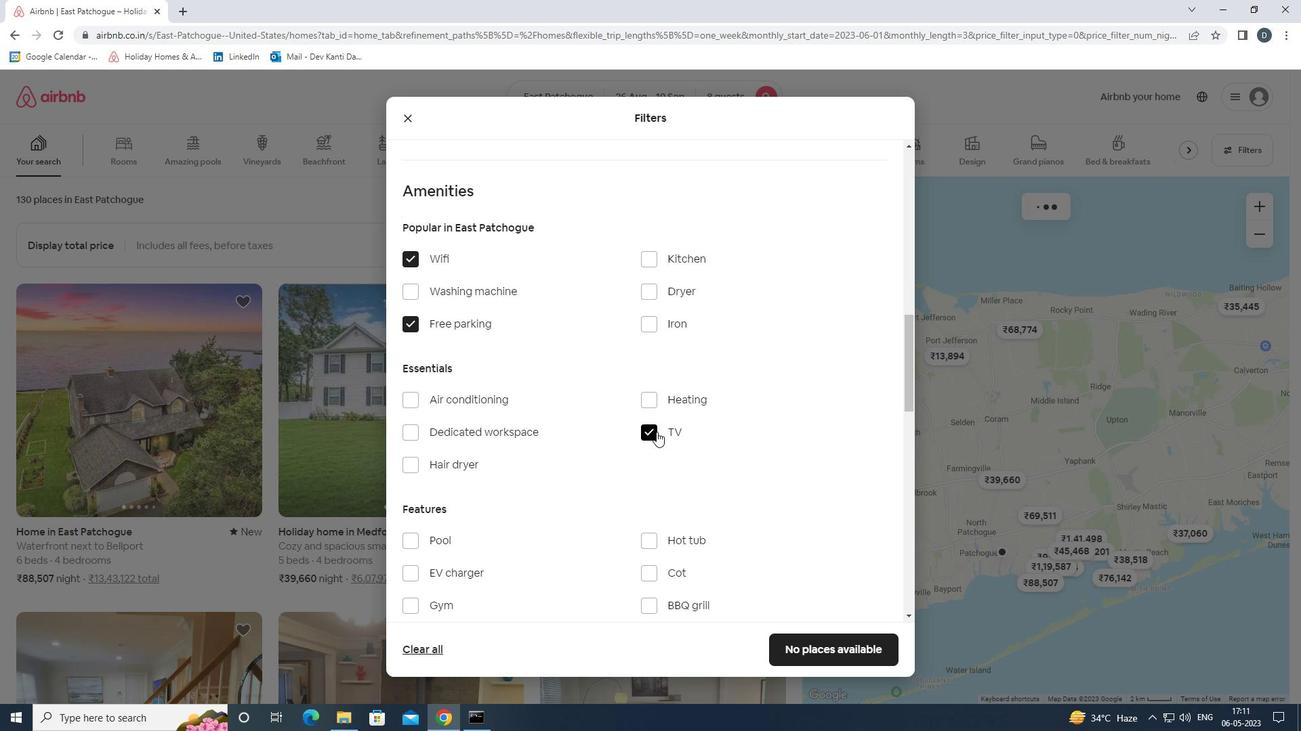 
Action: Mouse scrolled (656, 431) with delta (0, 0)
Screenshot: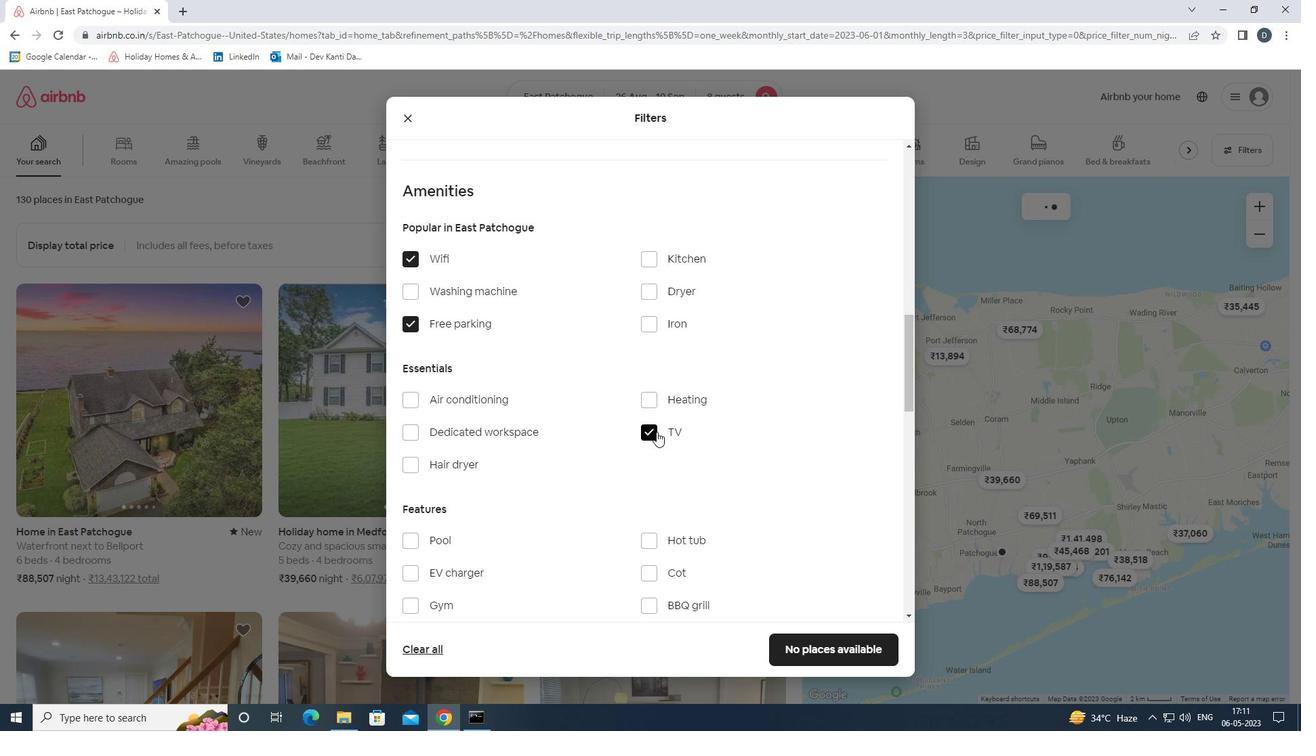 
Action: Mouse moved to (428, 460)
Screenshot: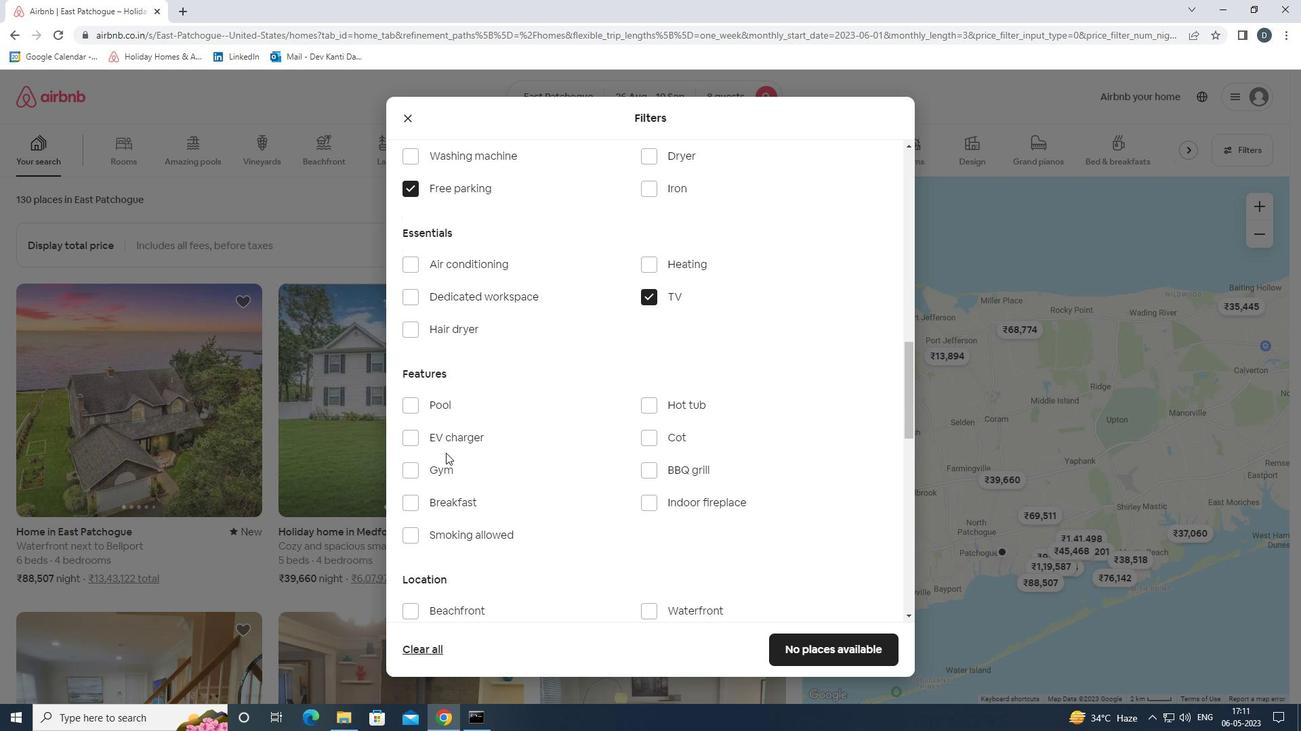 
Action: Mouse pressed left at (428, 460)
Screenshot: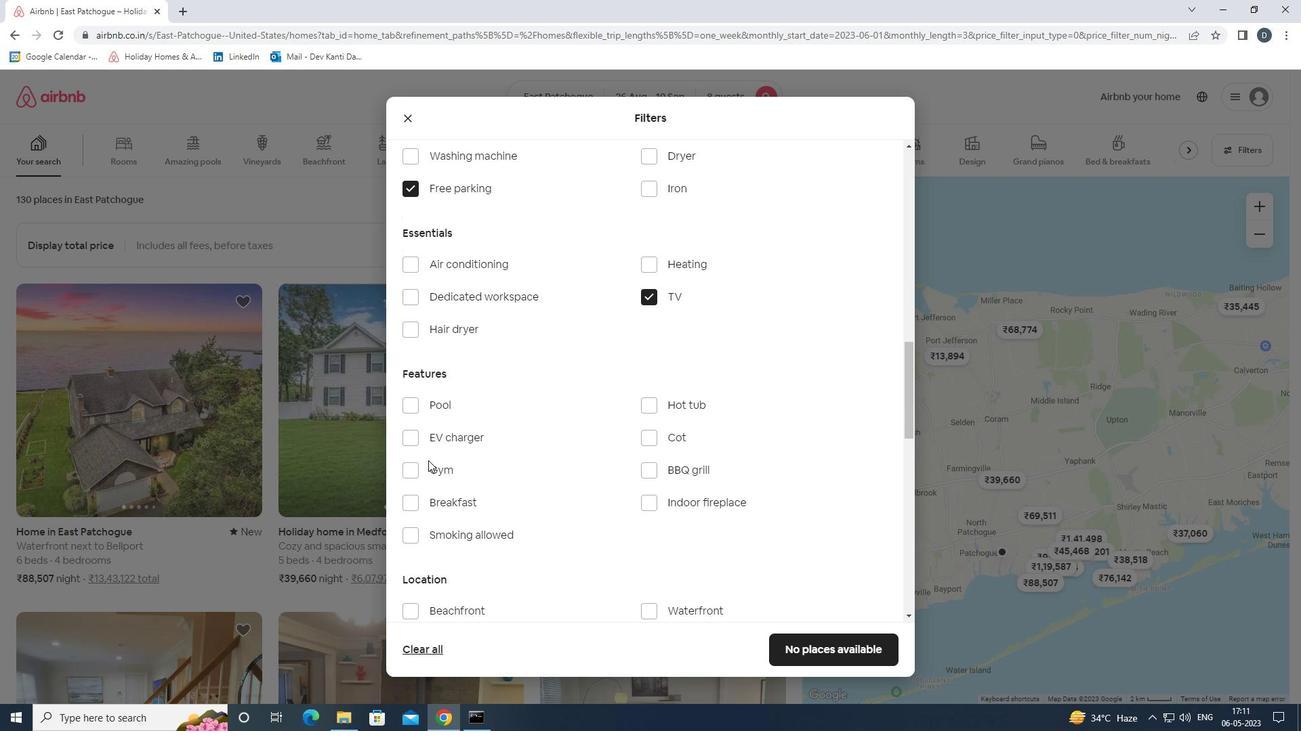 
Action: Mouse moved to (424, 473)
Screenshot: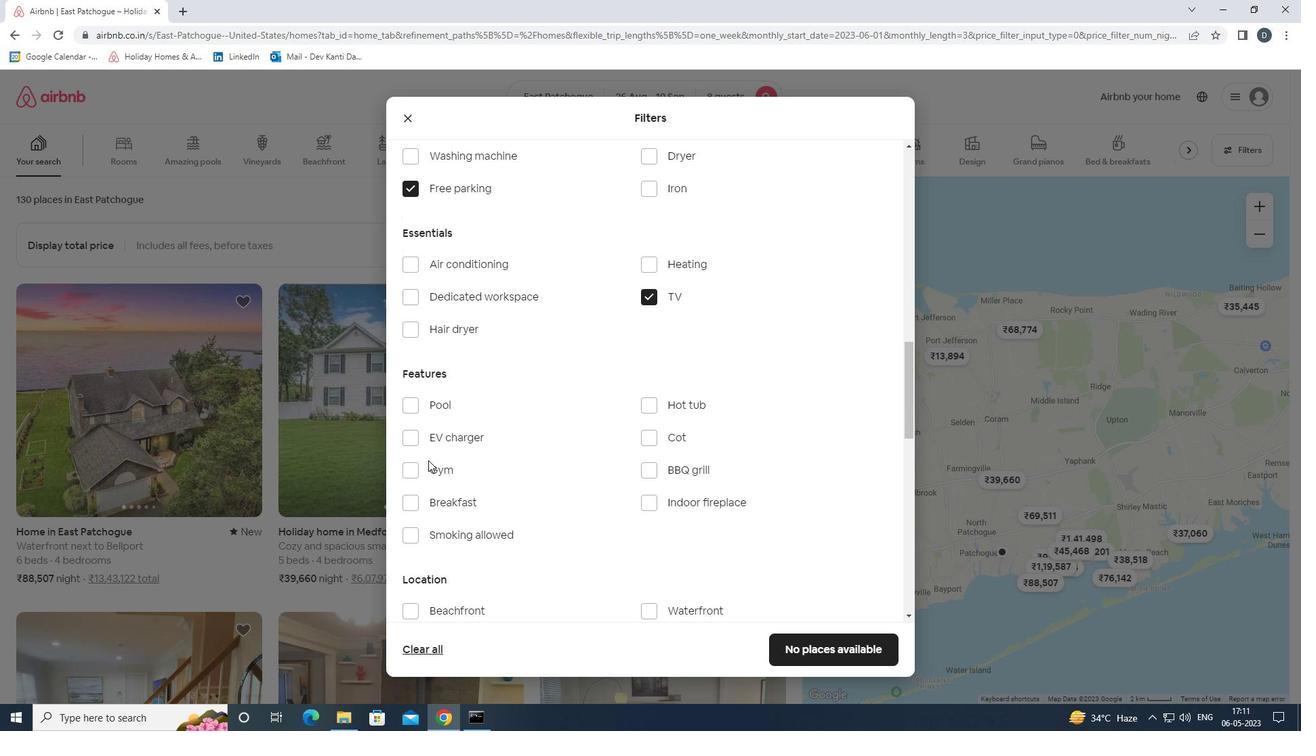 
Action: Mouse pressed left at (424, 473)
Screenshot: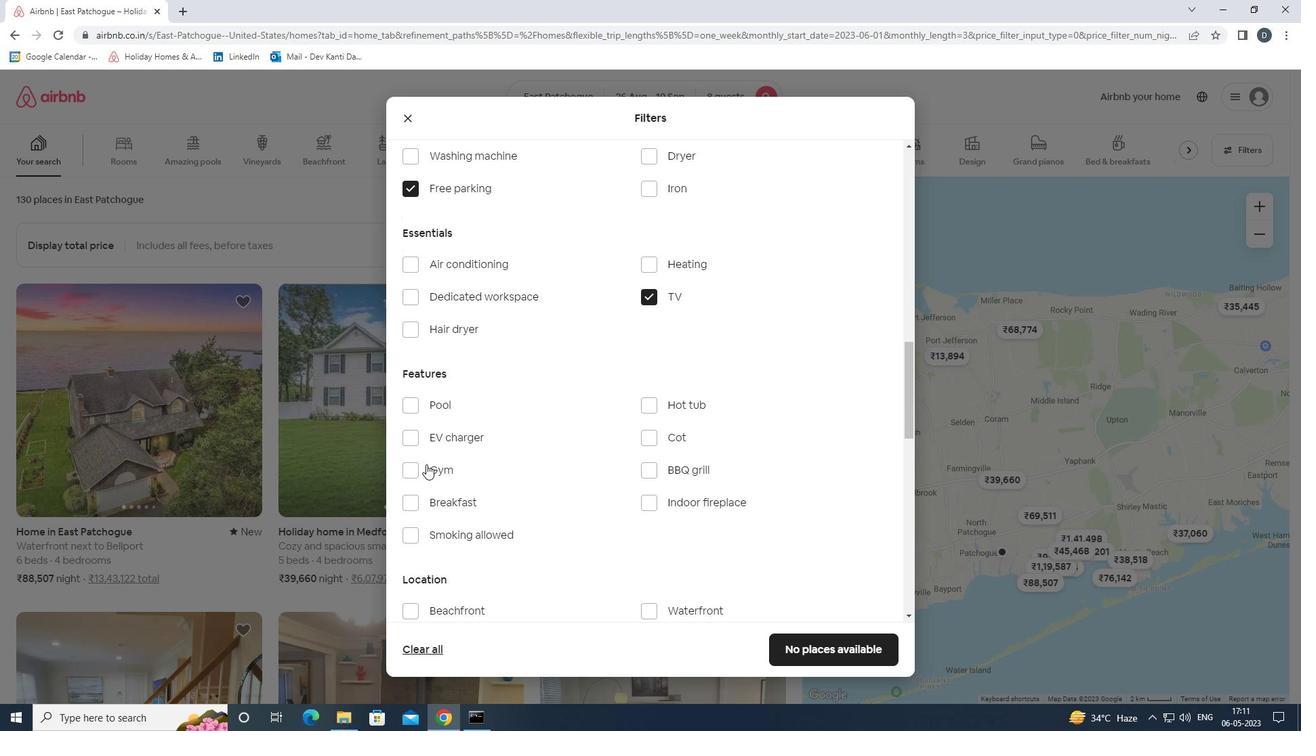 
Action: Mouse moved to (448, 510)
Screenshot: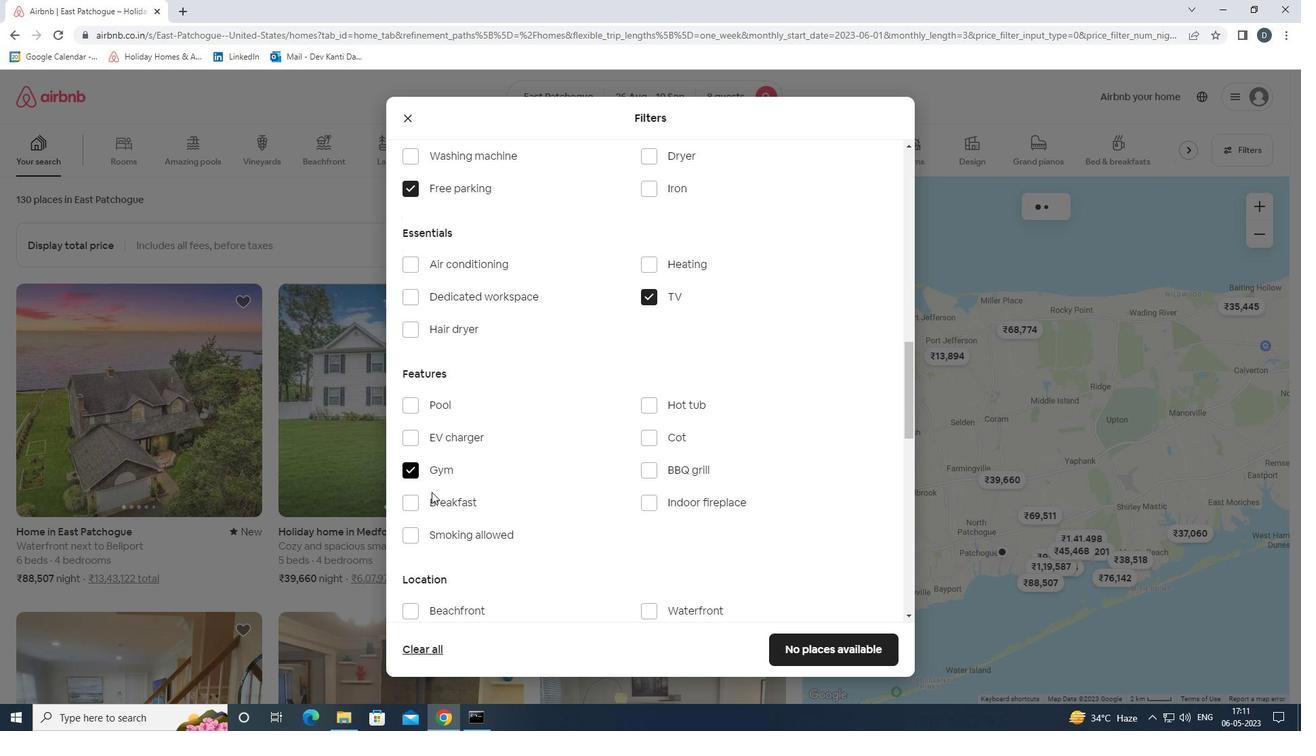 
Action: Mouse pressed left at (448, 510)
Screenshot: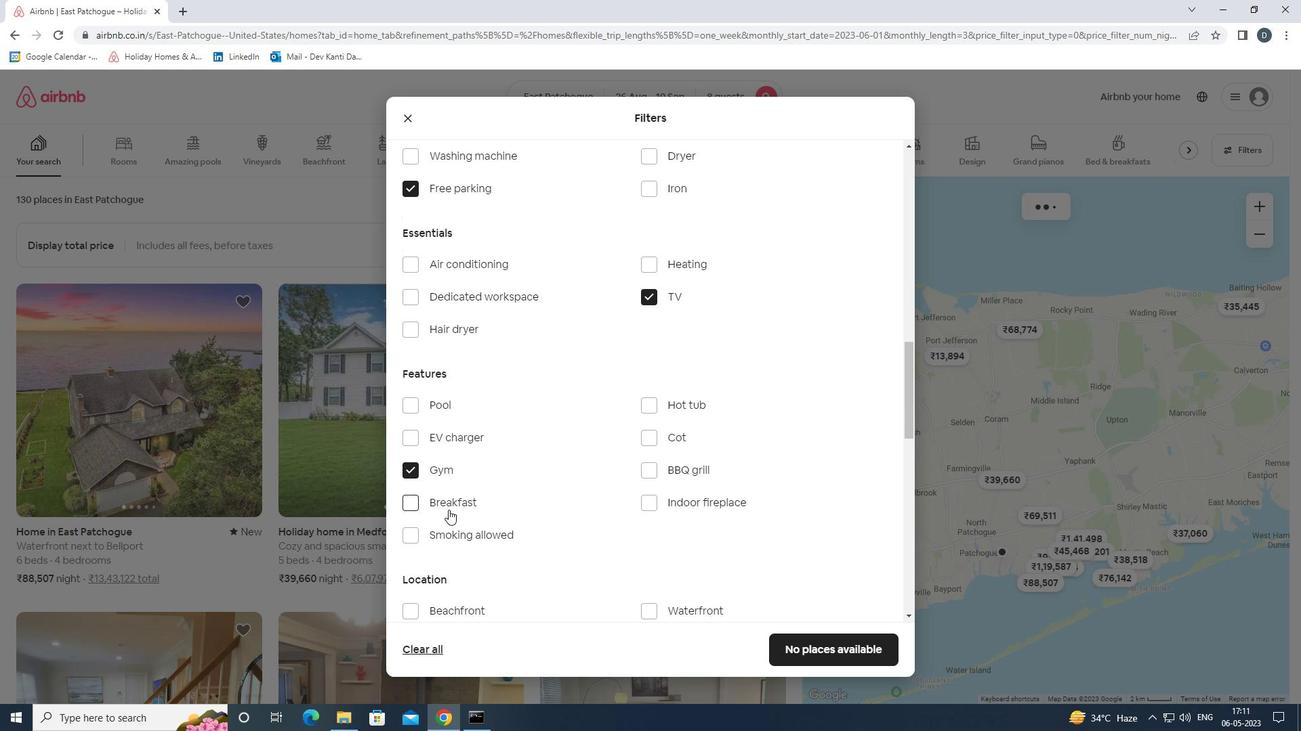 
Action: Mouse moved to (547, 492)
Screenshot: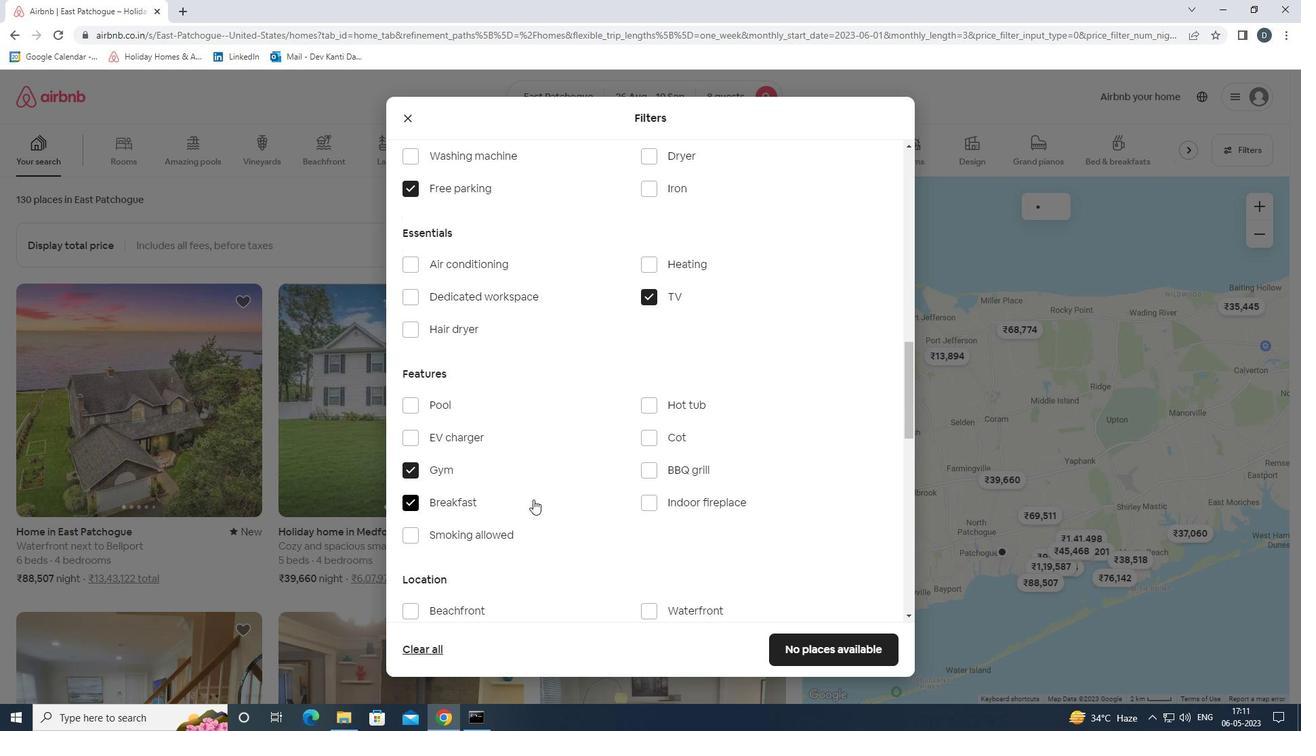 
Action: Mouse scrolled (547, 492) with delta (0, 0)
Screenshot: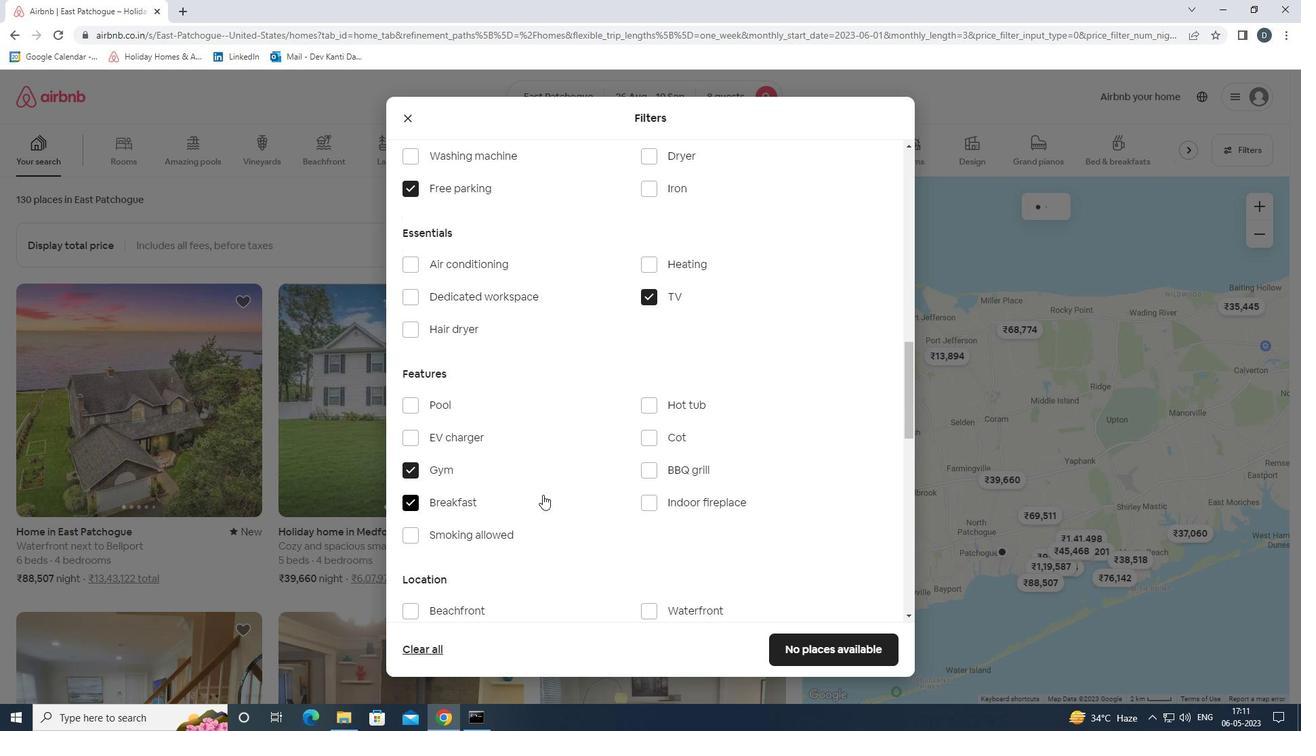 
Action: Mouse scrolled (547, 492) with delta (0, 0)
Screenshot: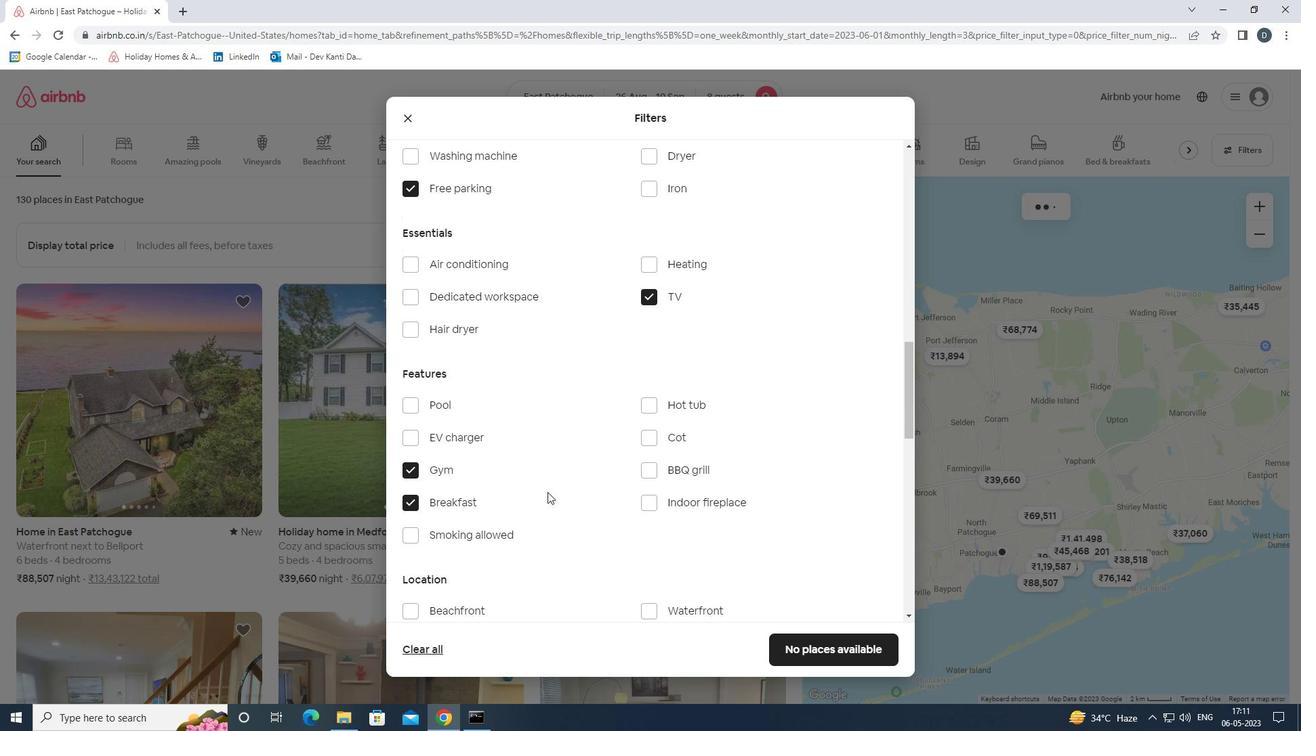 
Action: Mouse moved to (563, 494)
Screenshot: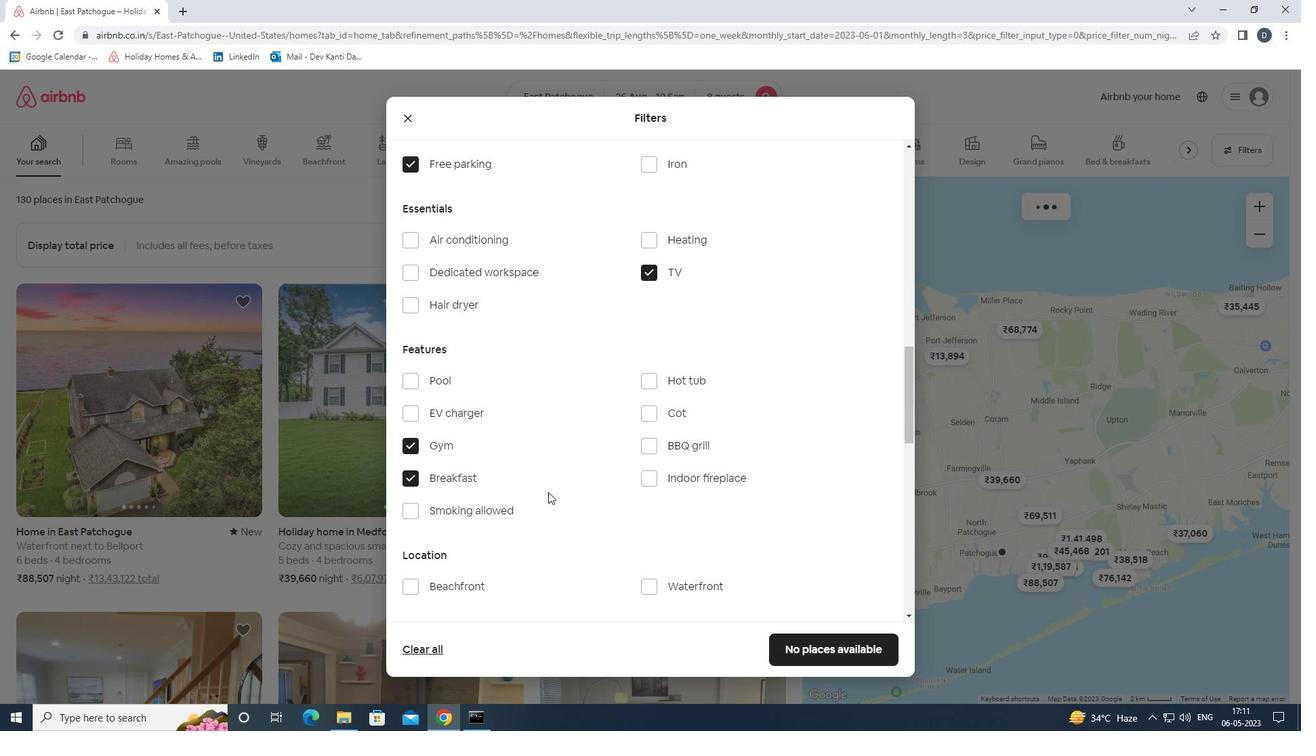 
Action: Mouse scrolled (563, 494) with delta (0, 0)
Screenshot: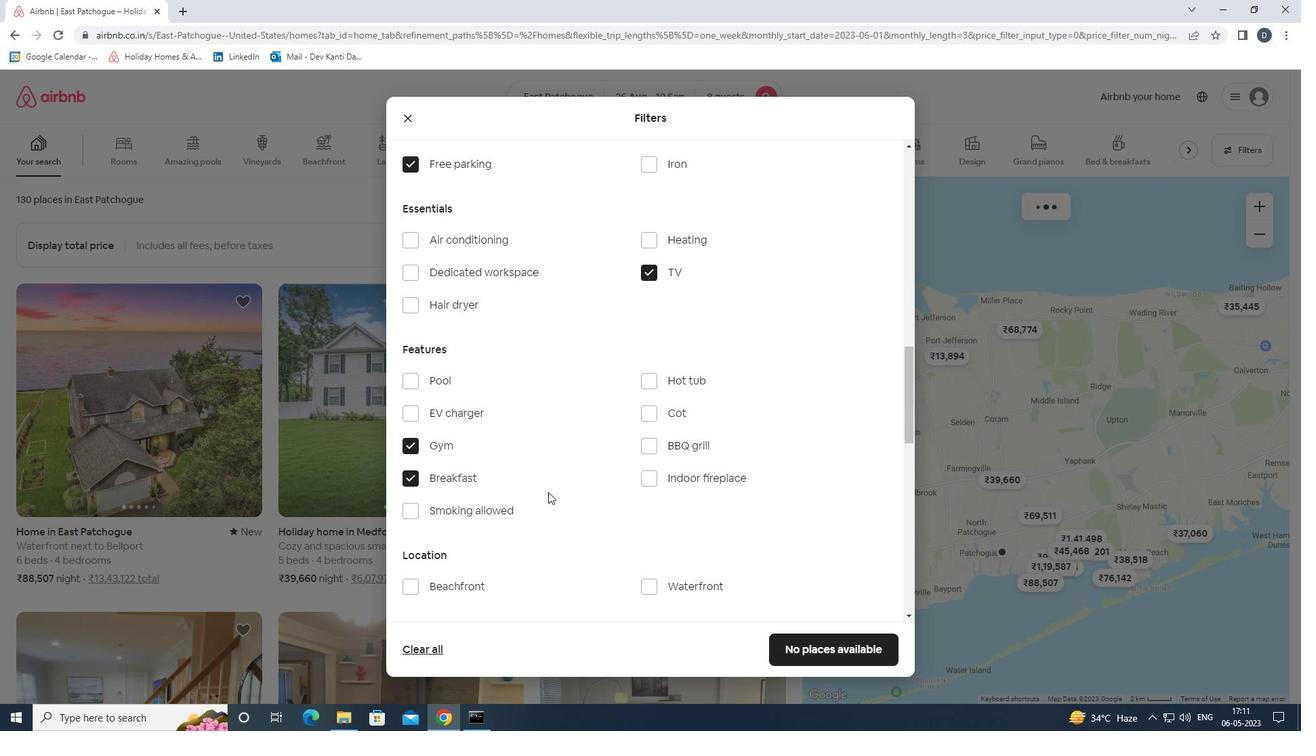
Action: Mouse moved to (620, 498)
Screenshot: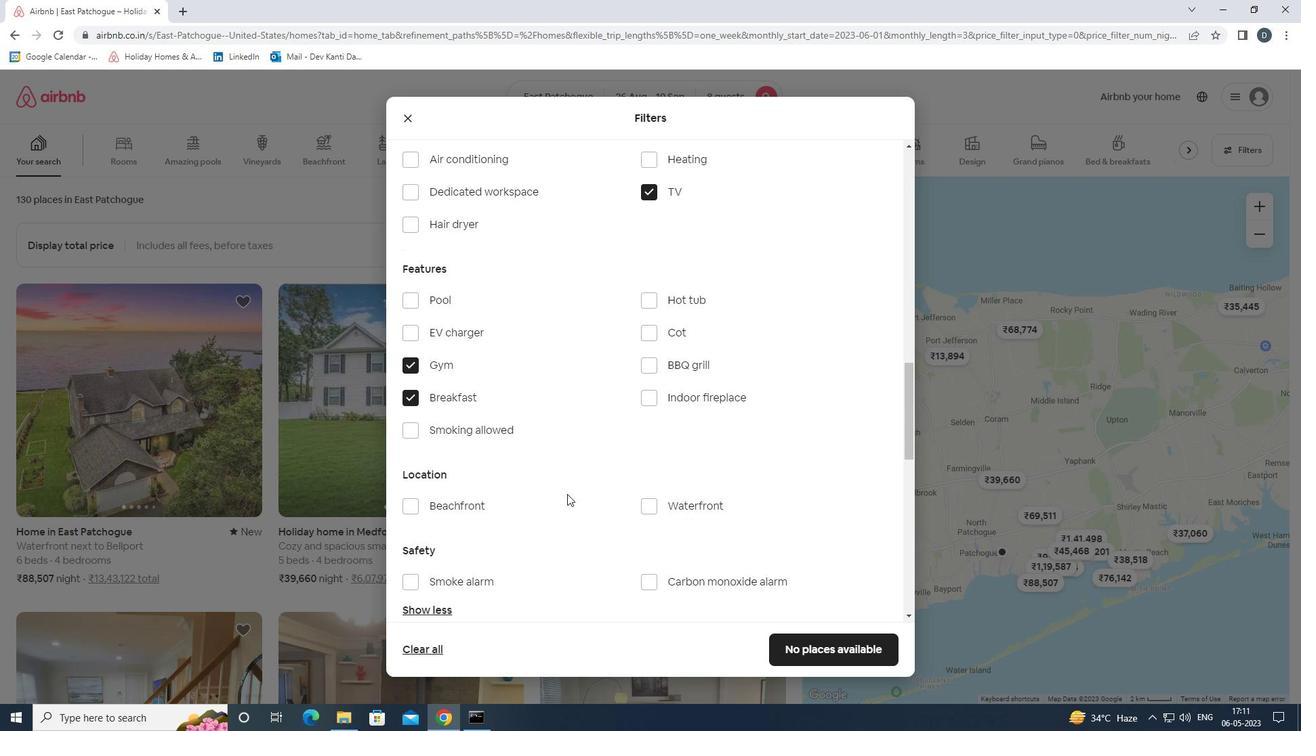 
Action: Mouse scrolled (620, 497) with delta (0, 0)
Screenshot: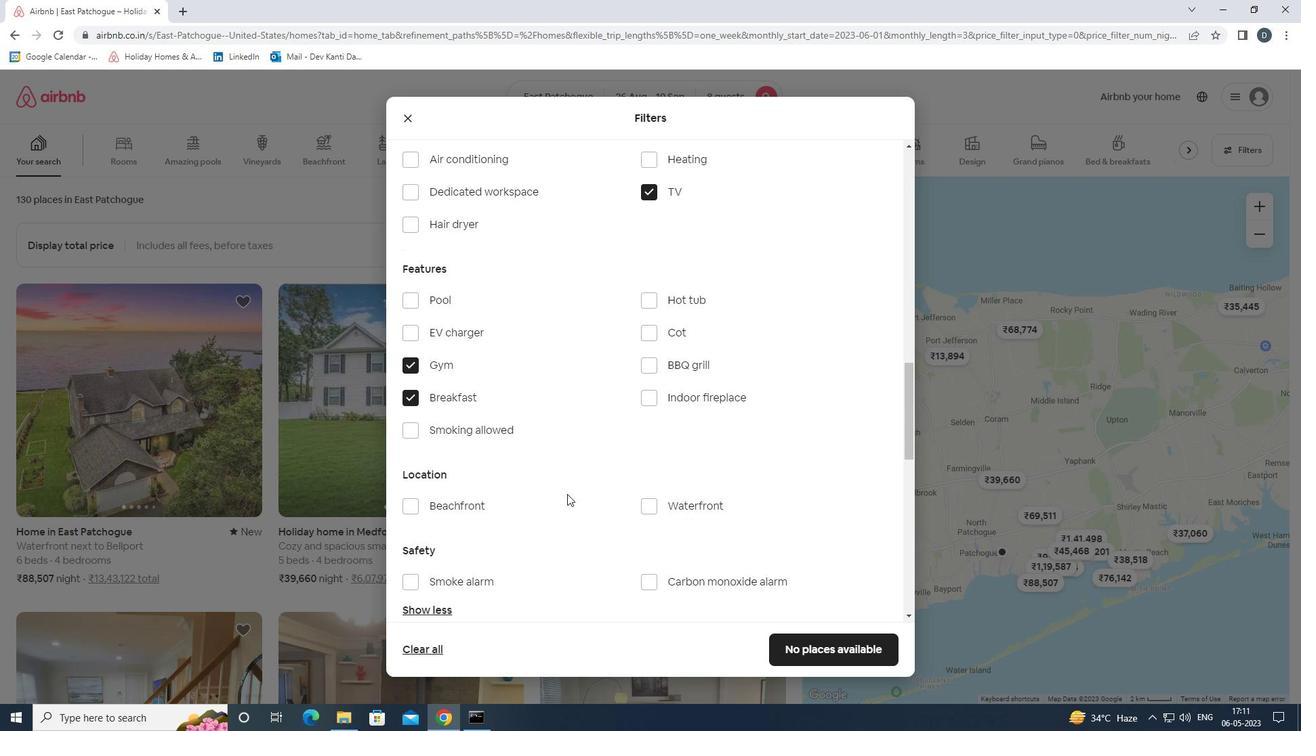 
Action: Mouse moved to (677, 498)
Screenshot: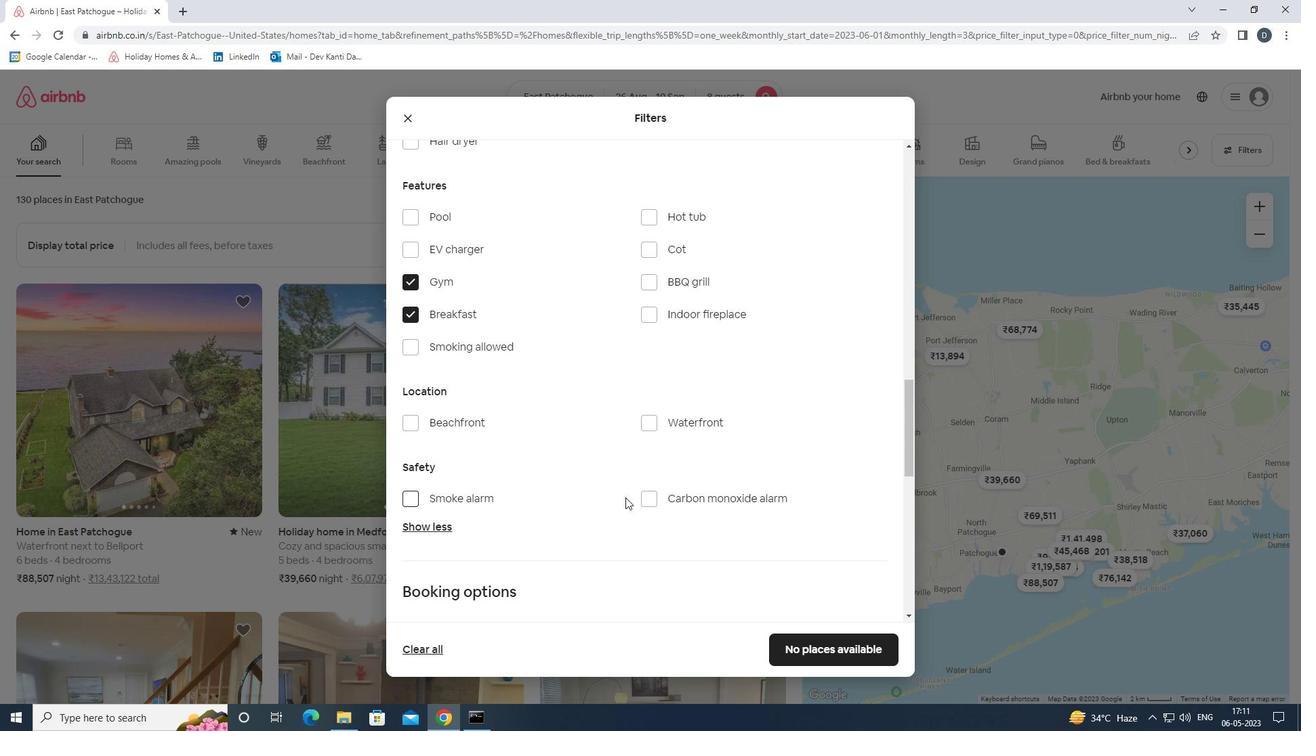 
Action: Mouse scrolled (677, 497) with delta (0, 0)
Screenshot: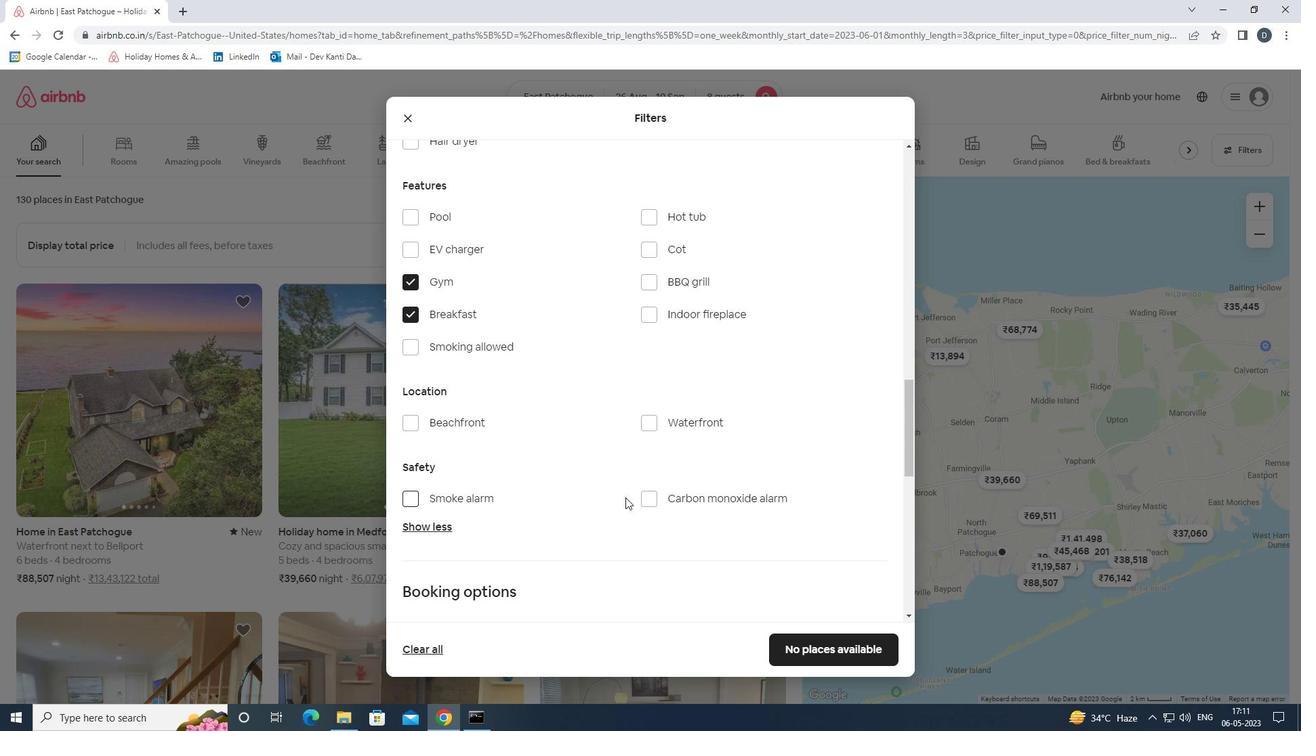 
Action: Mouse moved to (855, 529)
Screenshot: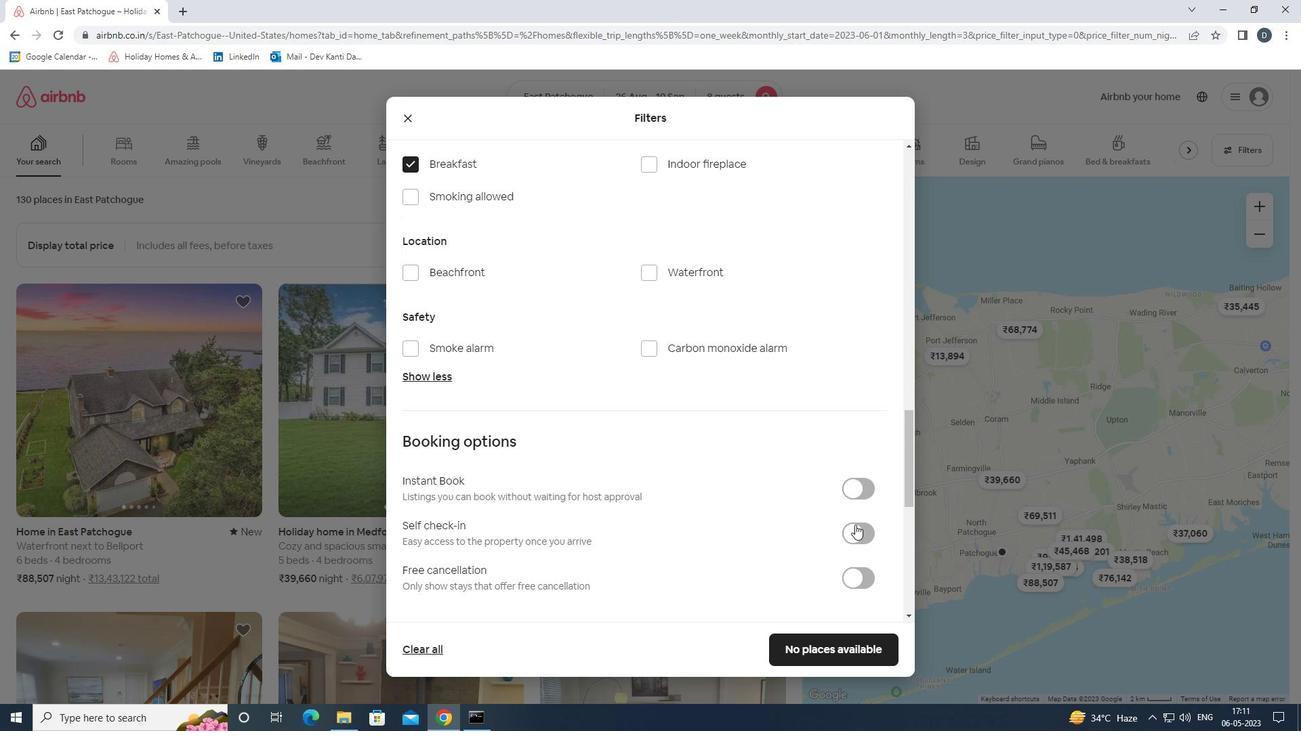 
Action: Mouse pressed left at (855, 529)
Screenshot: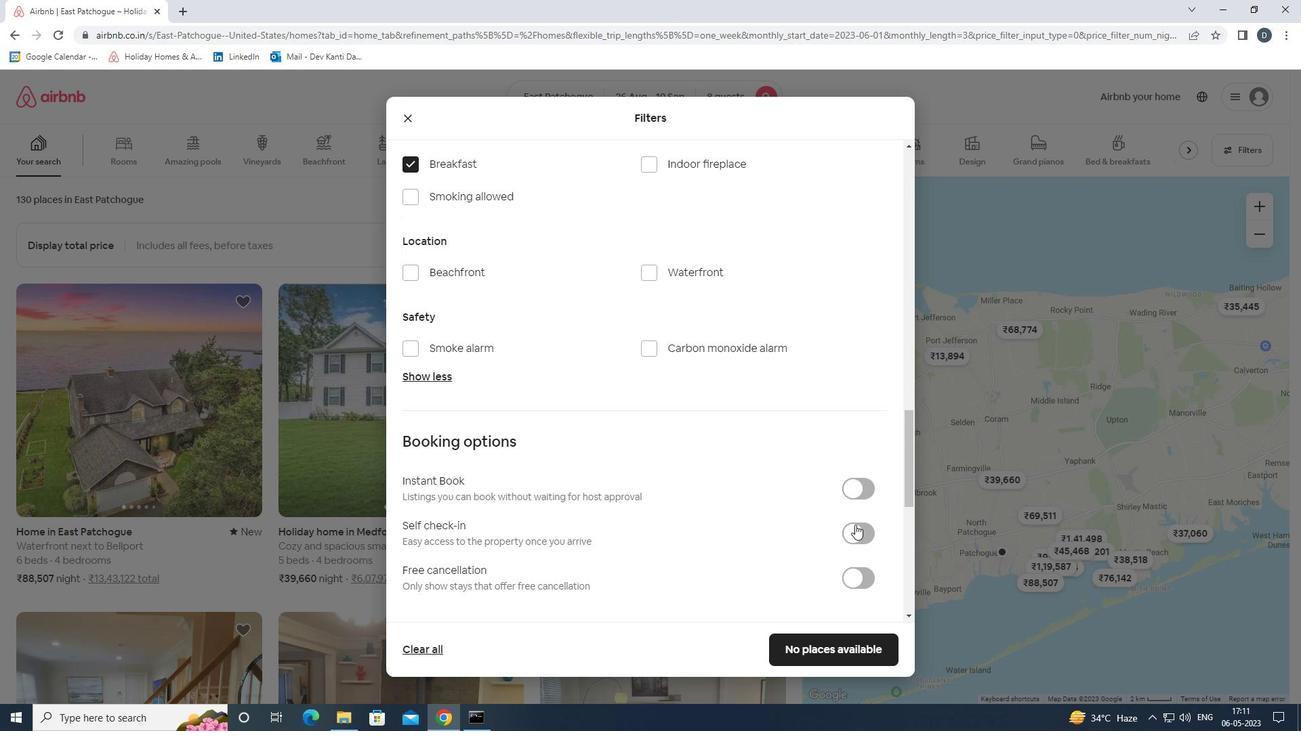 
Action: Mouse moved to (847, 523)
Screenshot: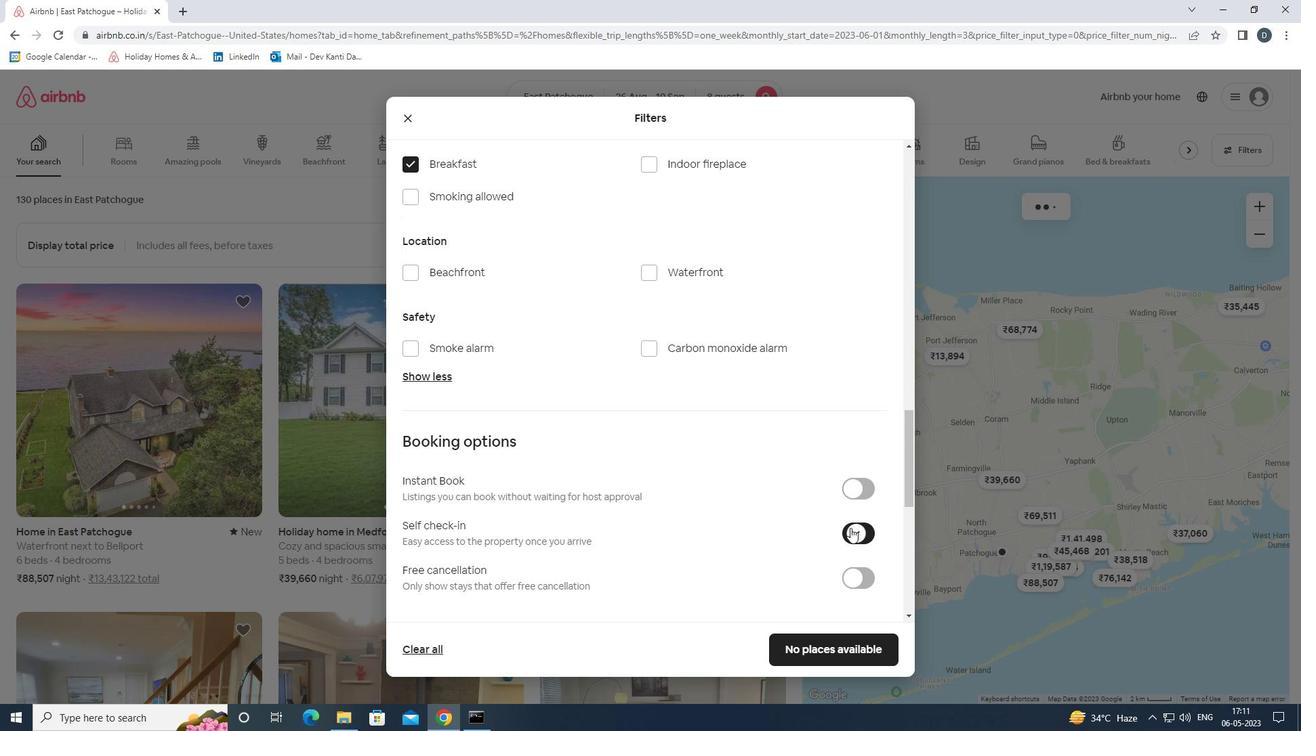 
Action: Mouse scrolled (847, 523) with delta (0, 0)
Screenshot: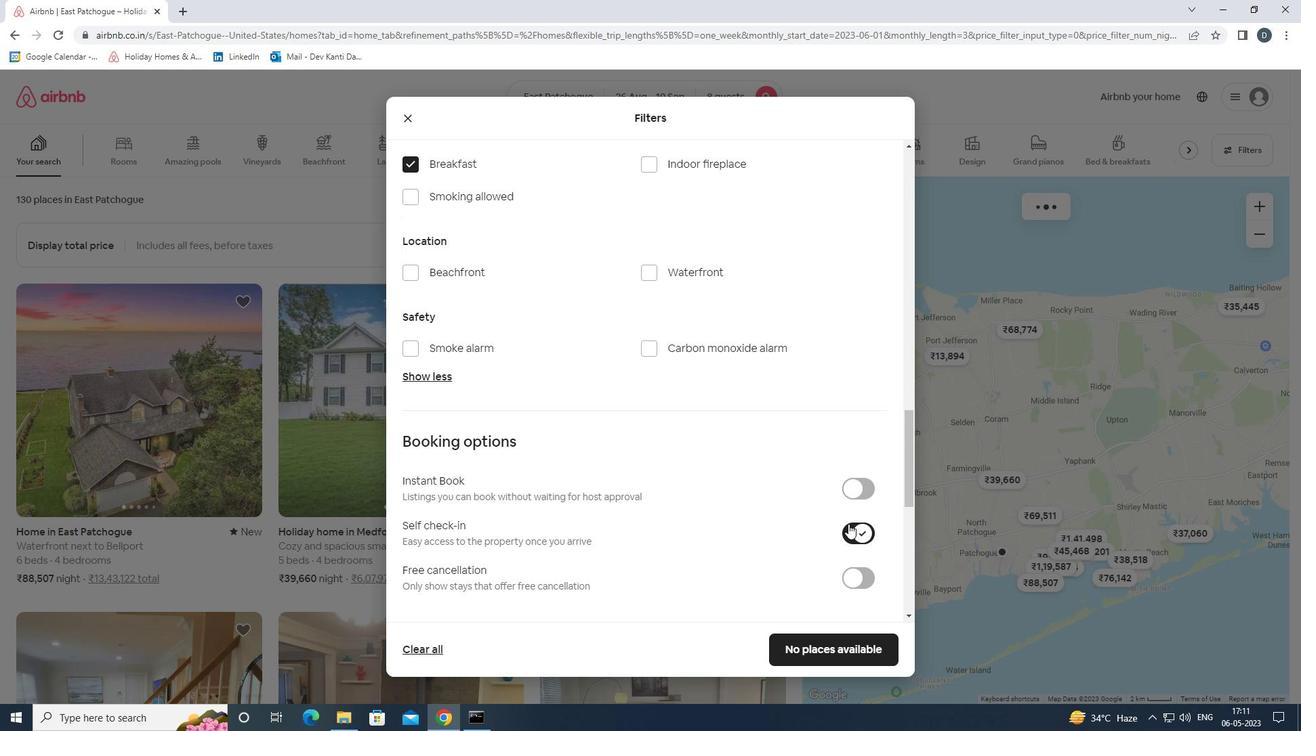 
Action: Mouse scrolled (847, 523) with delta (0, 0)
Screenshot: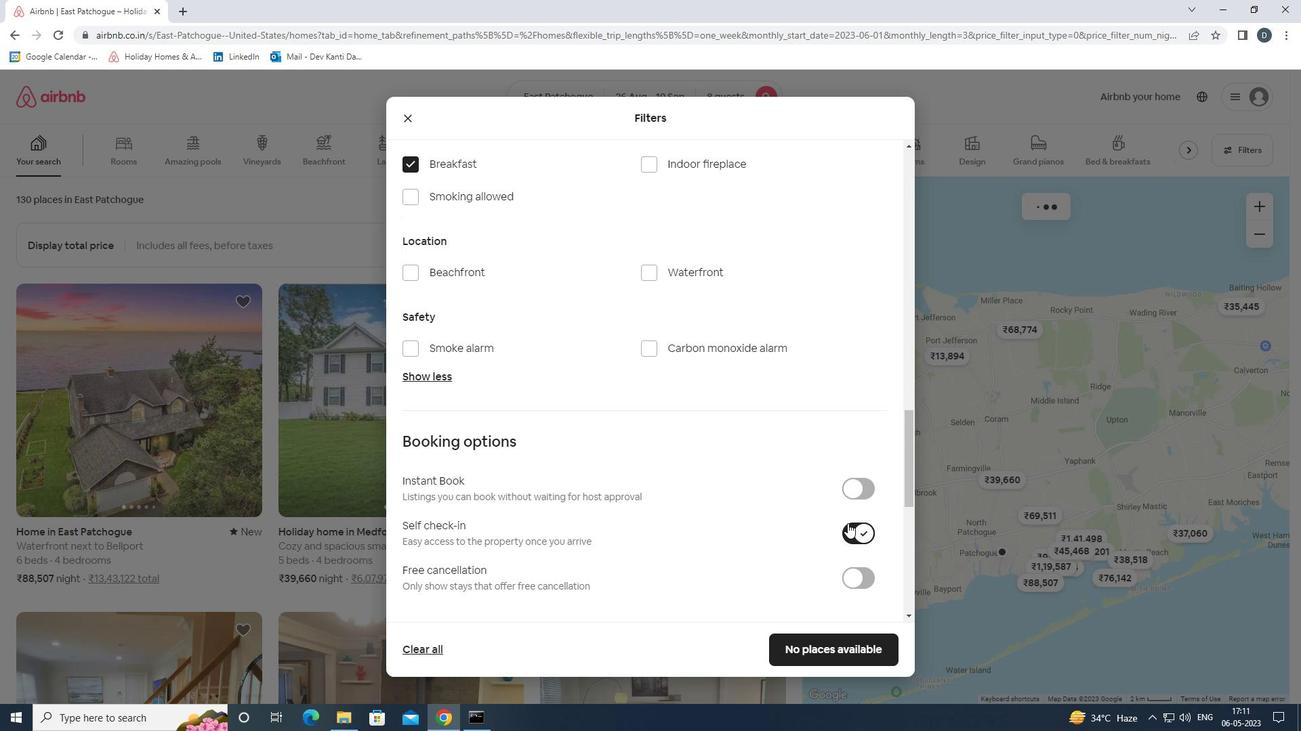 
Action: Mouse scrolled (847, 523) with delta (0, 0)
Screenshot: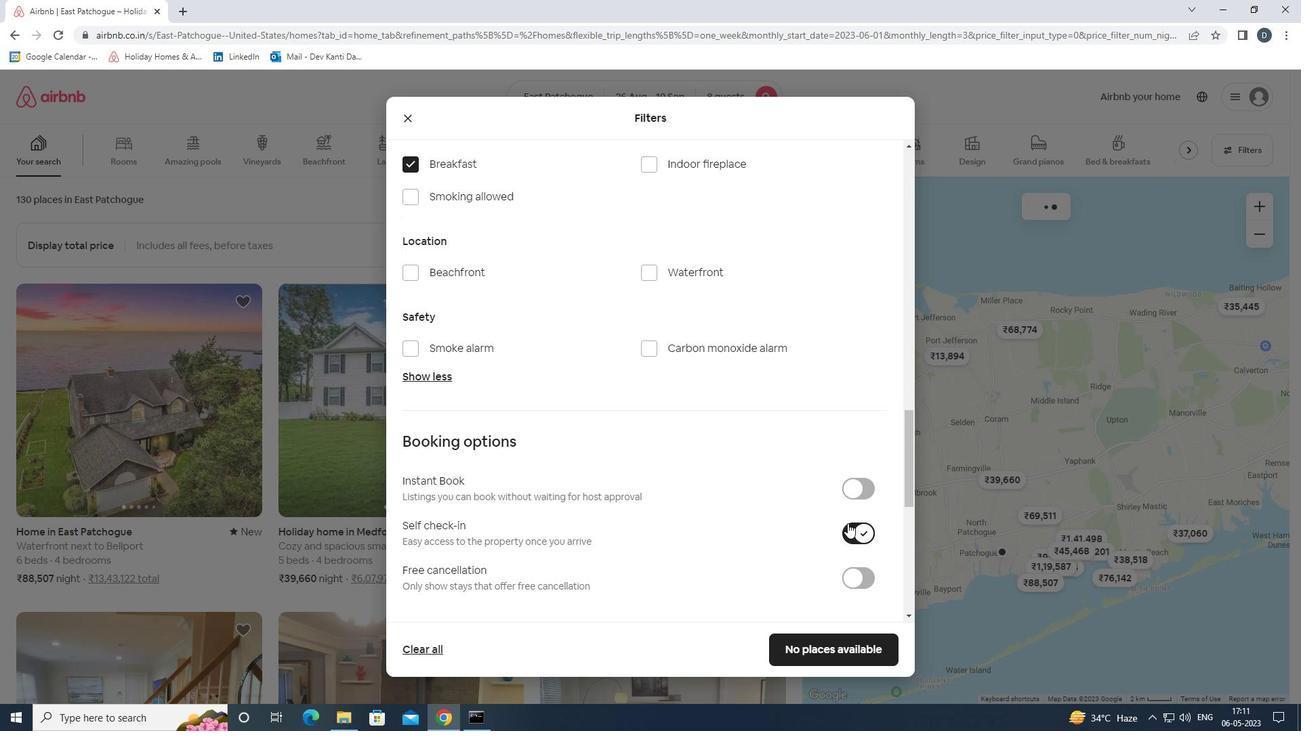 
Action: Mouse scrolled (847, 523) with delta (0, 0)
Screenshot: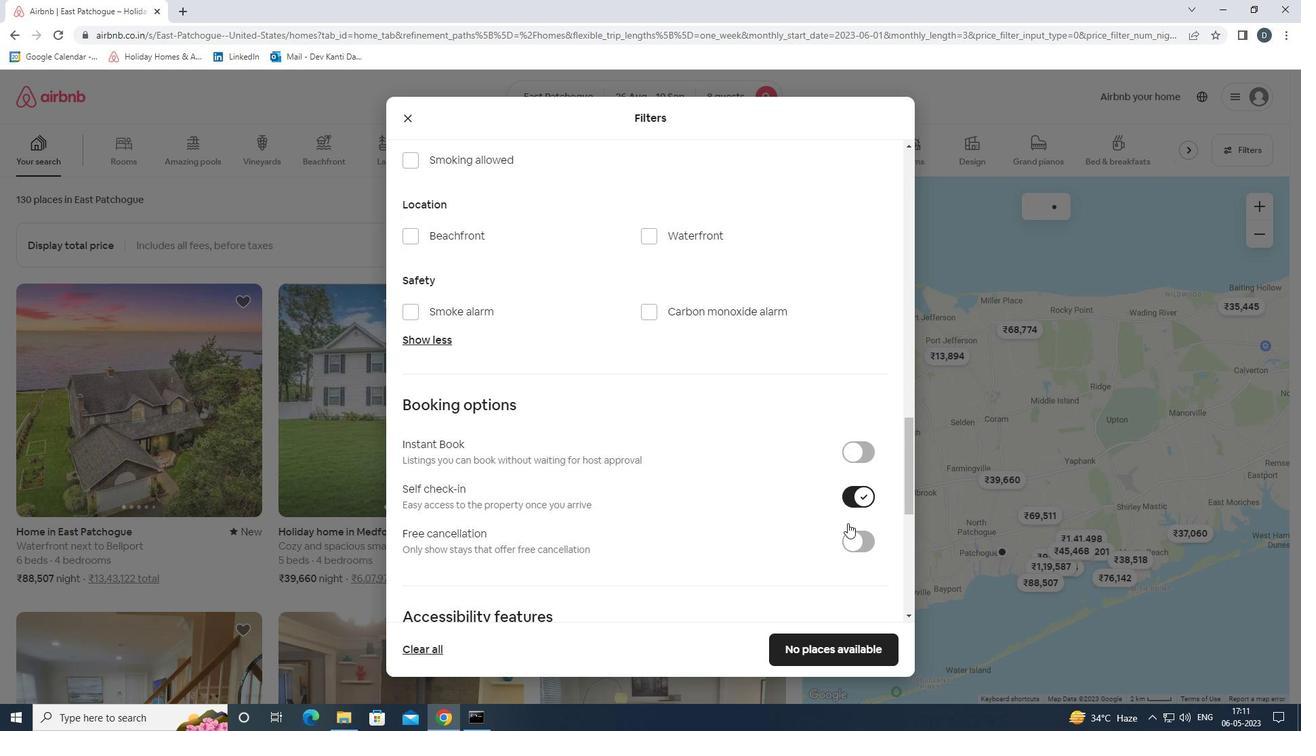 
Action: Mouse scrolled (847, 523) with delta (0, 0)
Screenshot: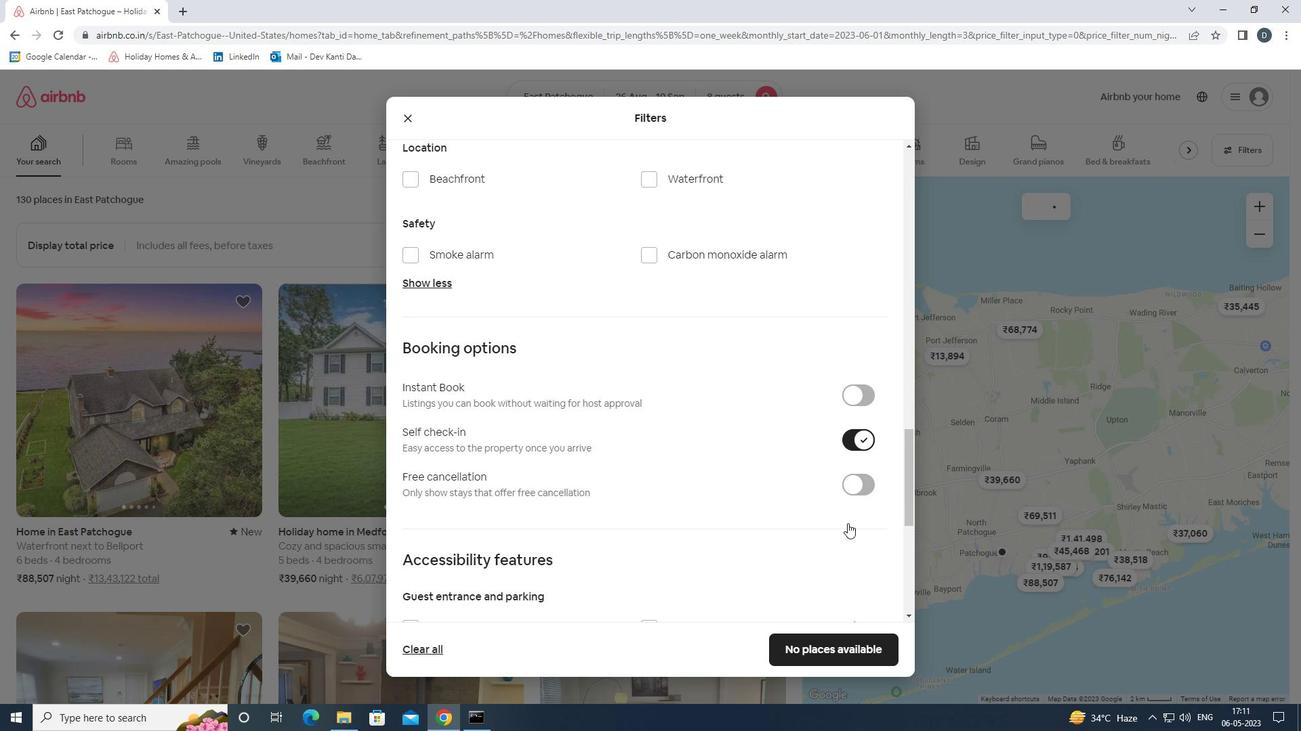 
Action: Mouse moved to (847, 523)
Screenshot: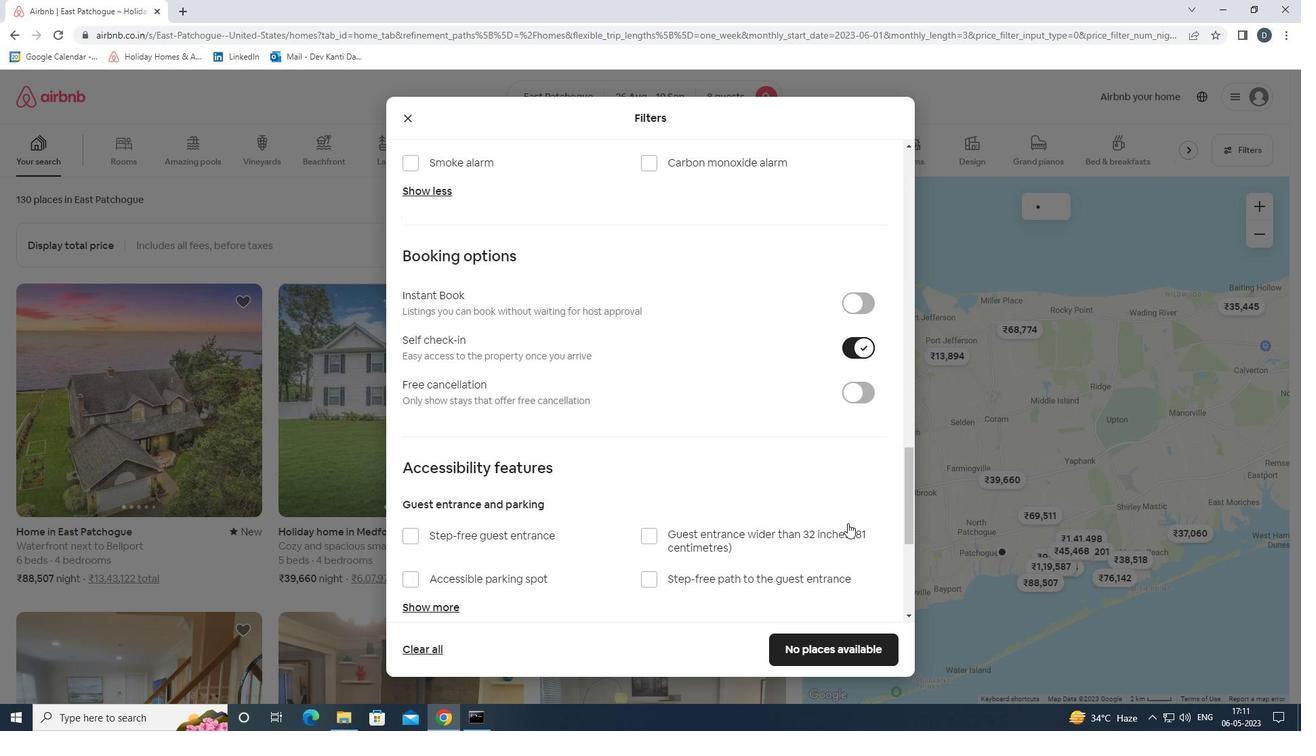 
Action: Mouse scrolled (847, 523) with delta (0, 0)
Screenshot: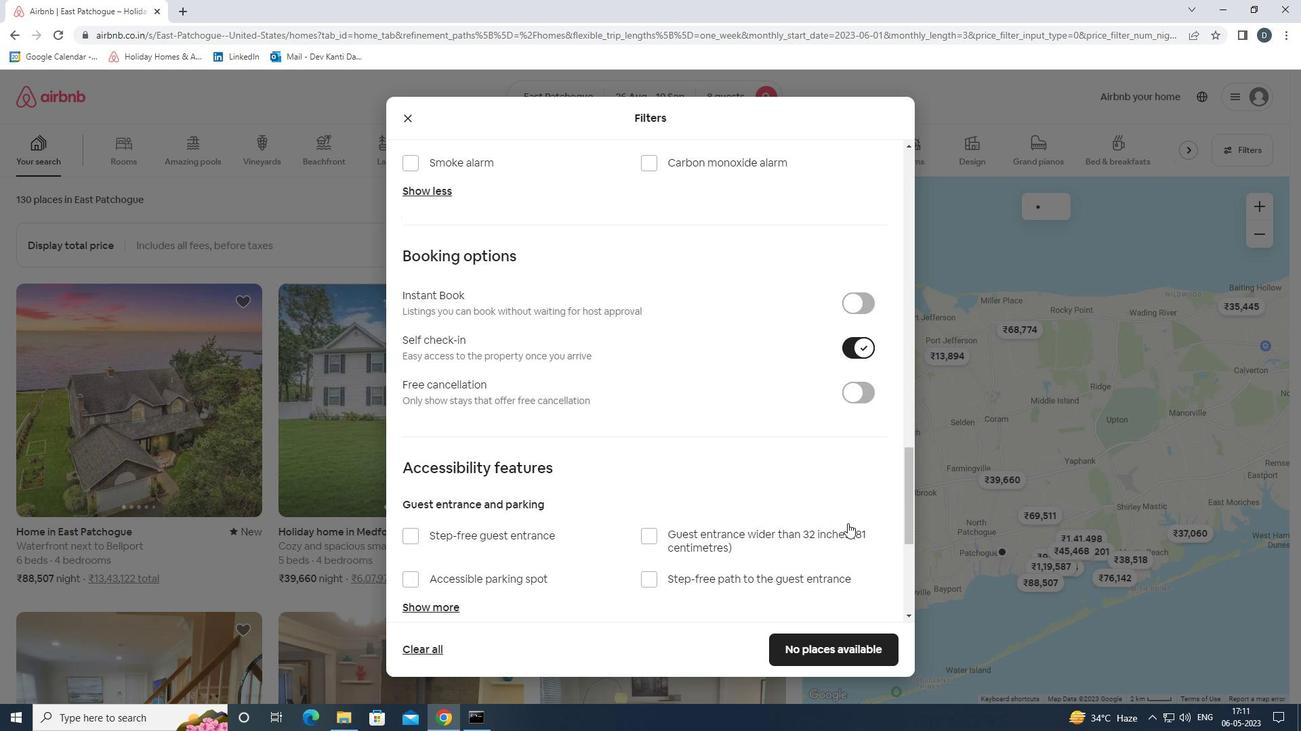 
Action: Mouse moved to (847, 524)
Screenshot: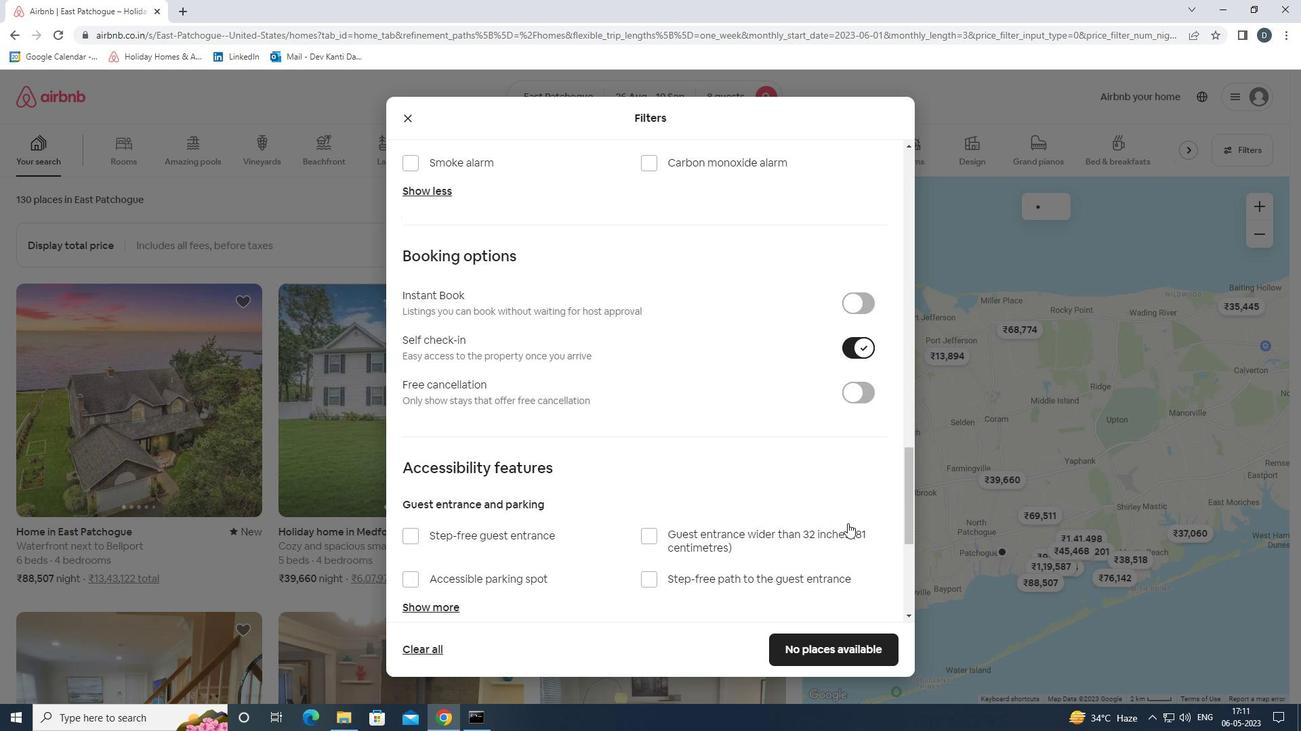 
Action: Mouse scrolled (847, 523) with delta (0, 0)
Screenshot: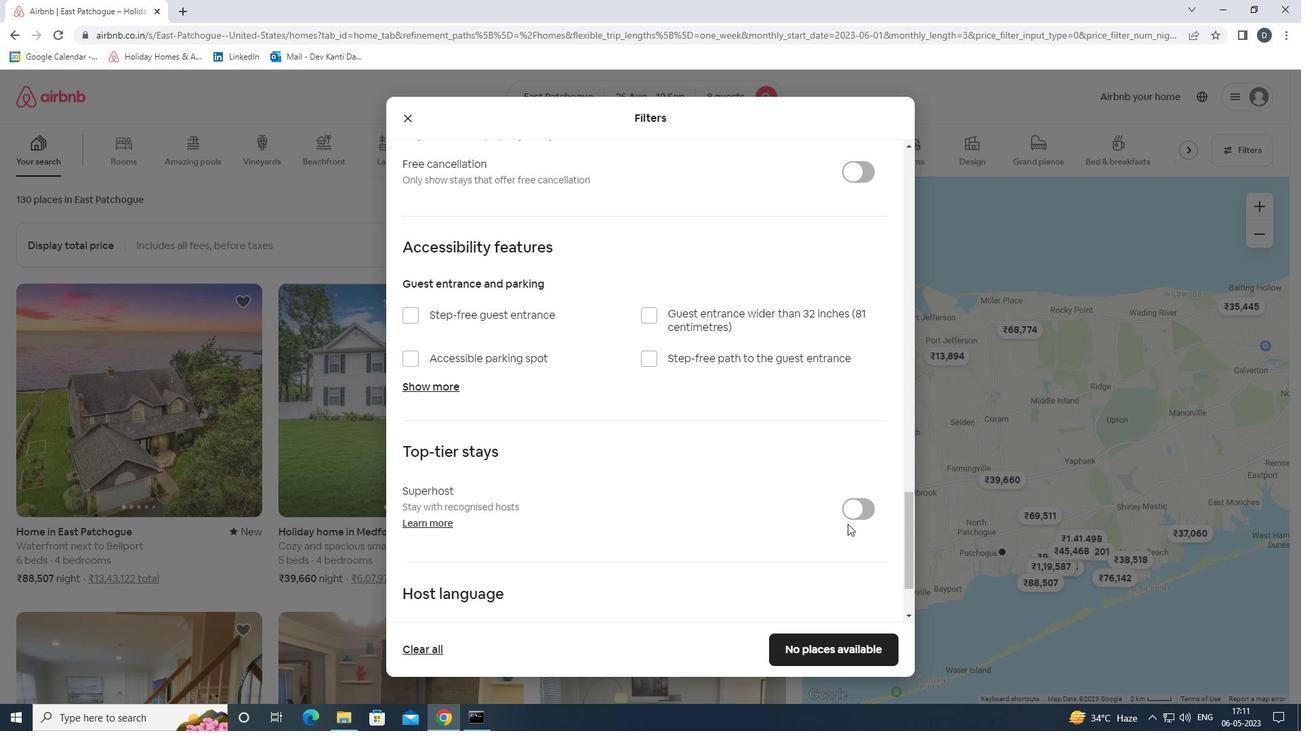 
Action: Mouse scrolled (847, 523) with delta (0, 0)
Screenshot: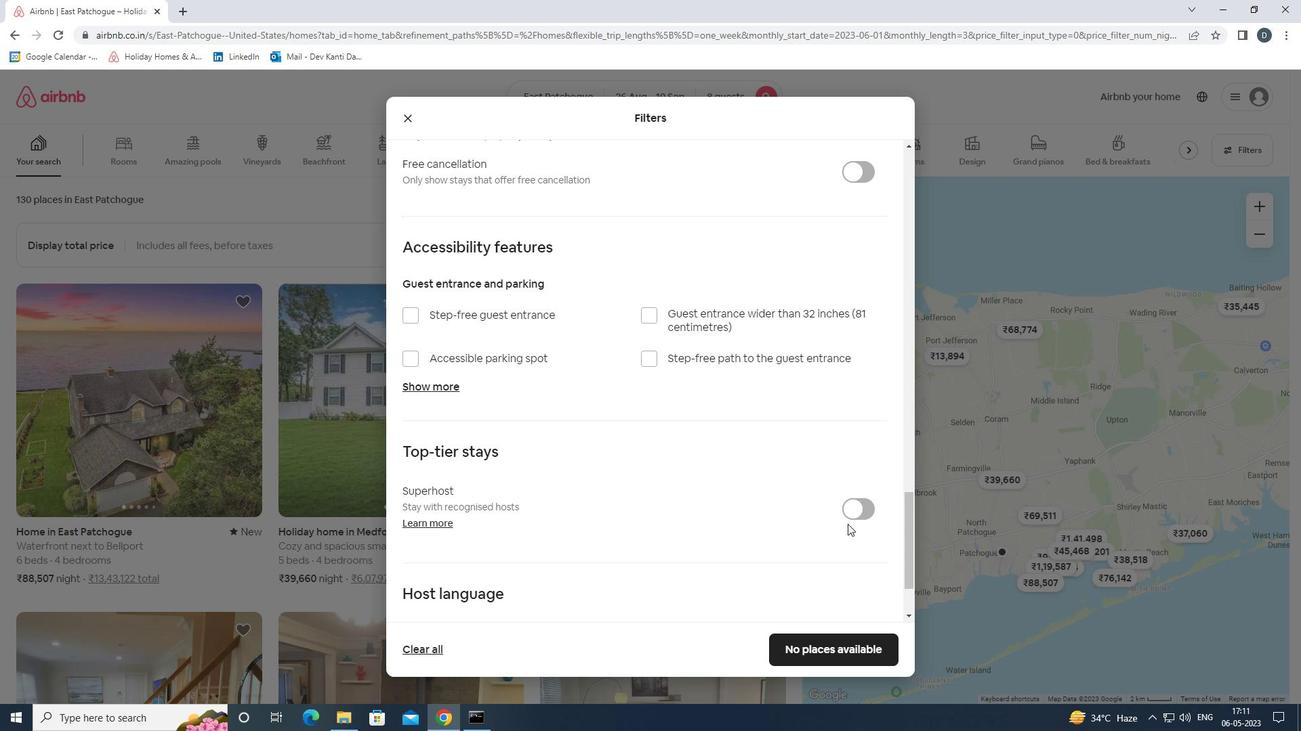 
Action: Mouse scrolled (847, 523) with delta (0, 0)
Screenshot: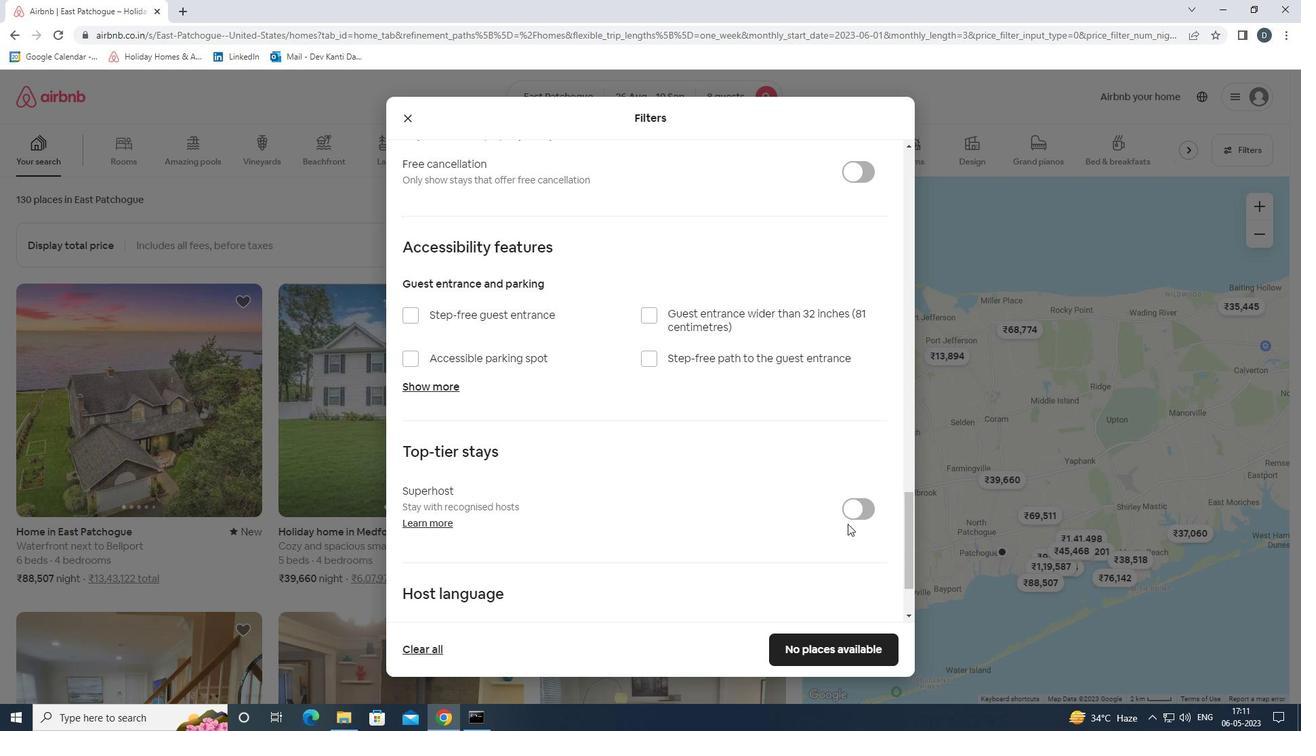
Action: Mouse scrolled (847, 523) with delta (0, 0)
Screenshot: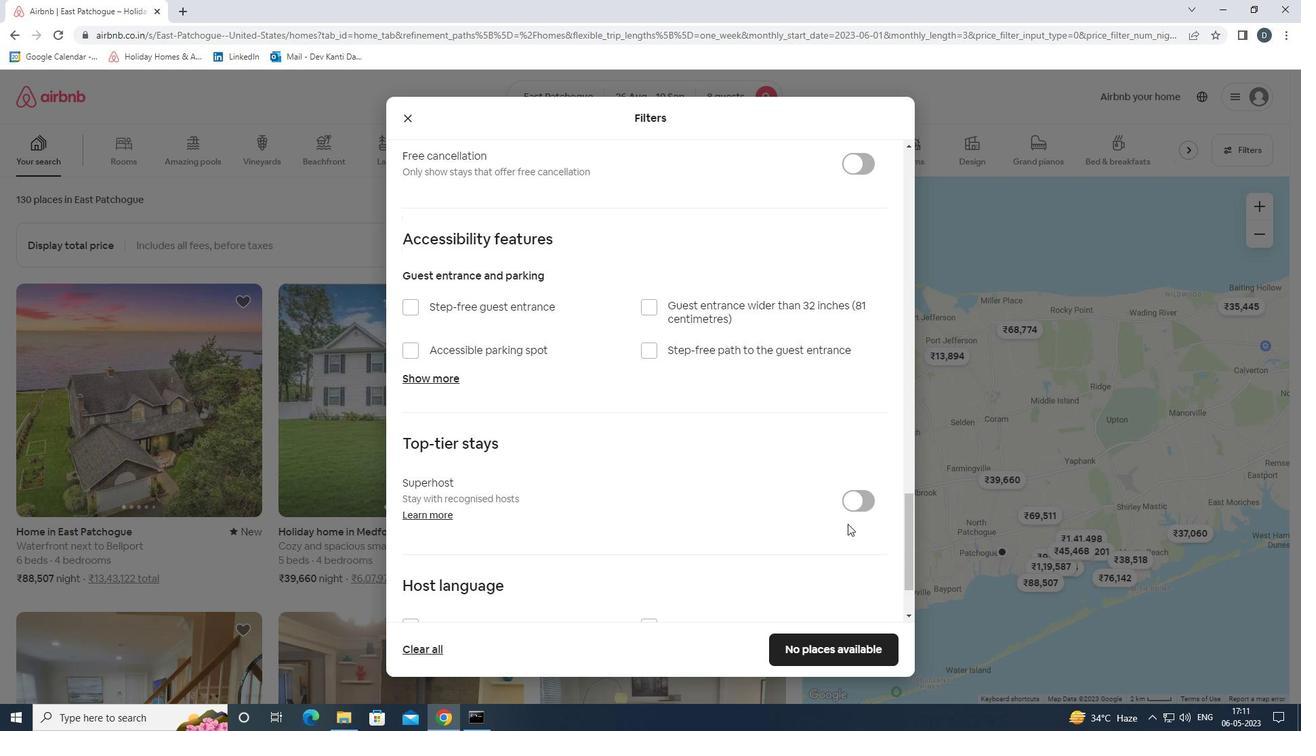 
Action: Mouse scrolled (847, 523) with delta (0, 0)
Screenshot: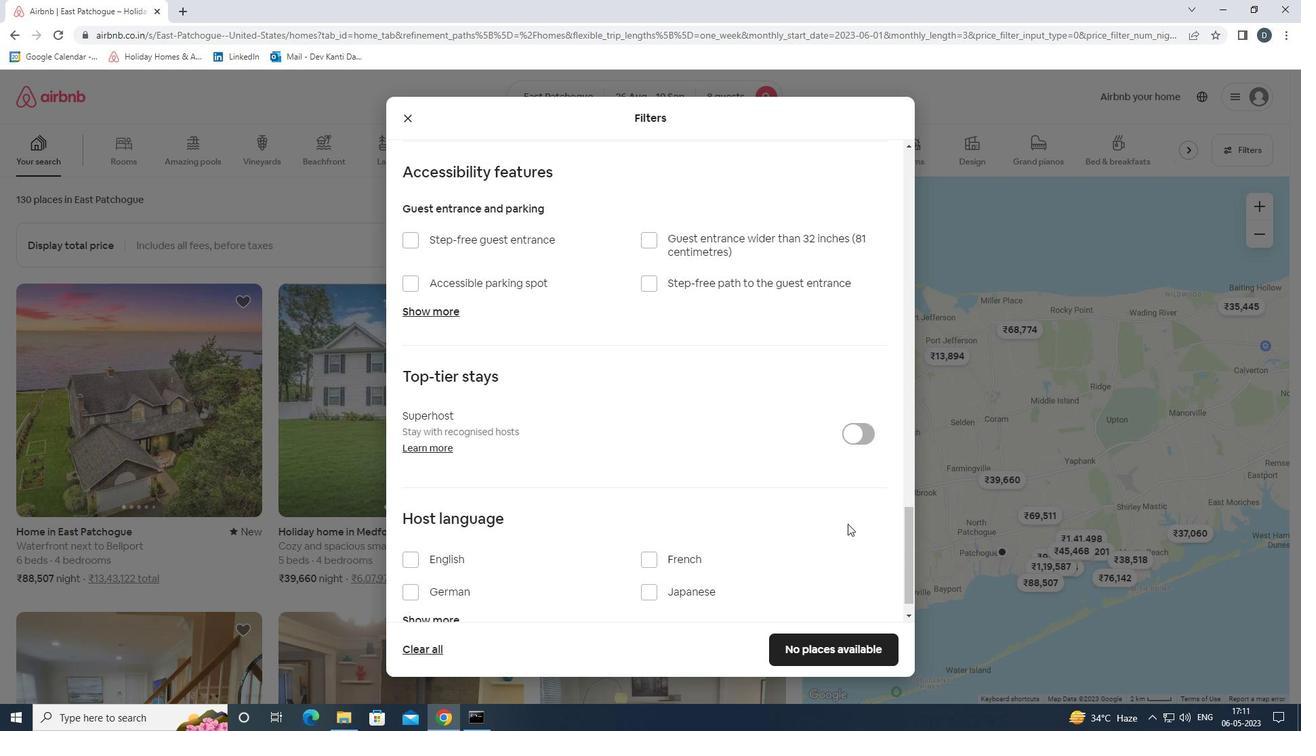 
Action: Mouse moved to (438, 521)
Screenshot: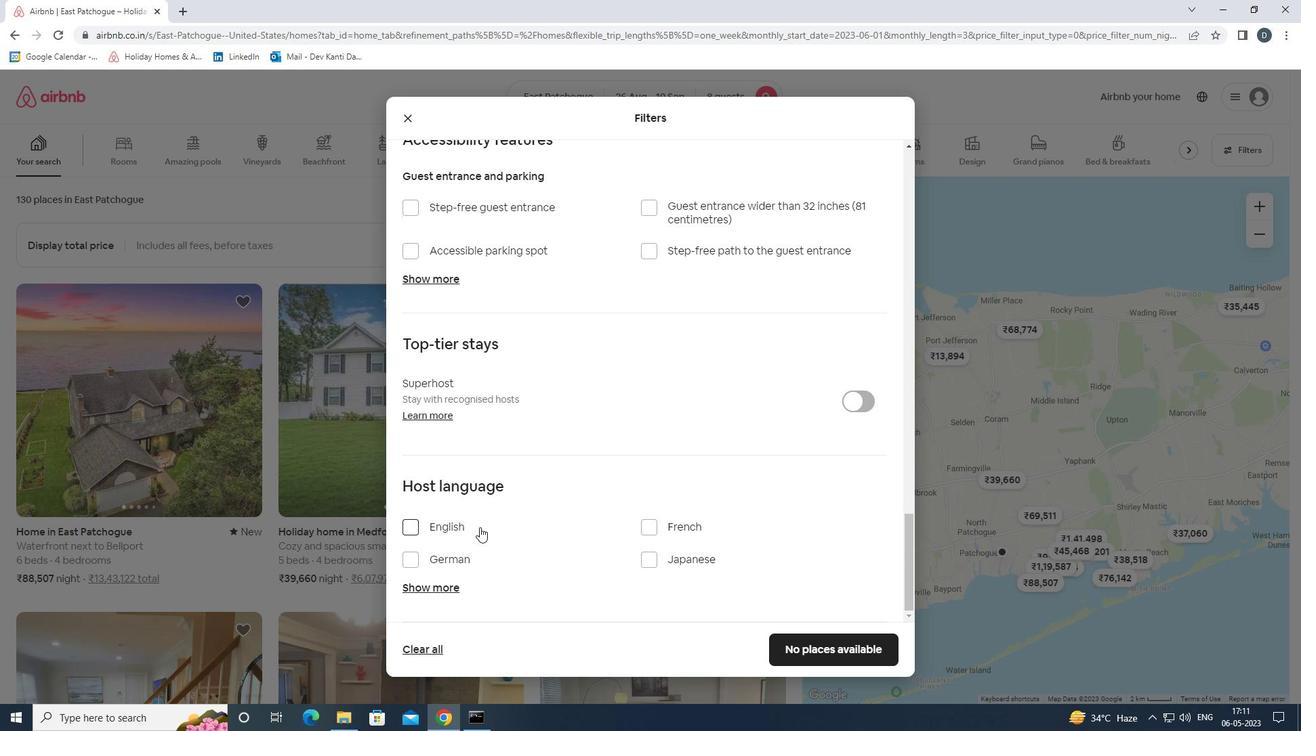 
Action: Mouse pressed left at (438, 521)
Screenshot: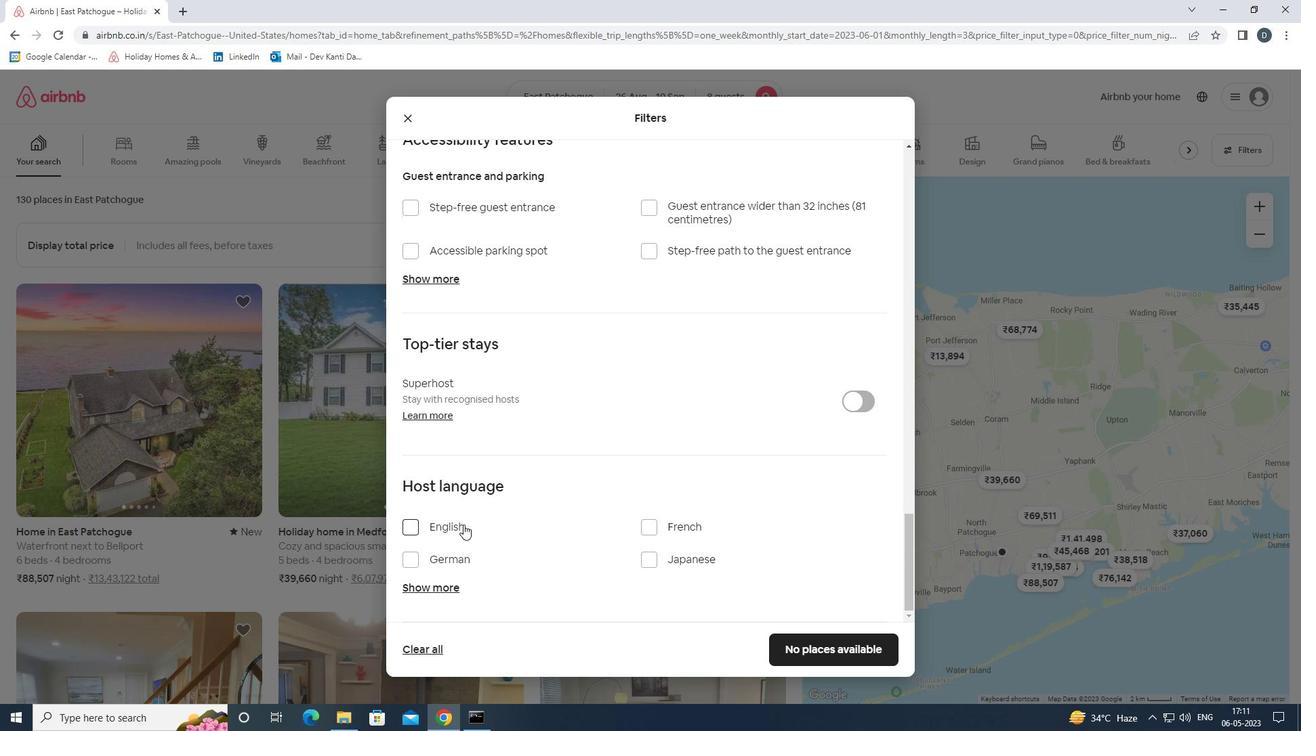 
Action: Mouse moved to (807, 646)
Screenshot: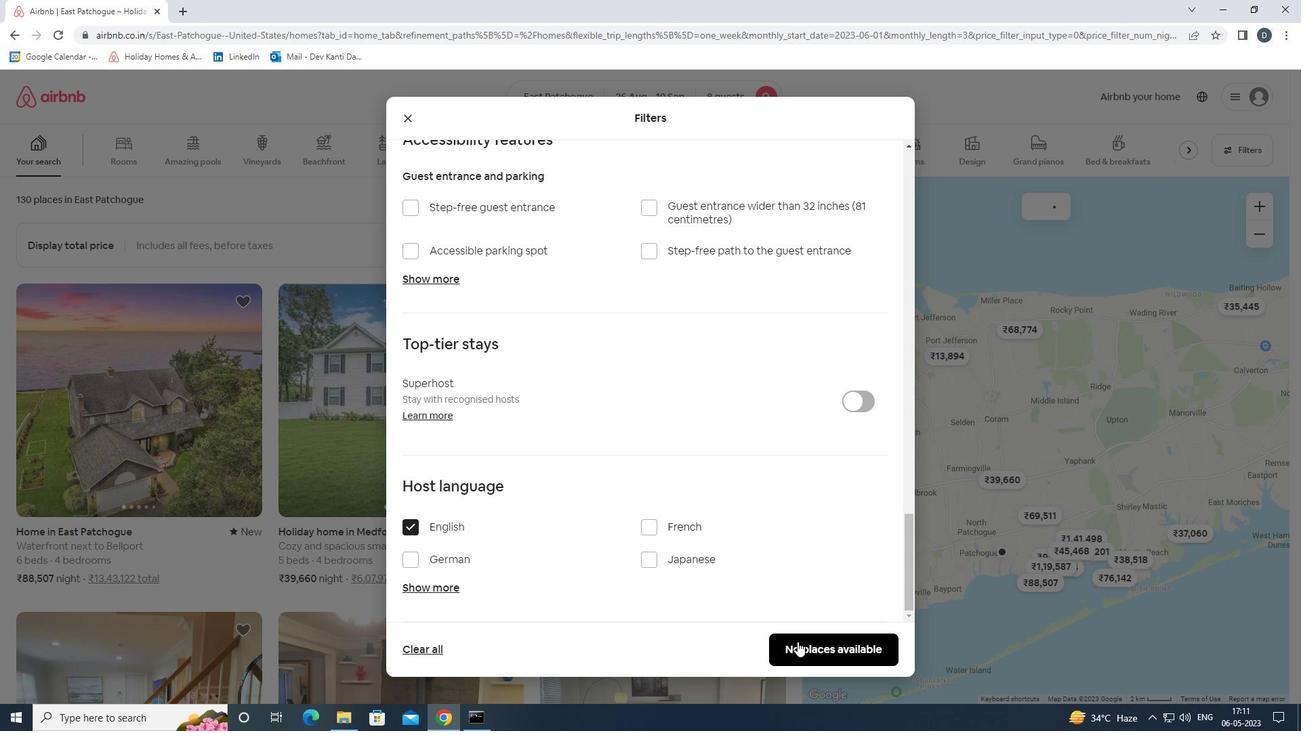 
Action: Mouse pressed left at (807, 646)
Screenshot: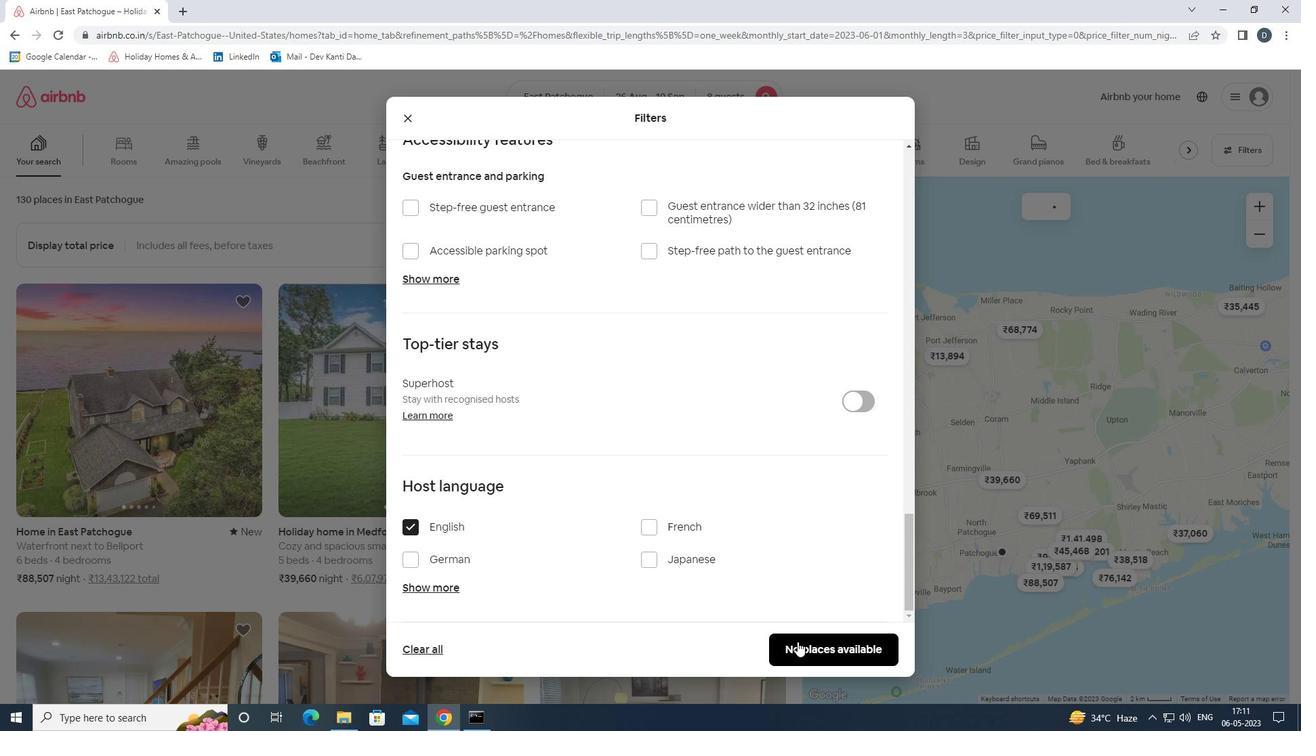 
Action: Mouse moved to (784, 640)
Screenshot: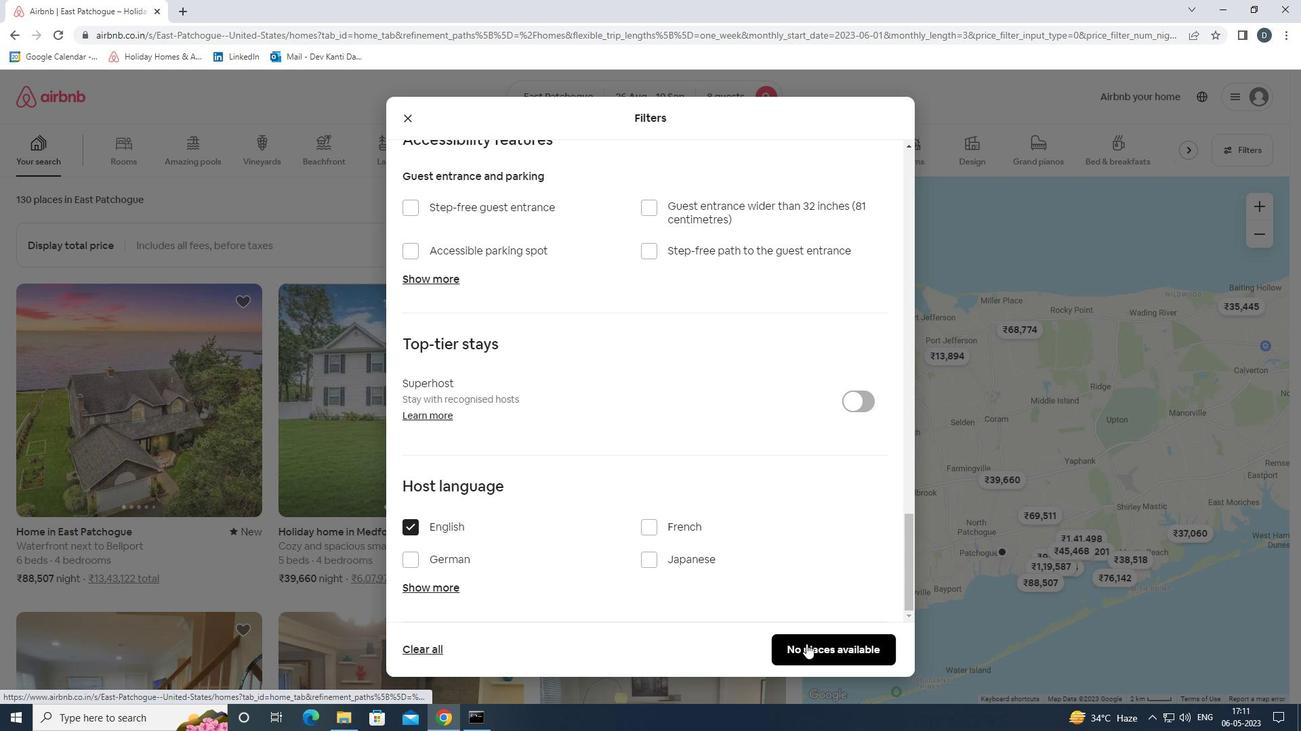 
